 Task: Find connections with filter location Herning with filter topic #machinelearningwith filter profile language French with filter current company Medallia with filter school Sardar Patel University, Vallabh Vidyanagar with filter industry Medical Equipment Manufacturing with filter service category Marketing with filter keywords title Shelf Stocker
Action: Mouse moved to (657, 87)
Screenshot: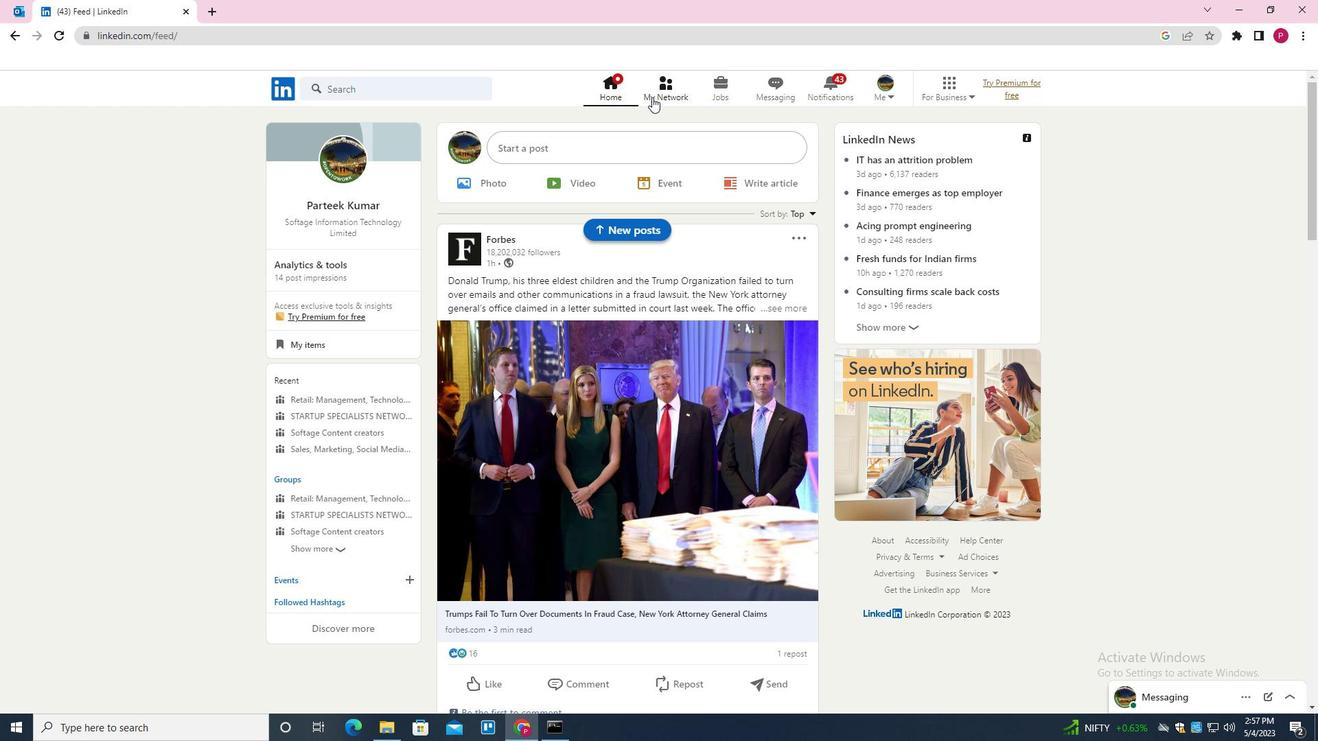 
Action: Mouse pressed left at (657, 87)
Screenshot: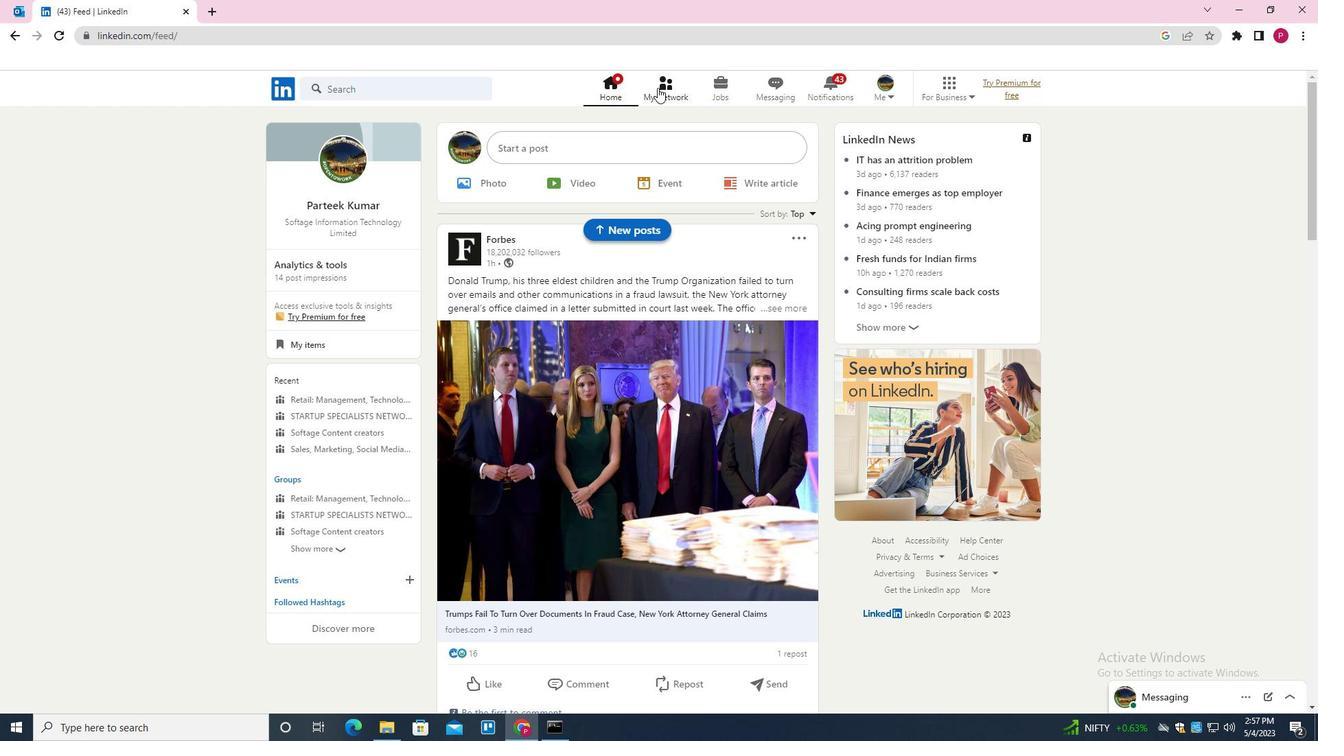 
Action: Mouse moved to (410, 168)
Screenshot: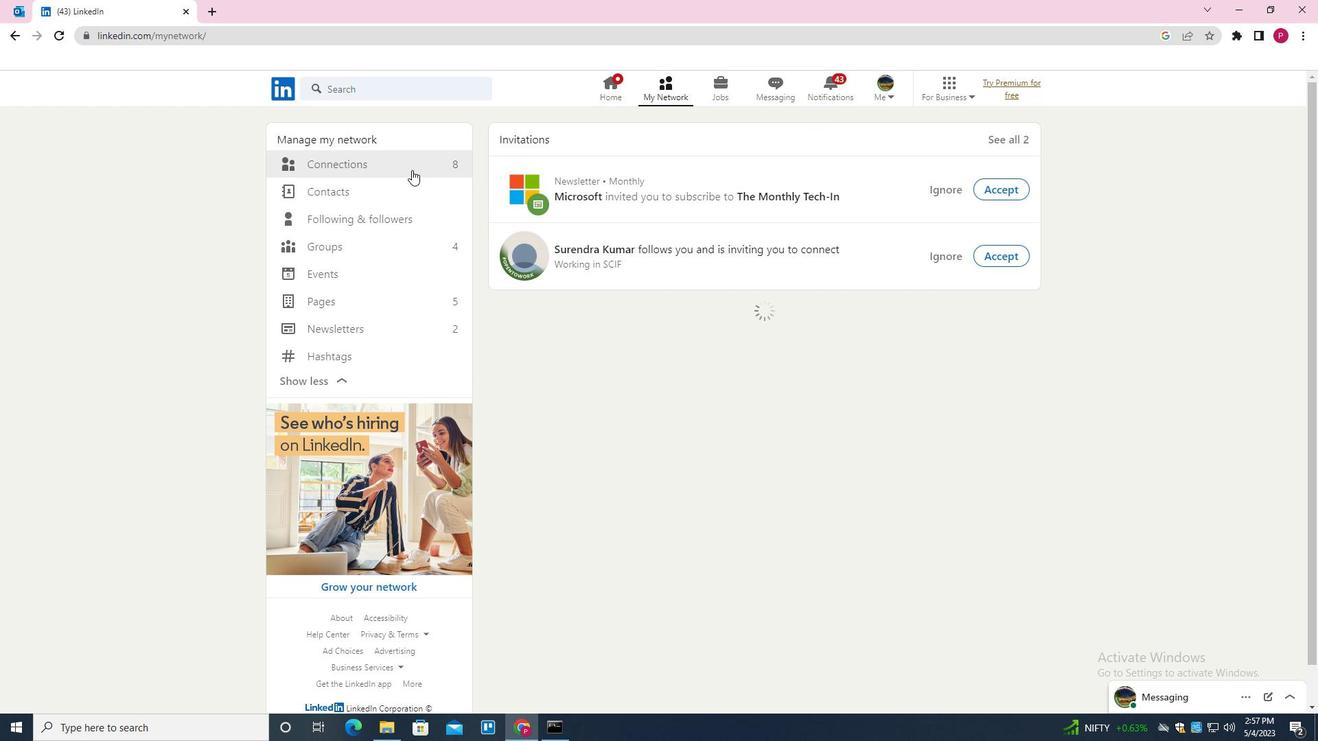 
Action: Mouse pressed left at (410, 168)
Screenshot: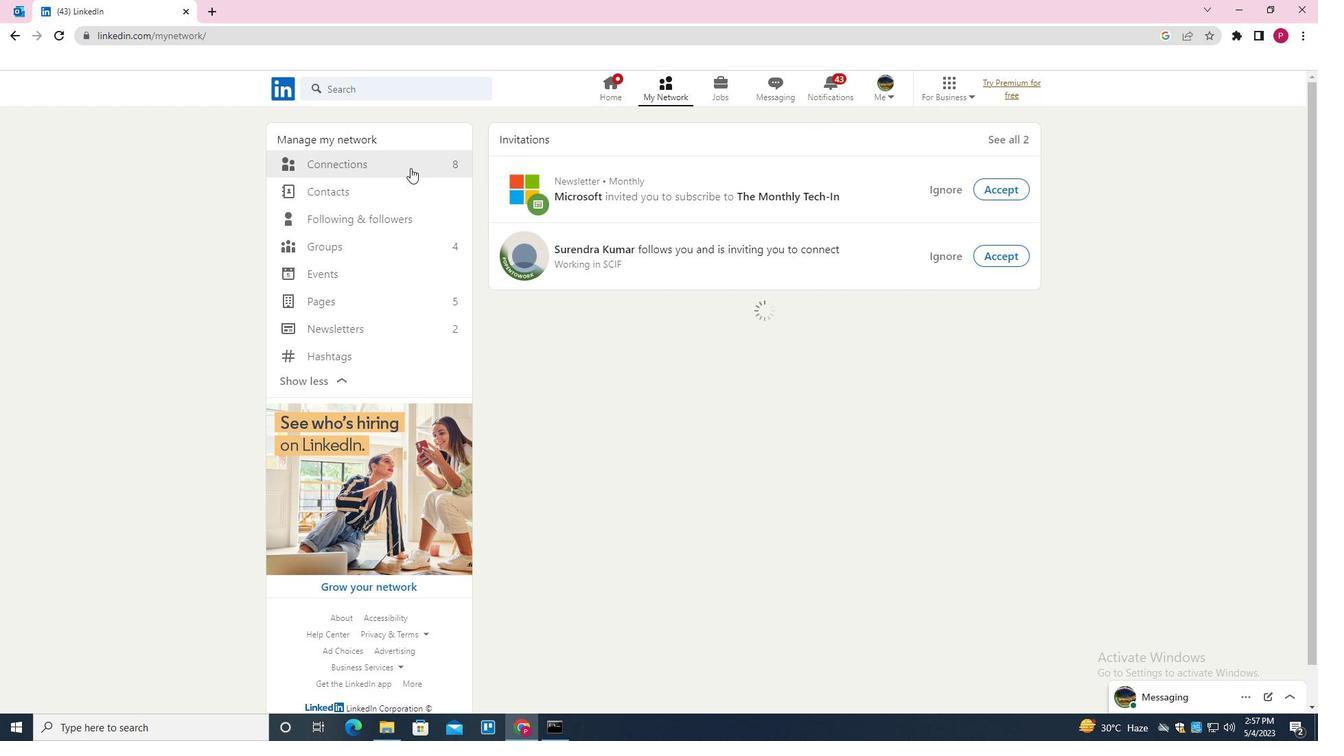 
Action: Mouse moved to (752, 163)
Screenshot: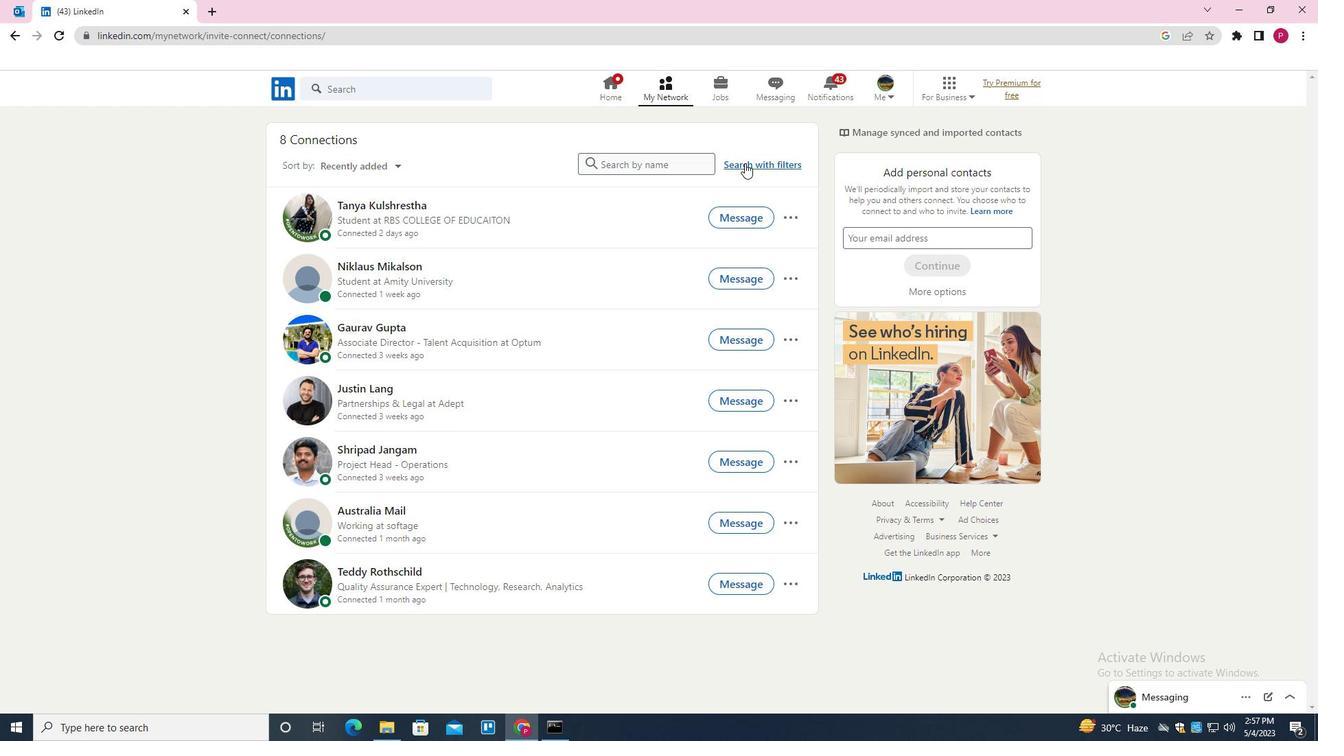 
Action: Mouse pressed left at (752, 163)
Screenshot: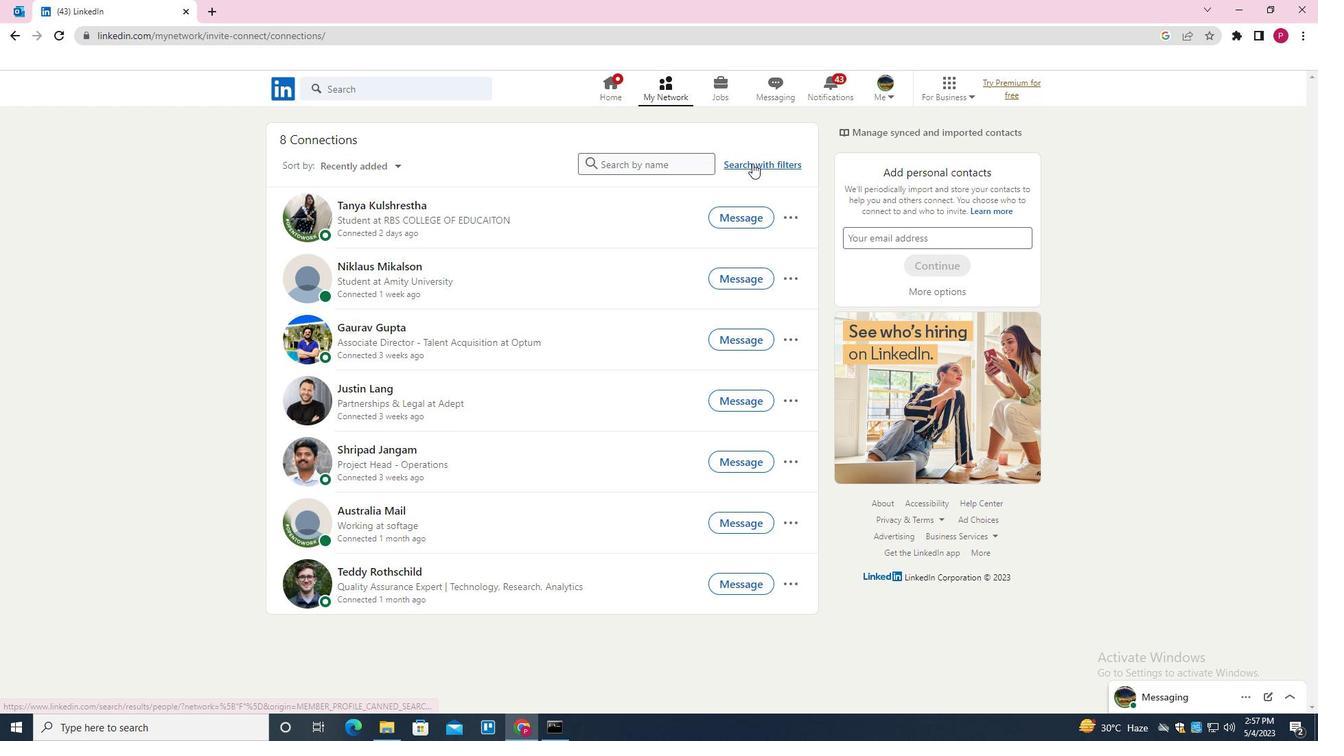 
Action: Mouse moved to (707, 128)
Screenshot: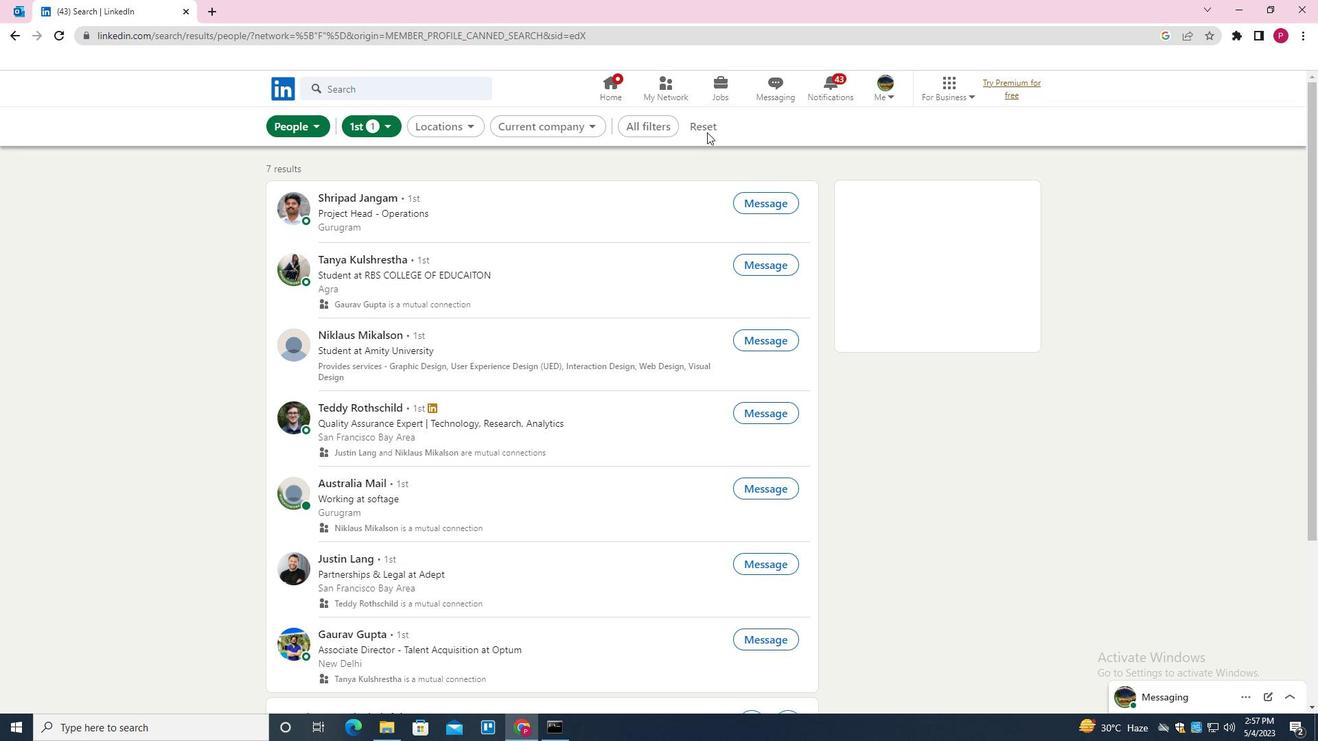 
Action: Mouse pressed left at (707, 128)
Screenshot: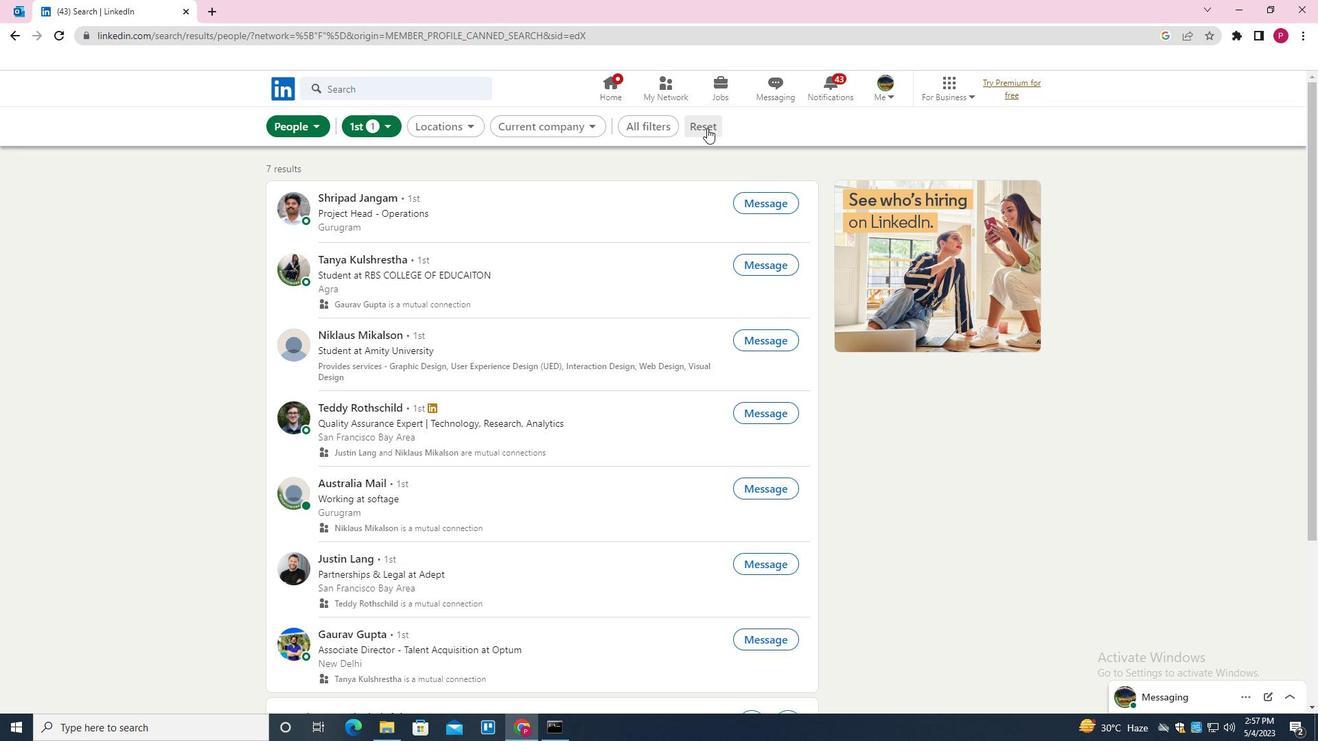 
Action: Mouse moved to (686, 127)
Screenshot: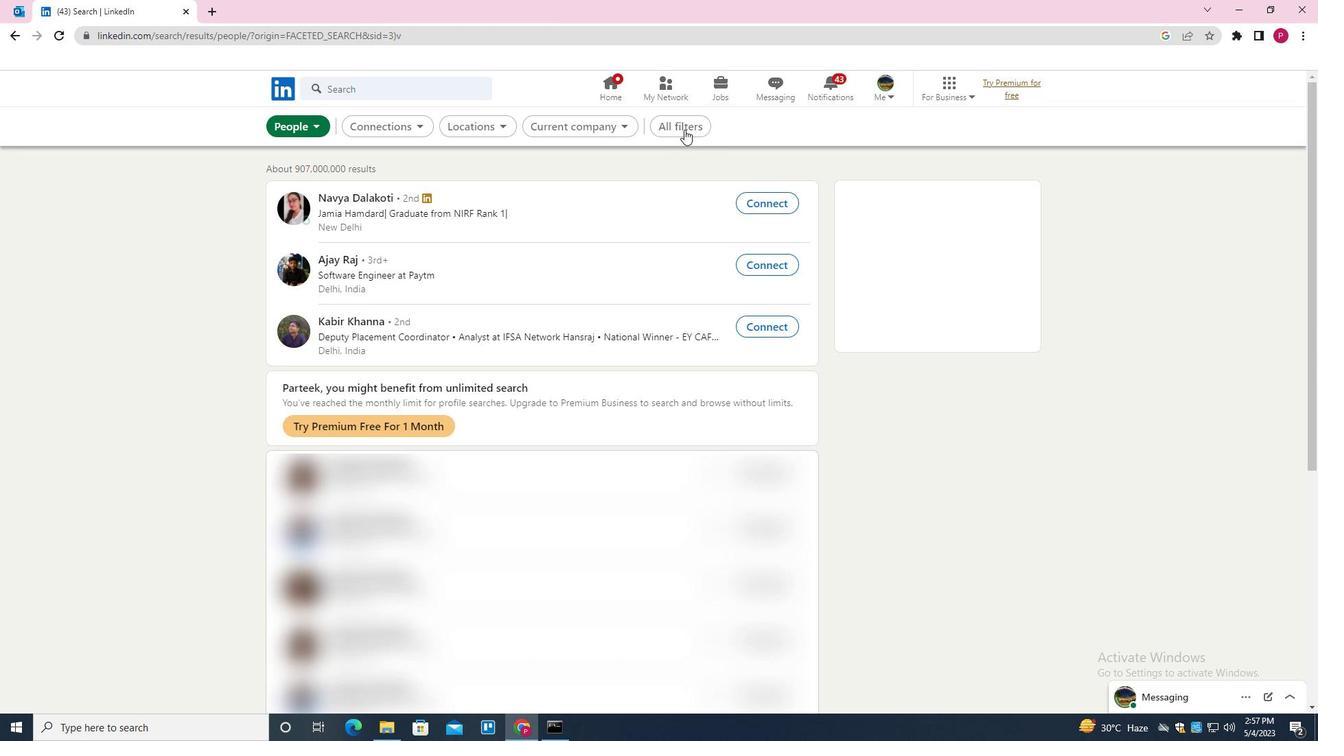 
Action: Mouse pressed left at (686, 127)
Screenshot: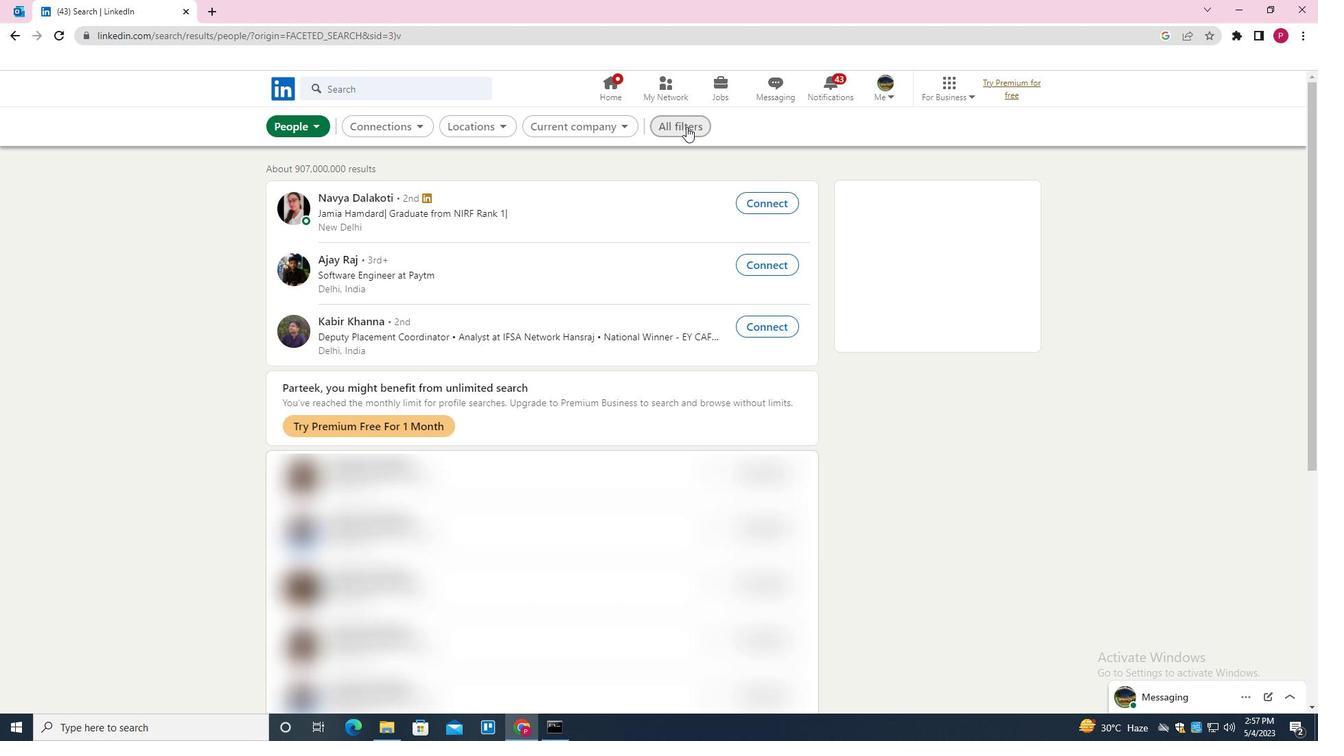 
Action: Mouse moved to (980, 292)
Screenshot: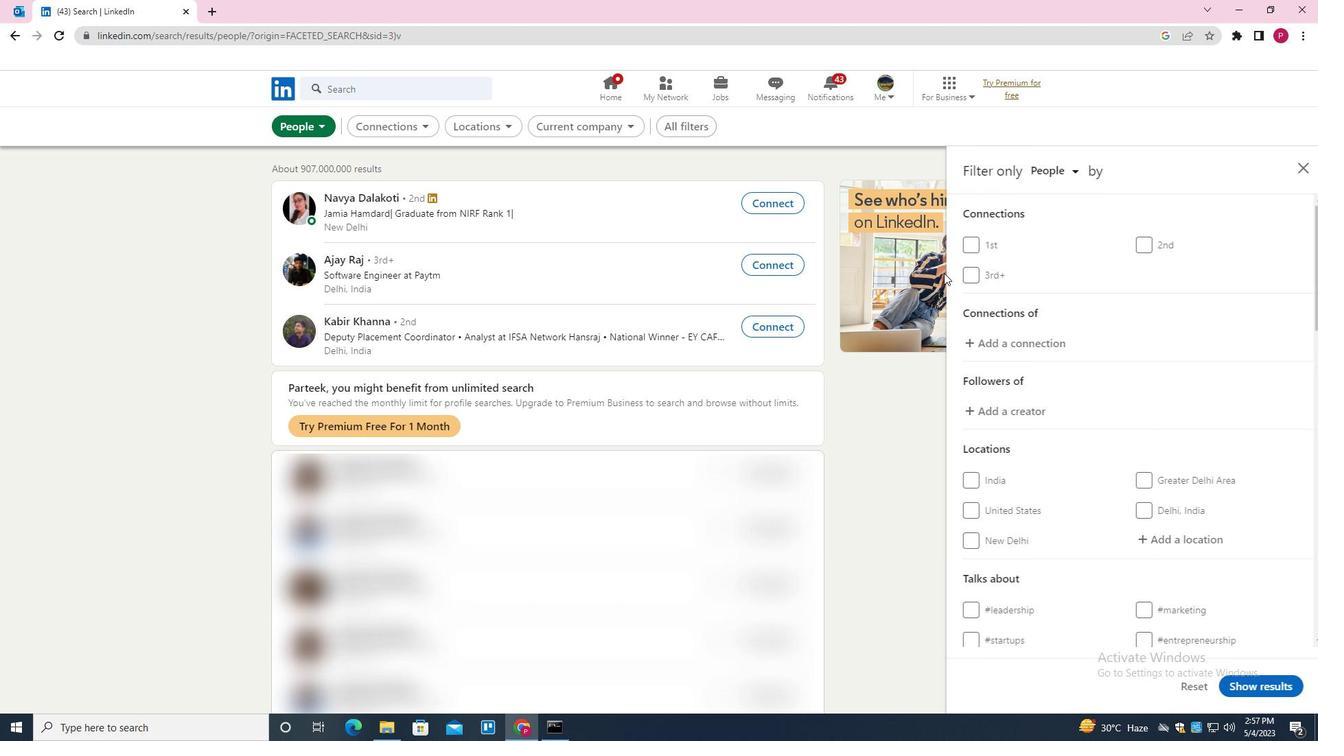 
Action: Mouse scrolled (980, 291) with delta (0, 0)
Screenshot: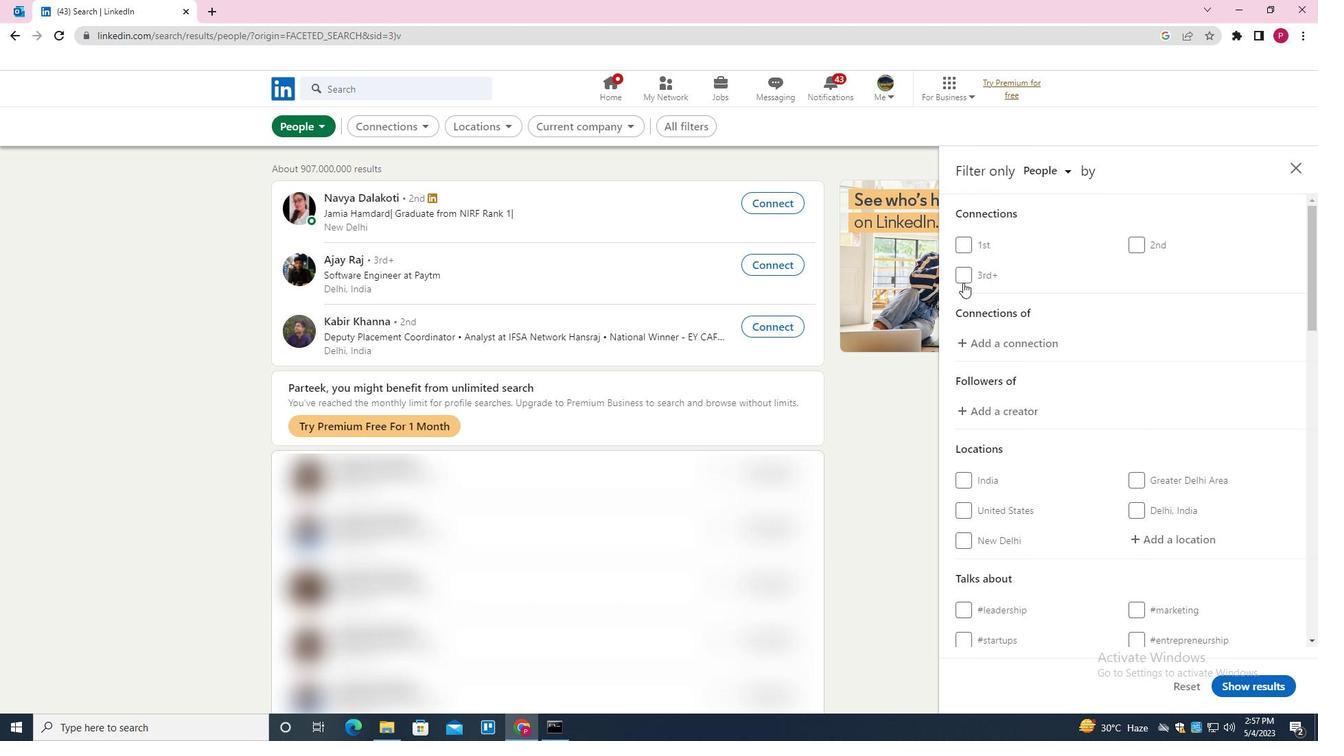 
Action: Mouse moved to (1205, 464)
Screenshot: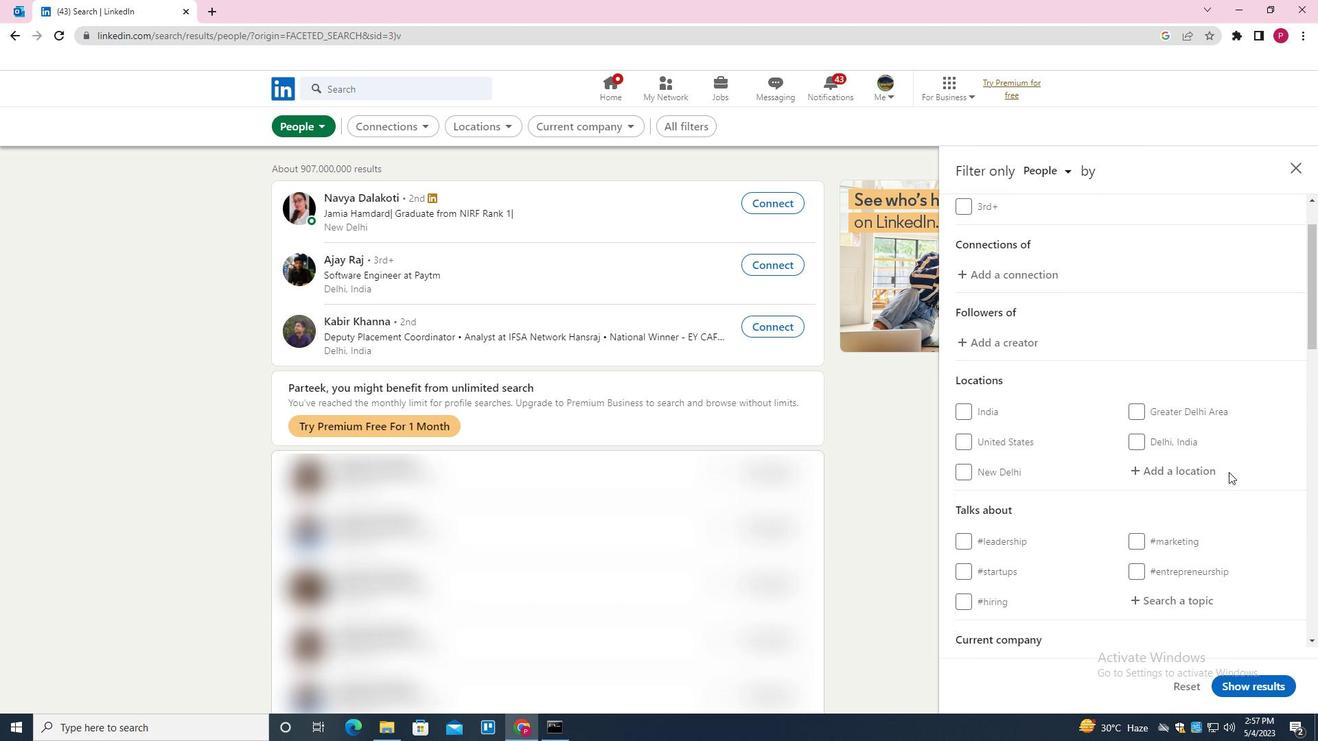 
Action: Mouse pressed left at (1205, 464)
Screenshot: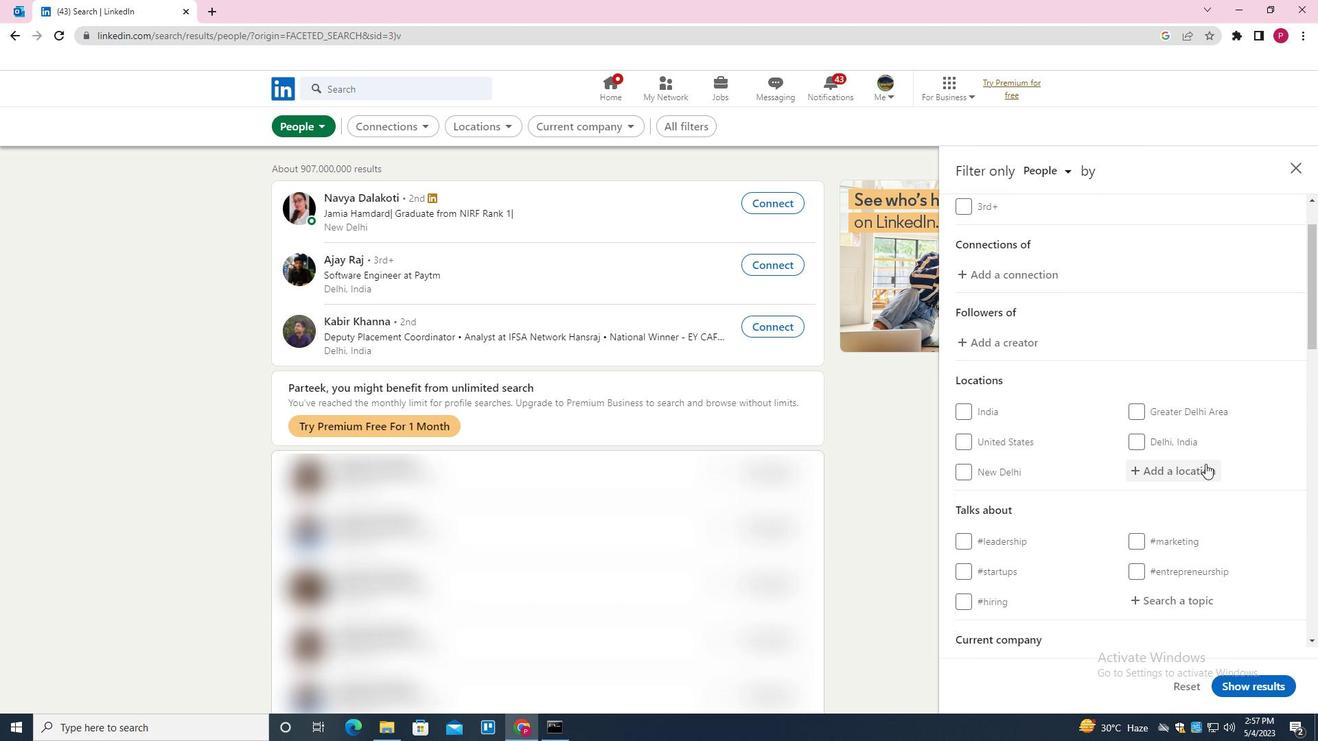 
Action: Mouse moved to (1185, 475)
Screenshot: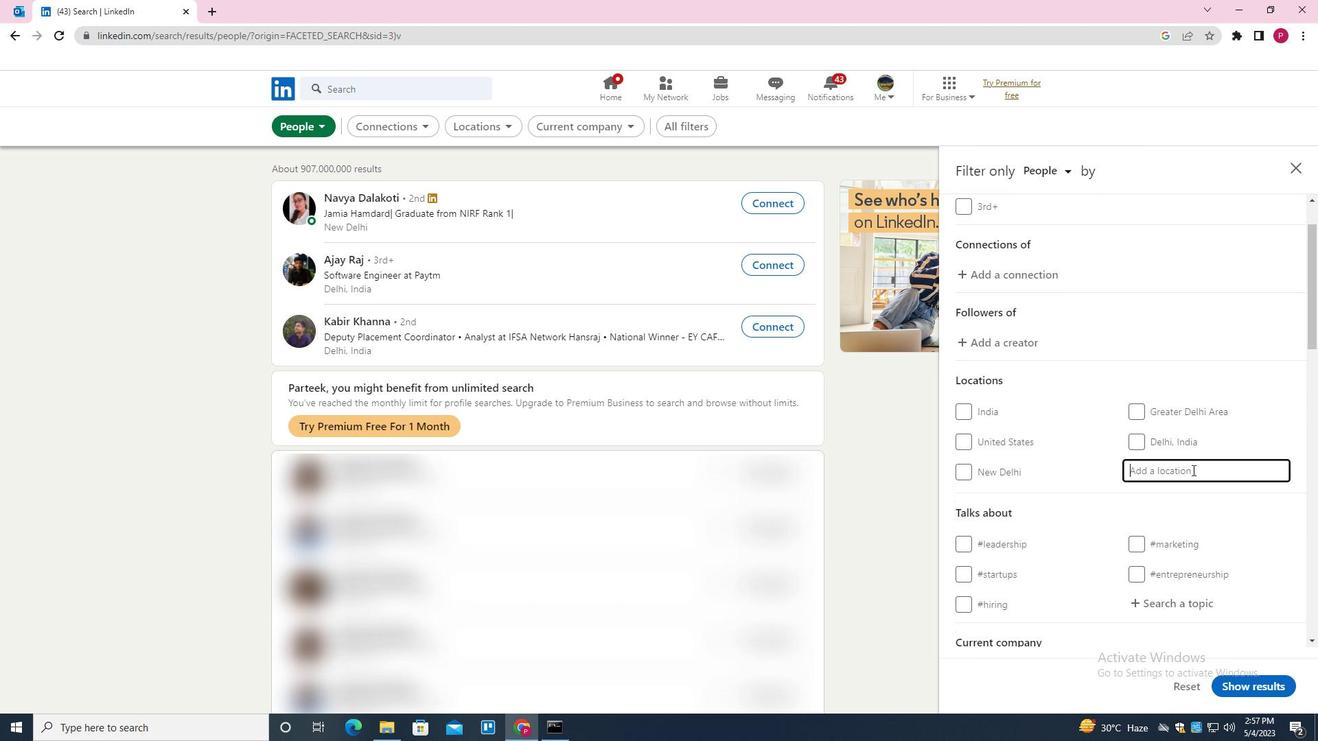 
Action: Key pressed <Key.shift><Key.shift><Key.shift><Key.shift><Key.shift><Key.shift>HERNINNNG<Key.backspace><Key.backspace><Key.backspace>G<Key.down><Key.enter>
Screenshot: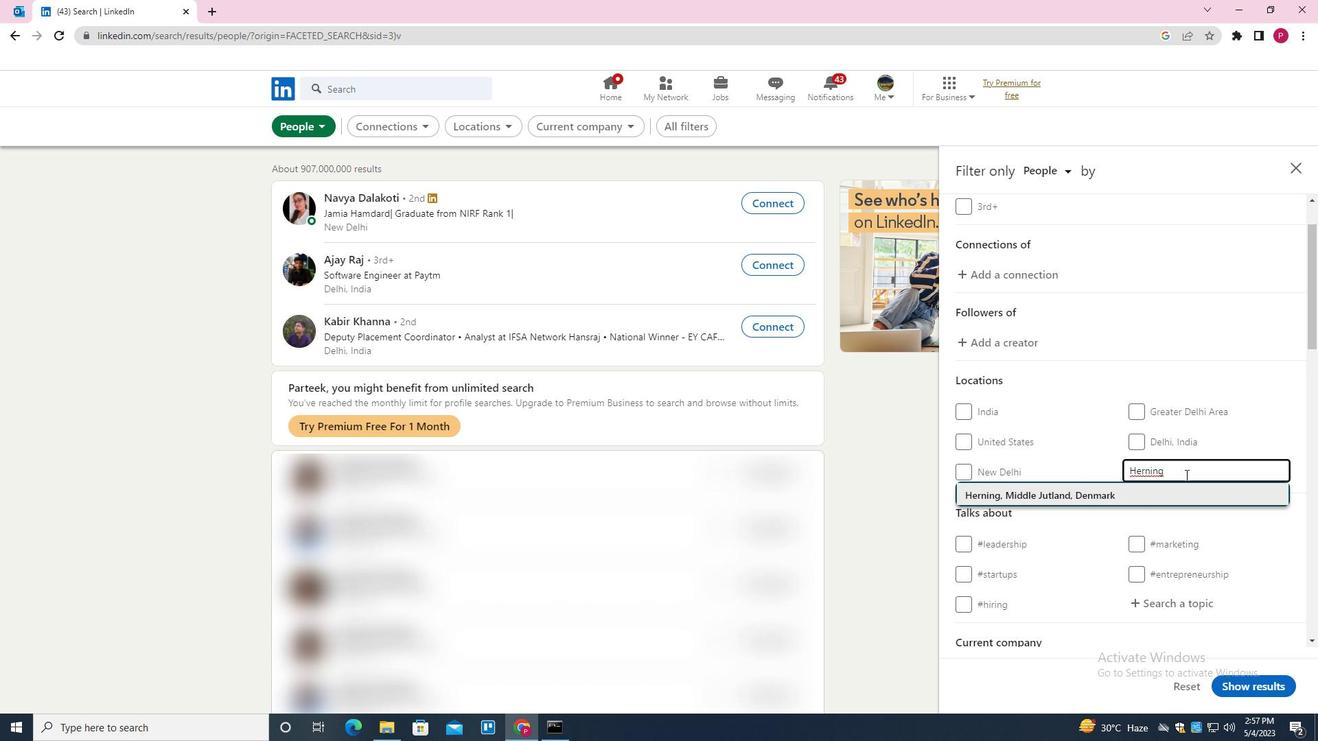 
Action: Mouse moved to (1179, 510)
Screenshot: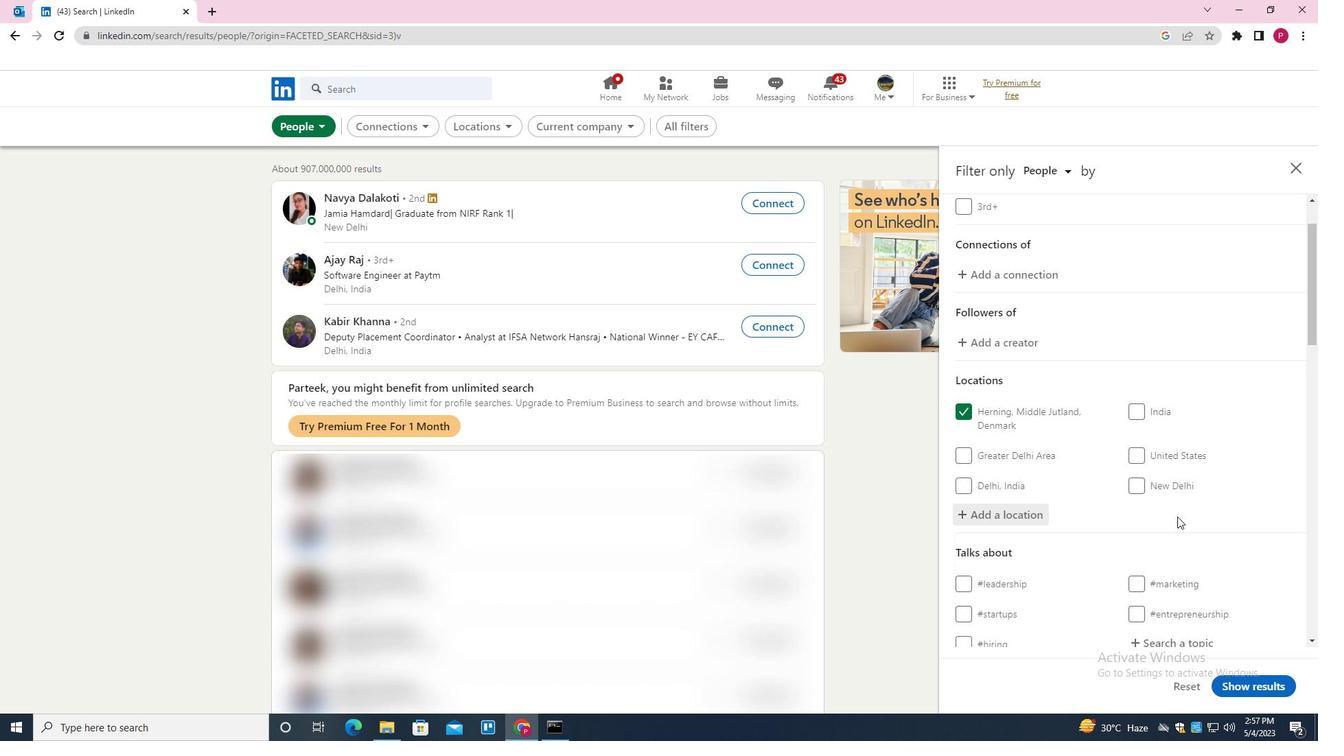 
Action: Mouse scrolled (1179, 510) with delta (0, 0)
Screenshot: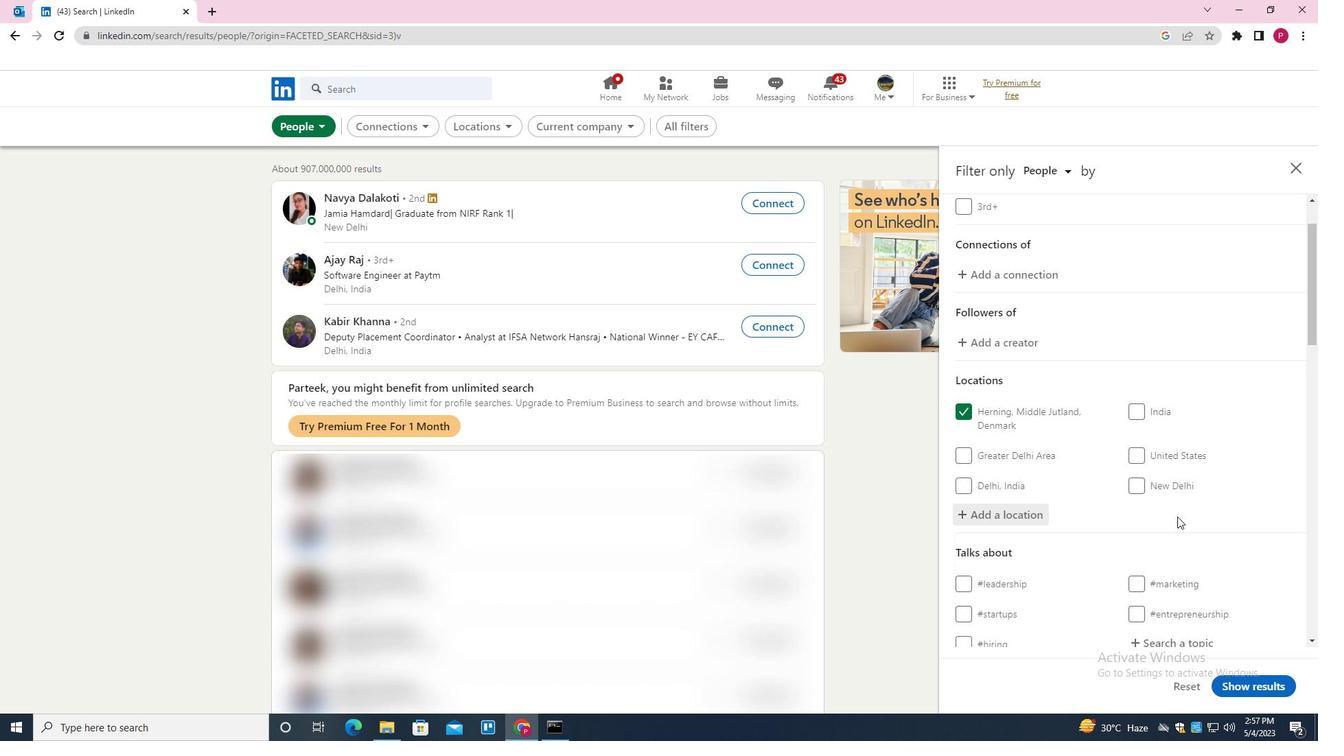 
Action: Mouse moved to (1183, 507)
Screenshot: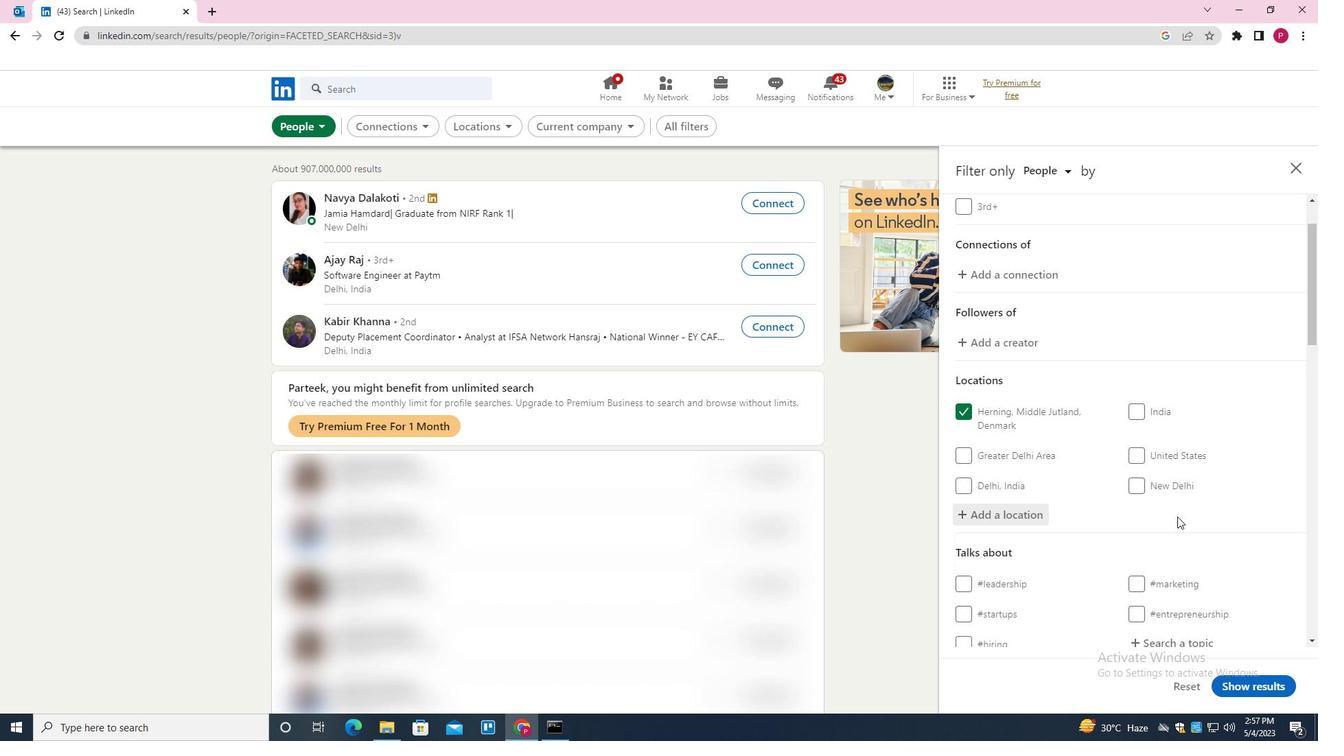 
Action: Mouse scrolled (1183, 506) with delta (0, 0)
Screenshot: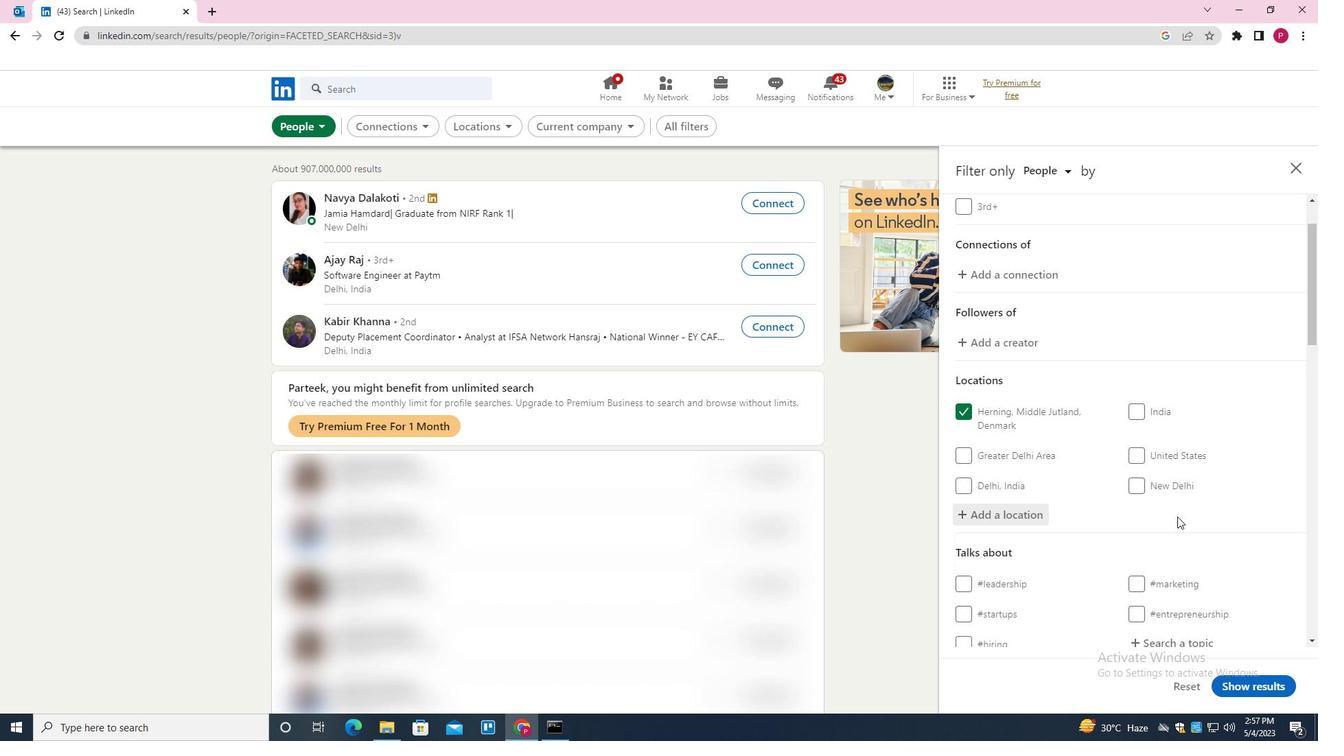 
Action: Mouse moved to (1184, 506)
Screenshot: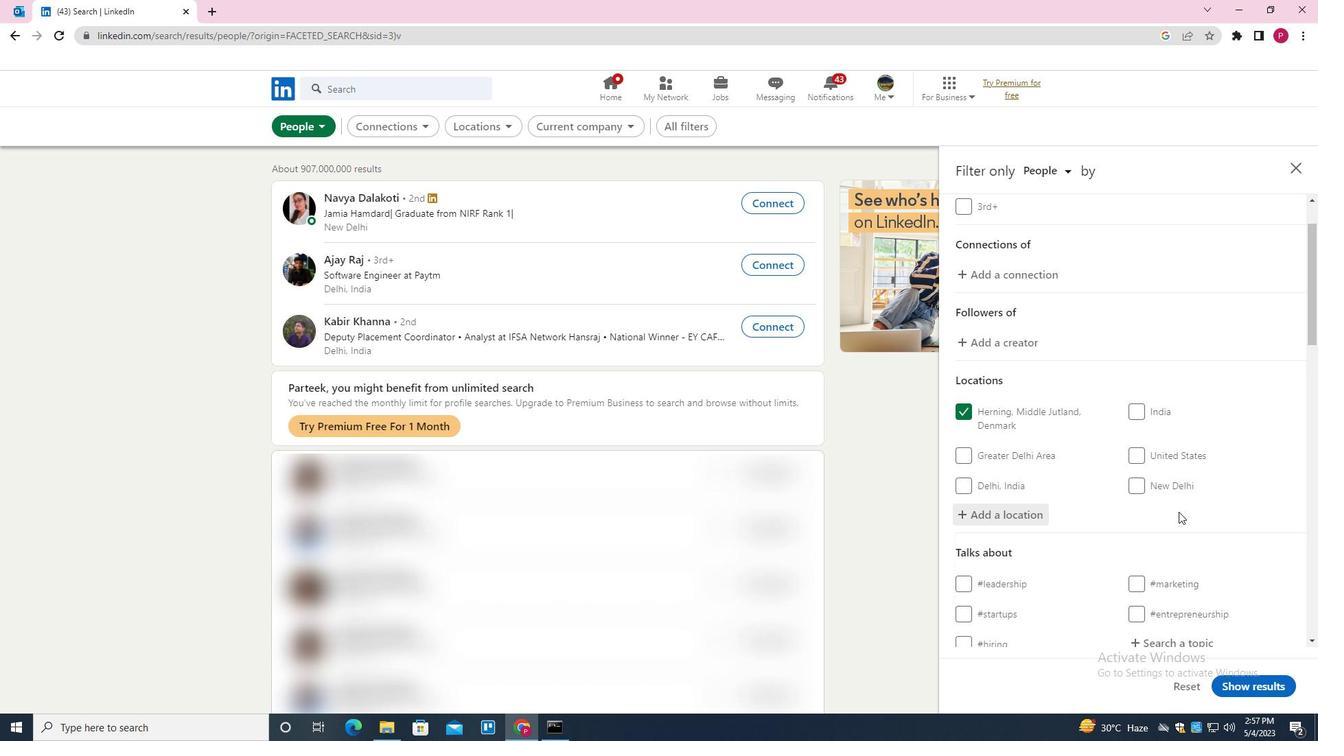 
Action: Mouse scrolled (1184, 505) with delta (0, 0)
Screenshot: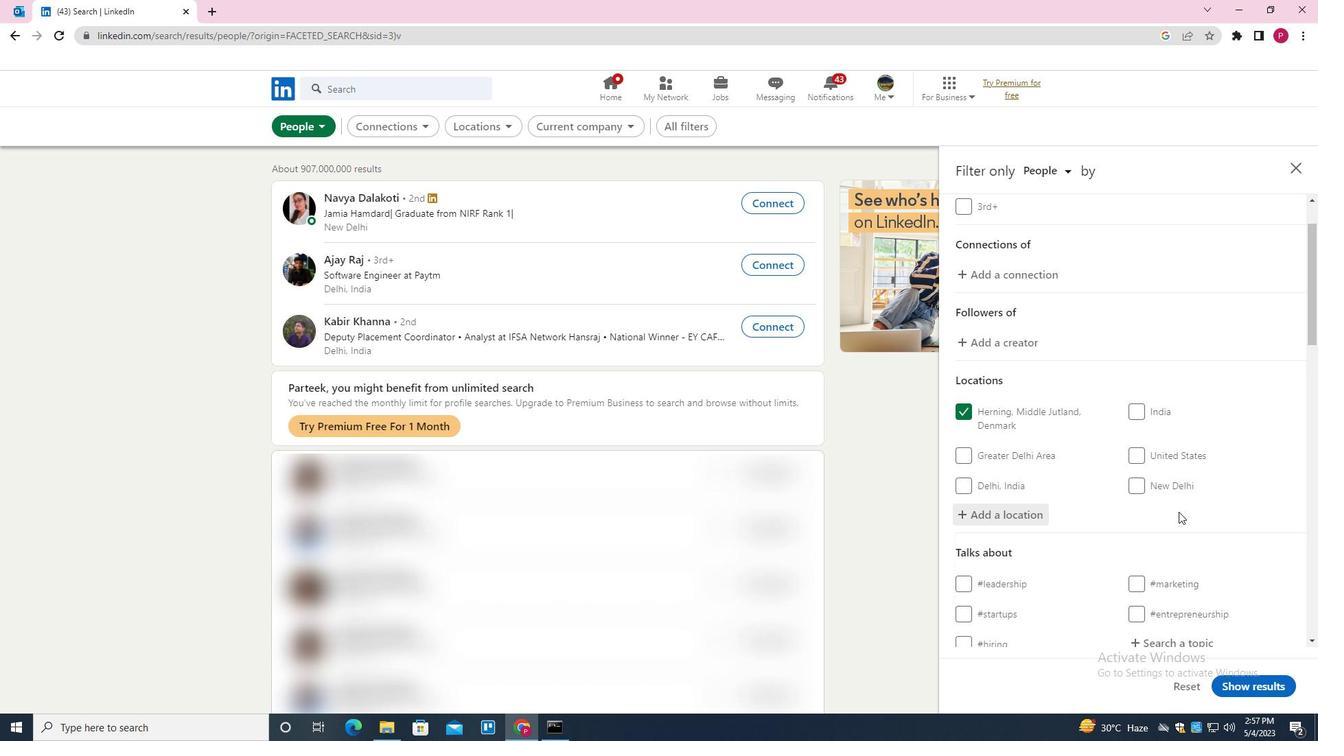 
Action: Mouse scrolled (1184, 505) with delta (0, 0)
Screenshot: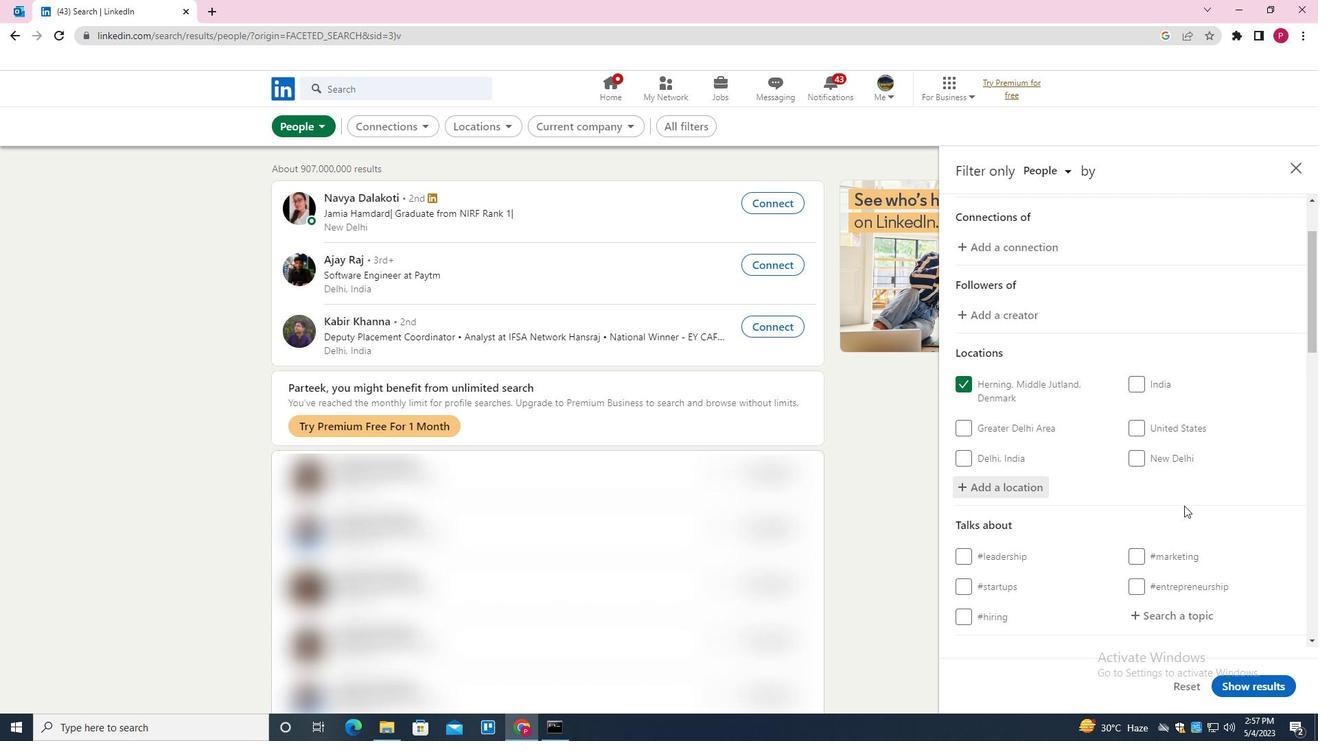 
Action: Mouse moved to (1150, 376)
Screenshot: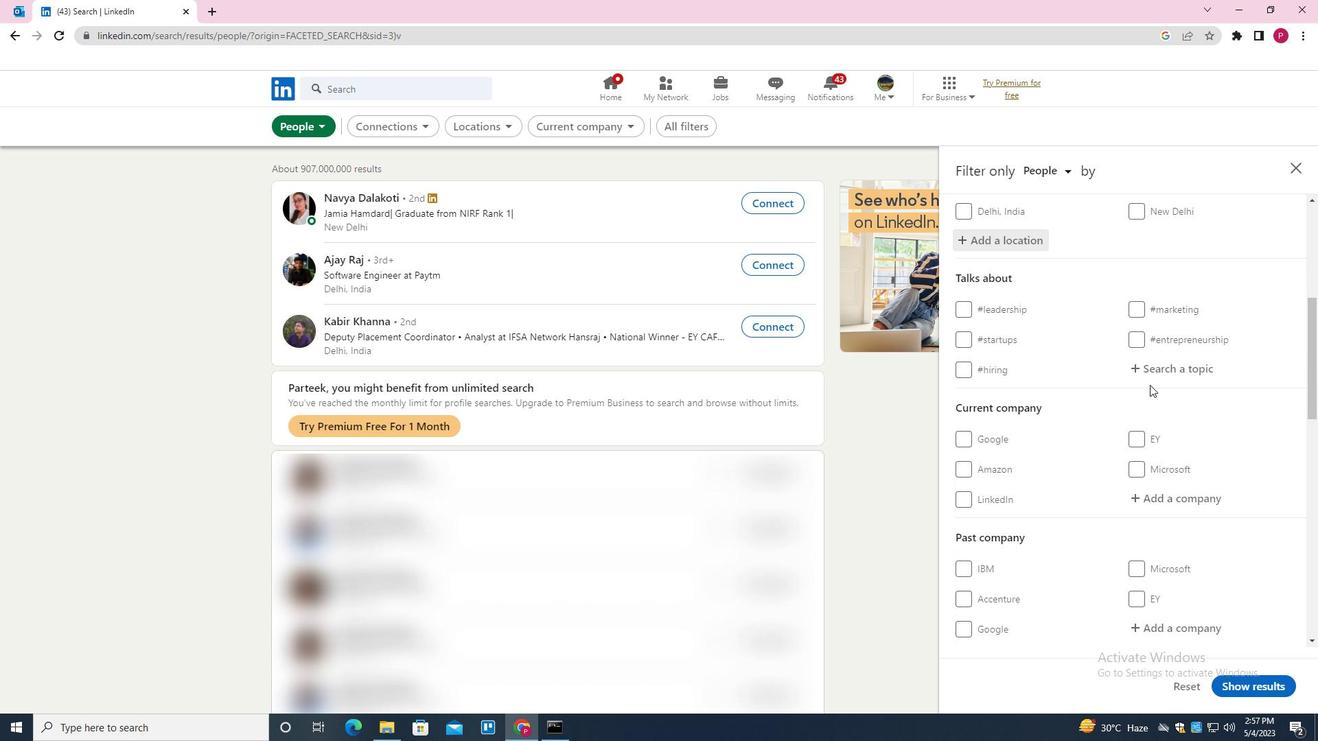 
Action: Mouse pressed left at (1150, 376)
Screenshot: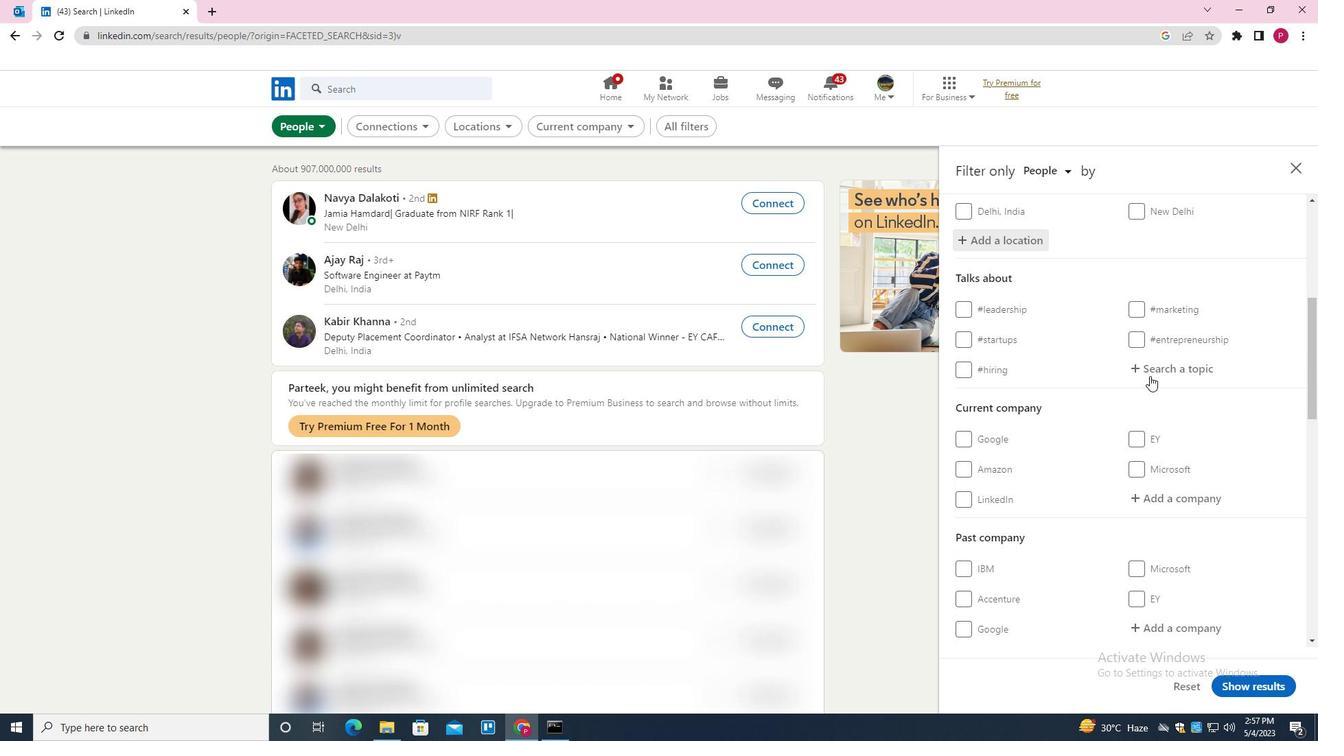
Action: Key pressed MAV<Key.backspace>CHINELEARNING<Key.space><Key.backspace><Key.down><Key.enter>
Screenshot: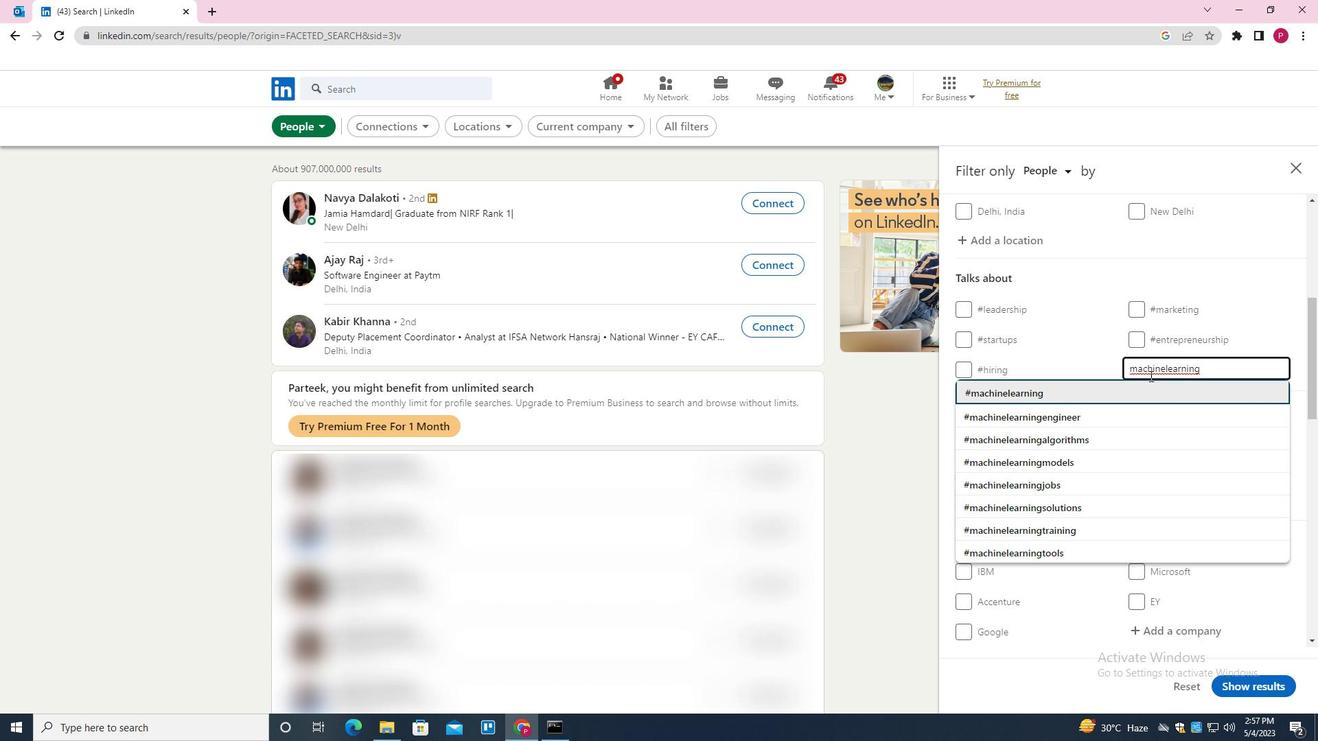 
Action: Mouse moved to (1134, 413)
Screenshot: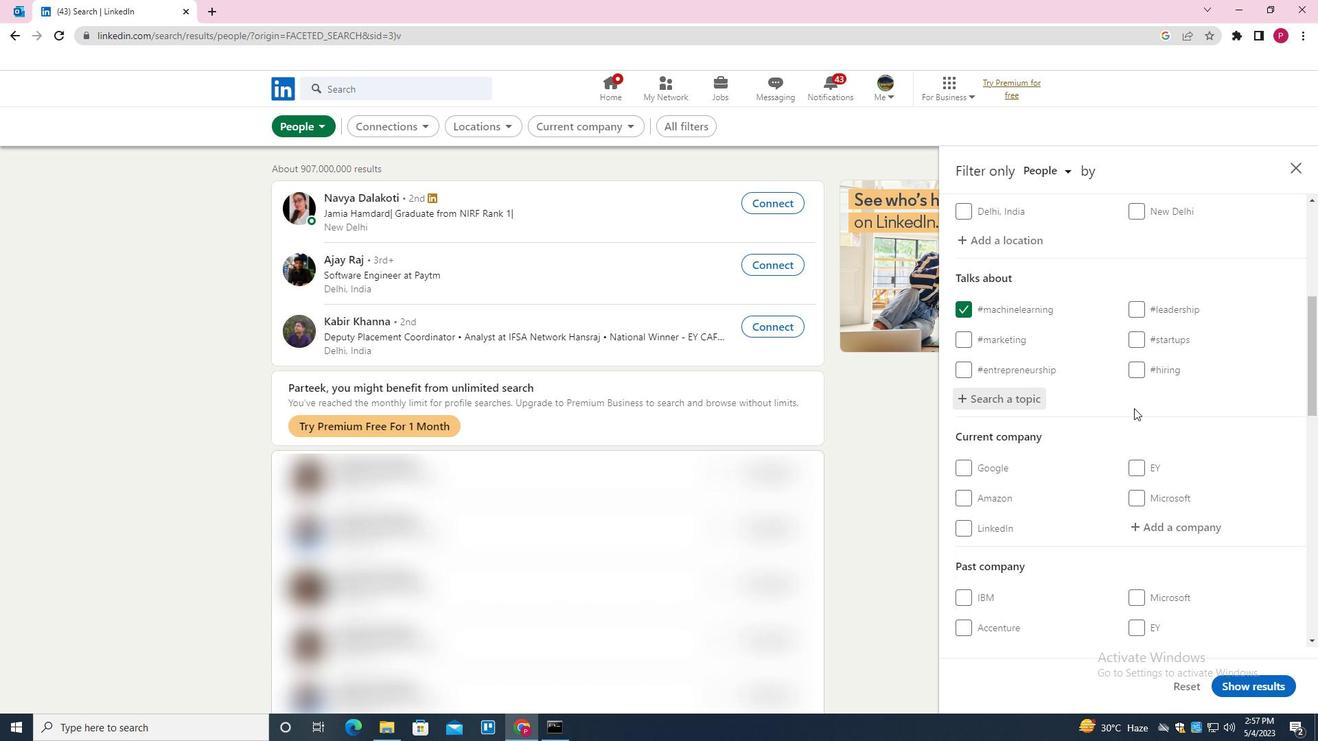 
Action: Mouse scrolled (1134, 412) with delta (0, 0)
Screenshot: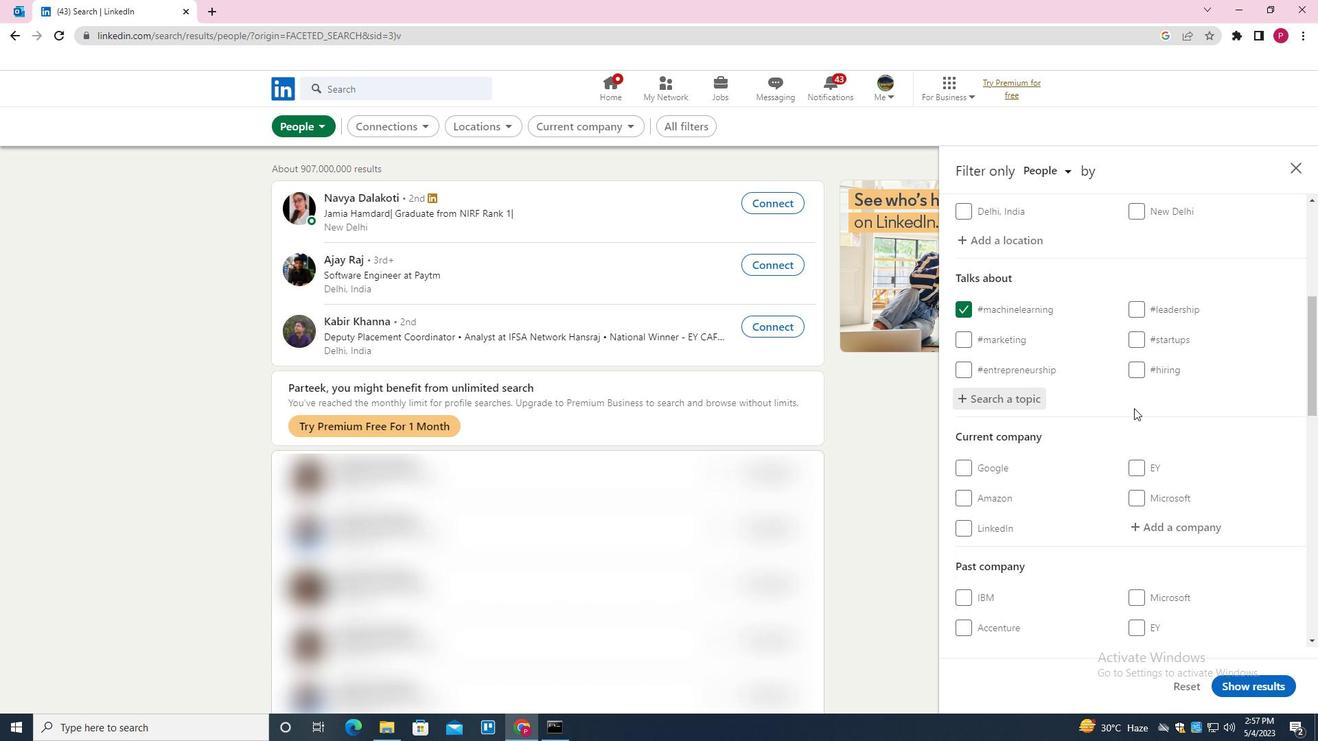 
Action: Mouse moved to (1134, 415)
Screenshot: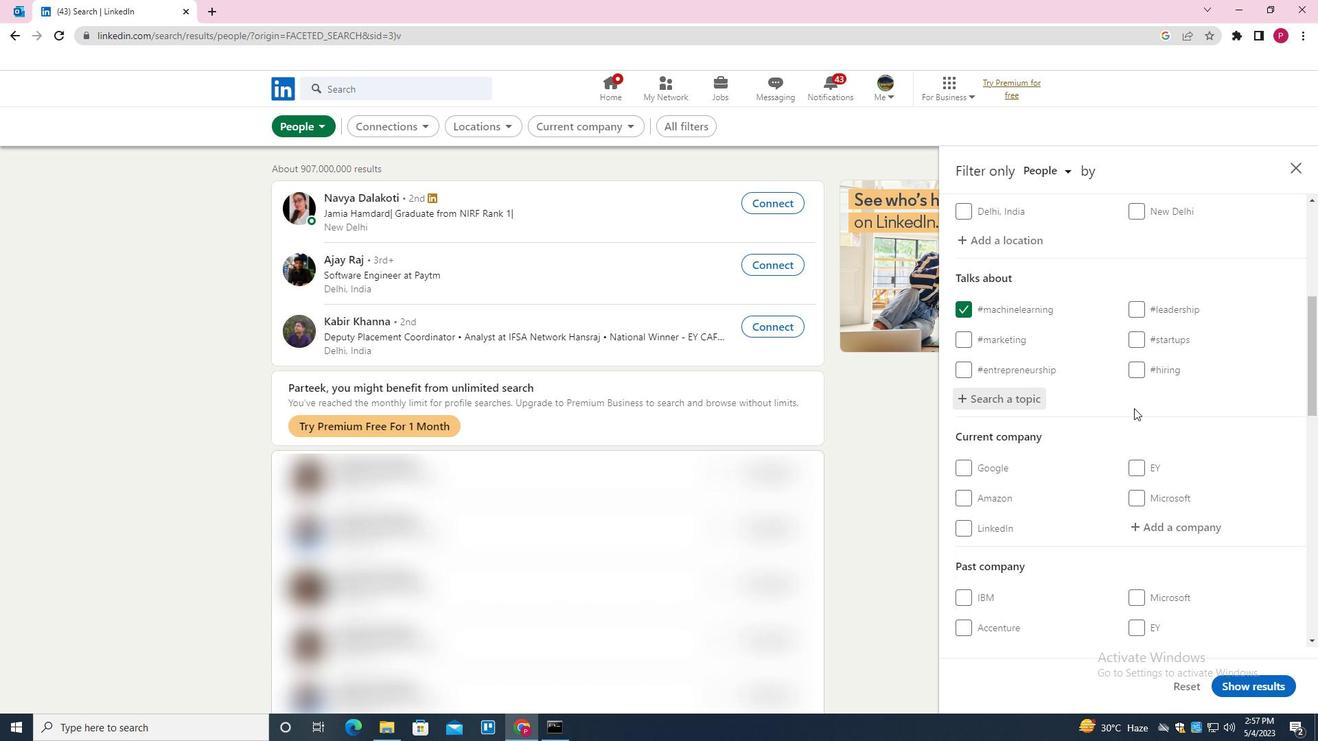 
Action: Mouse scrolled (1134, 414) with delta (0, 0)
Screenshot: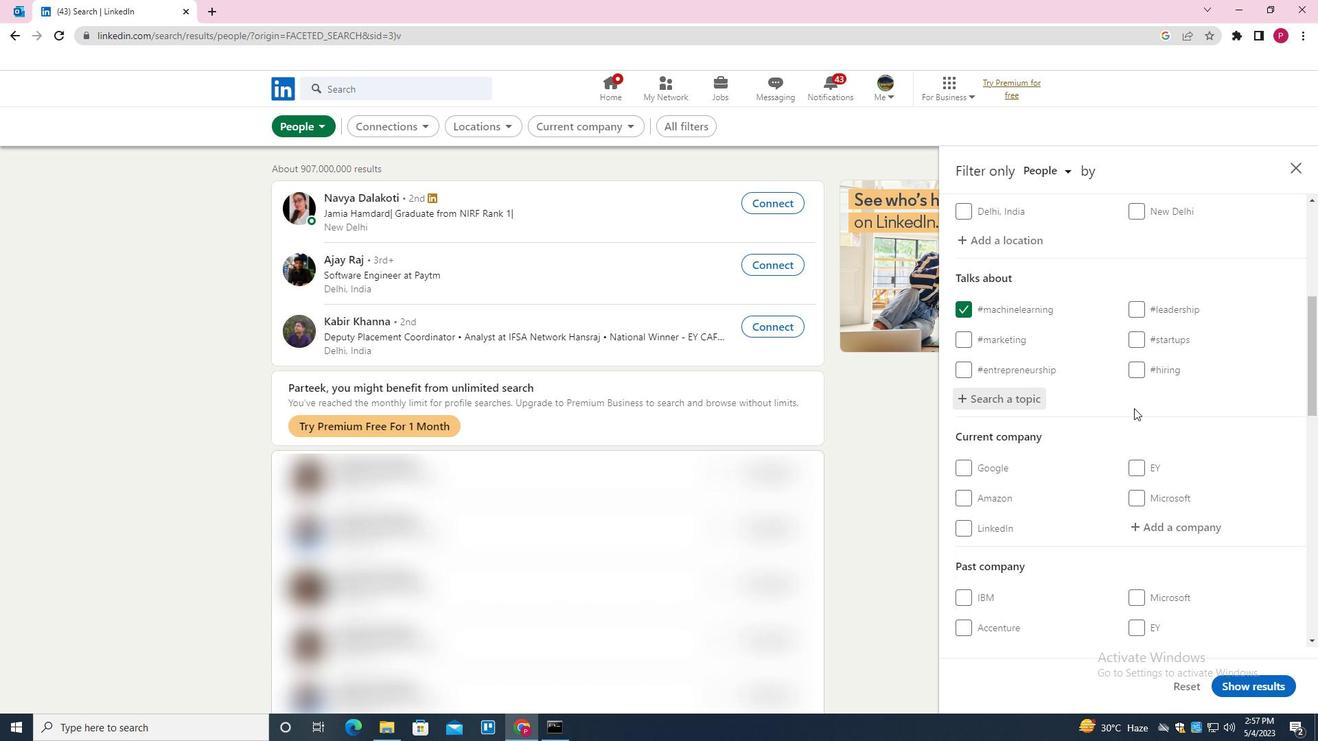 
Action: Mouse moved to (1139, 429)
Screenshot: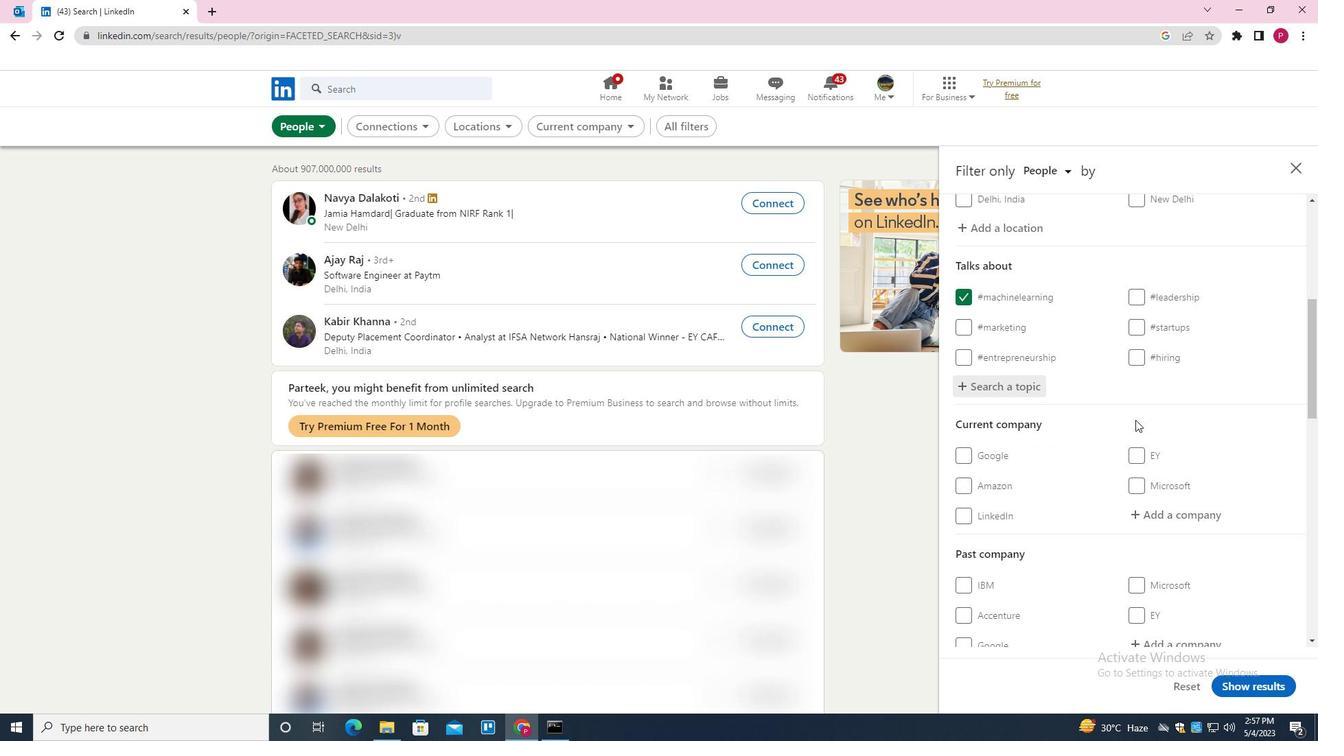 
Action: Mouse scrolled (1139, 428) with delta (0, 0)
Screenshot: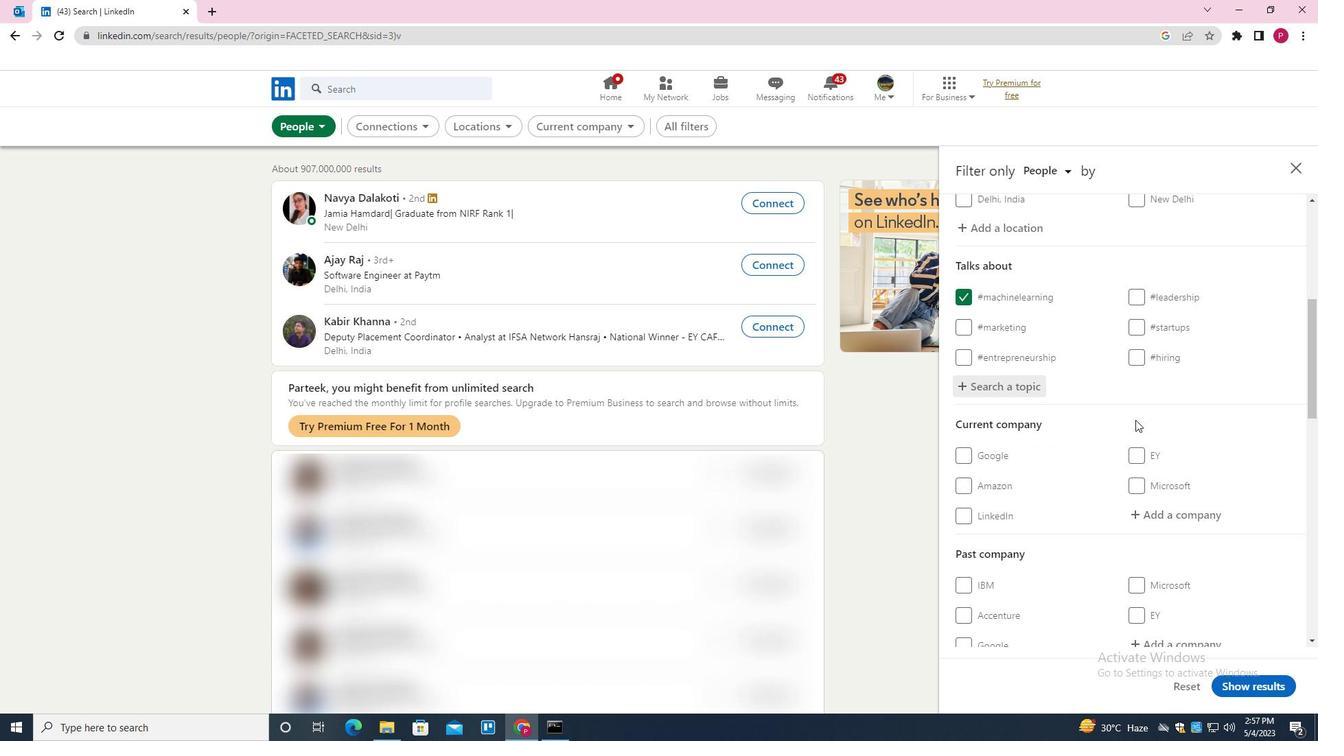 
Action: Mouse moved to (1141, 426)
Screenshot: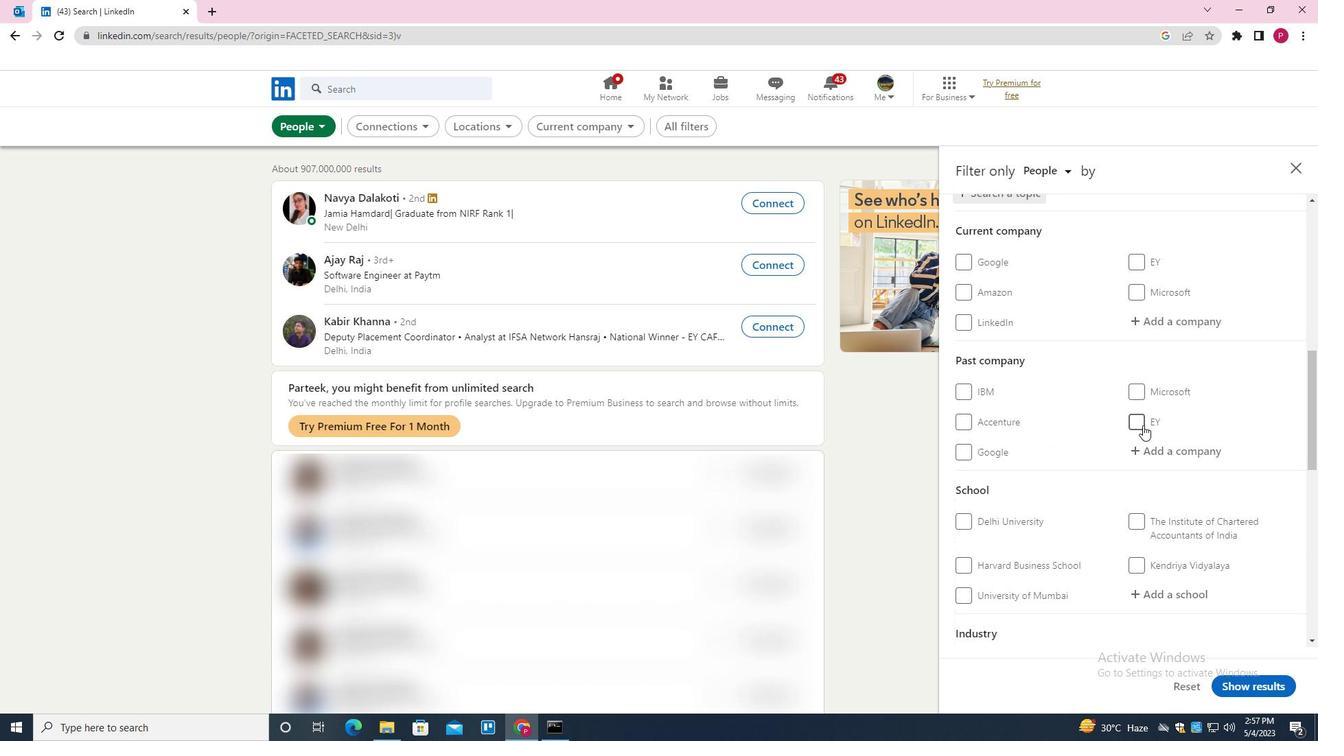 
Action: Mouse scrolled (1141, 425) with delta (0, 0)
Screenshot: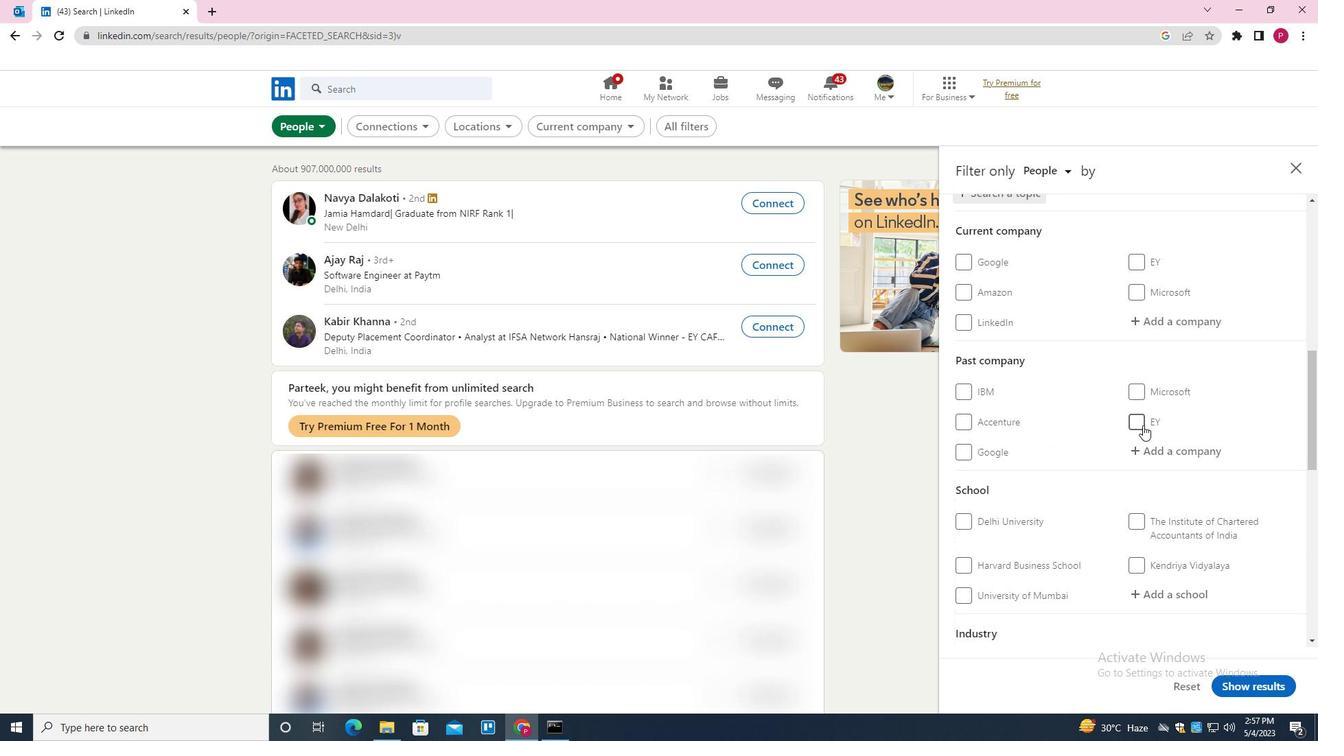 
Action: Mouse scrolled (1141, 425) with delta (0, 0)
Screenshot: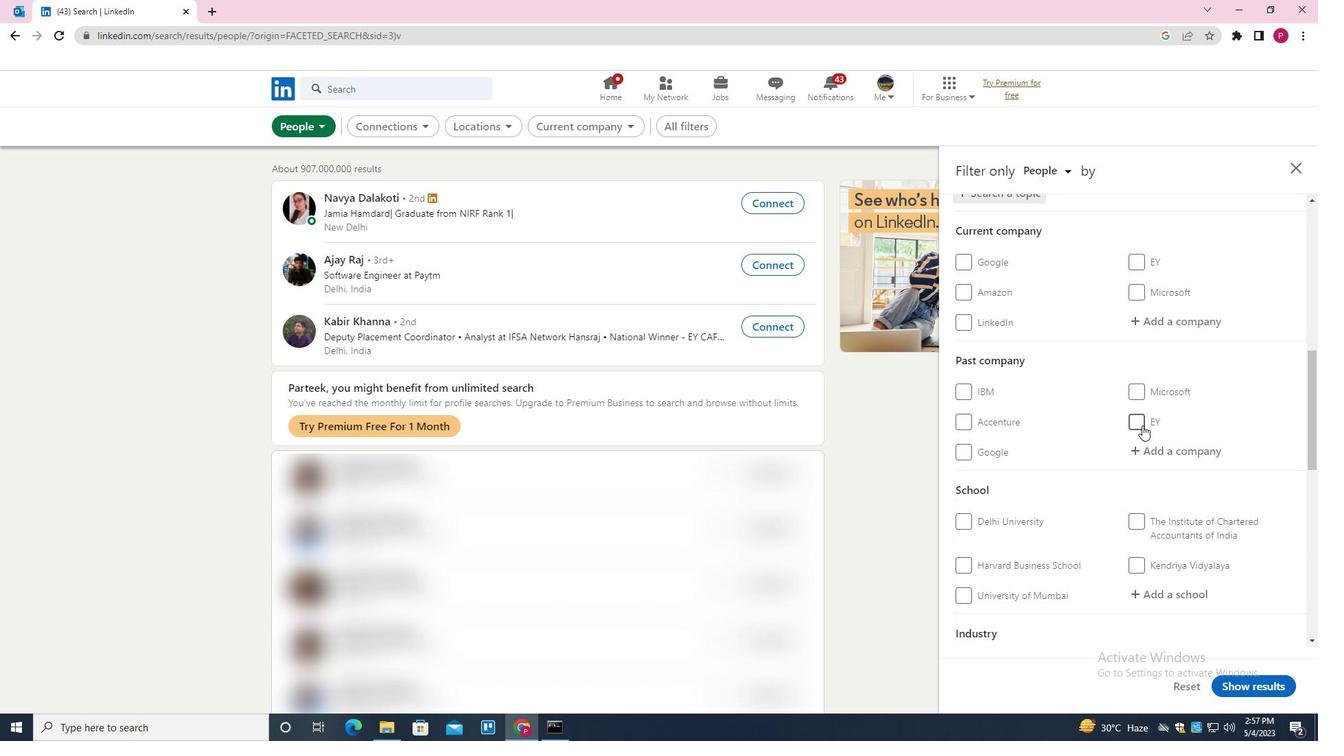 
Action: Mouse moved to (1148, 484)
Screenshot: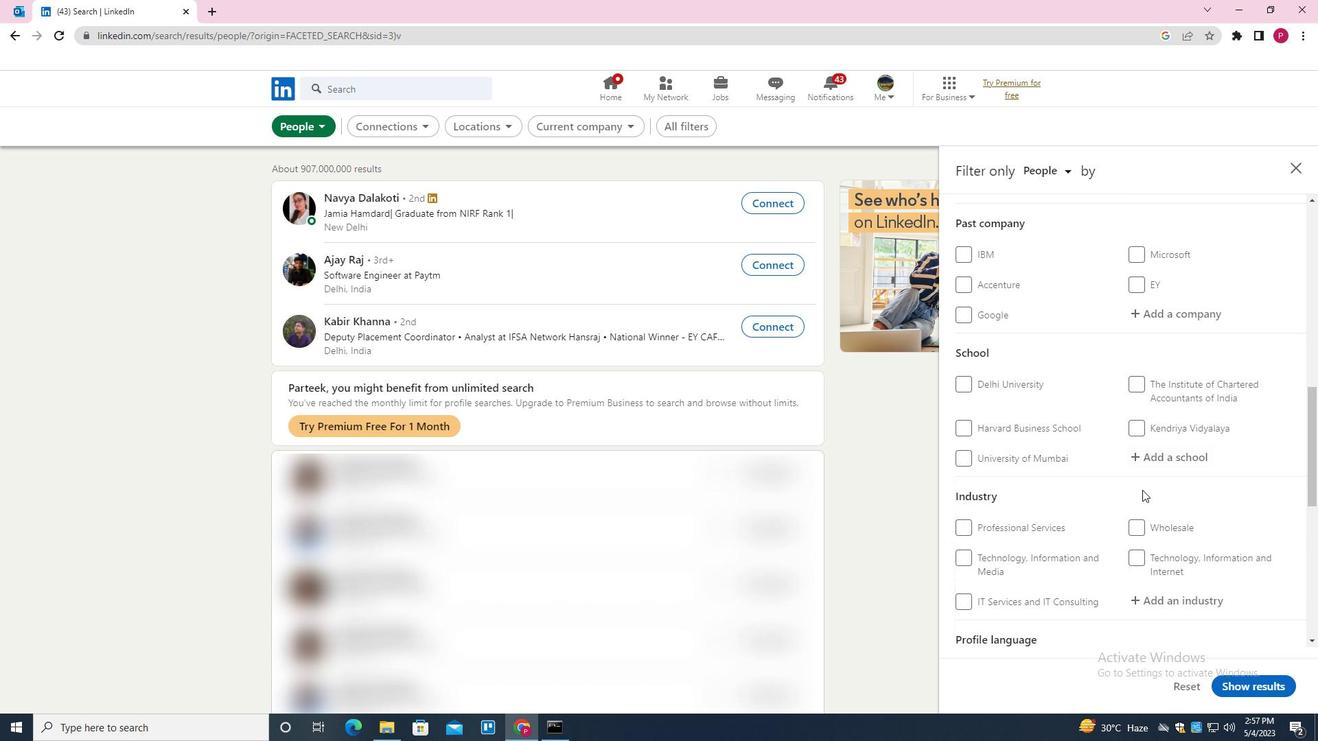 
Action: Mouse scrolled (1148, 484) with delta (0, 0)
Screenshot: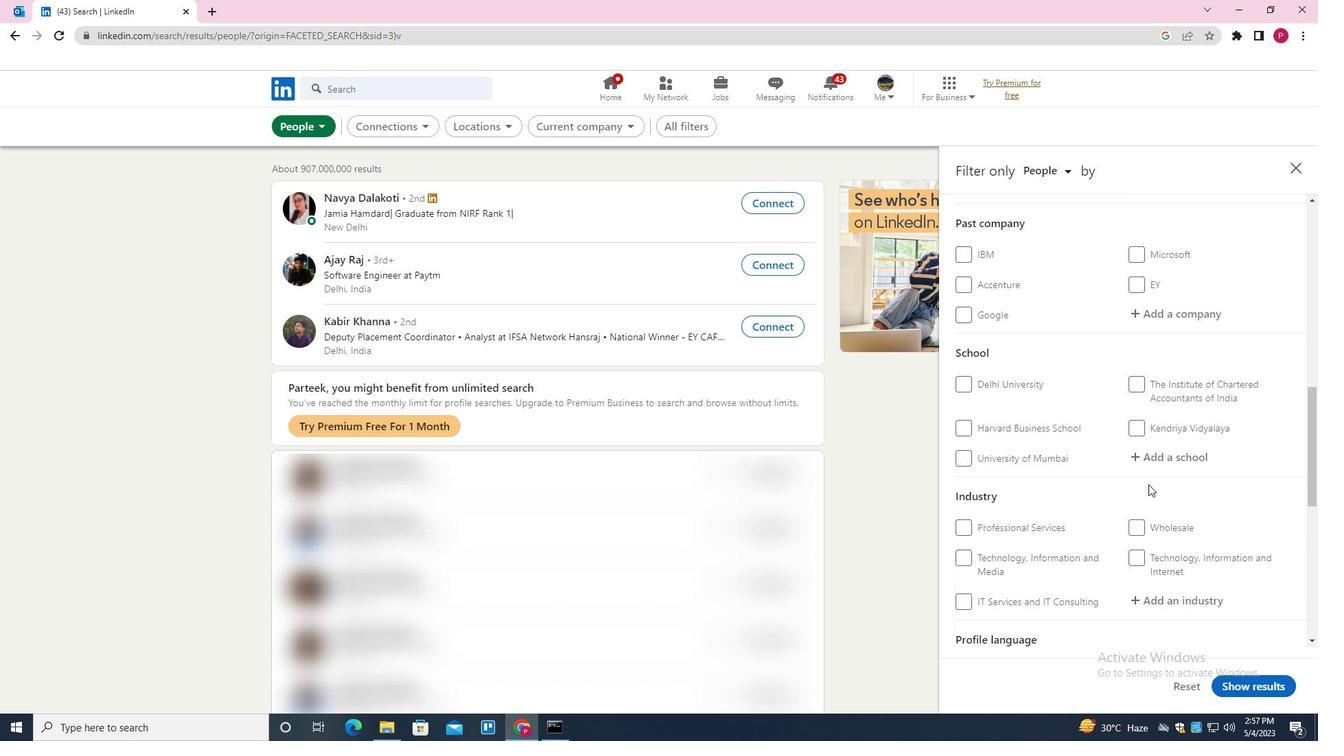 
Action: Mouse moved to (1148, 483)
Screenshot: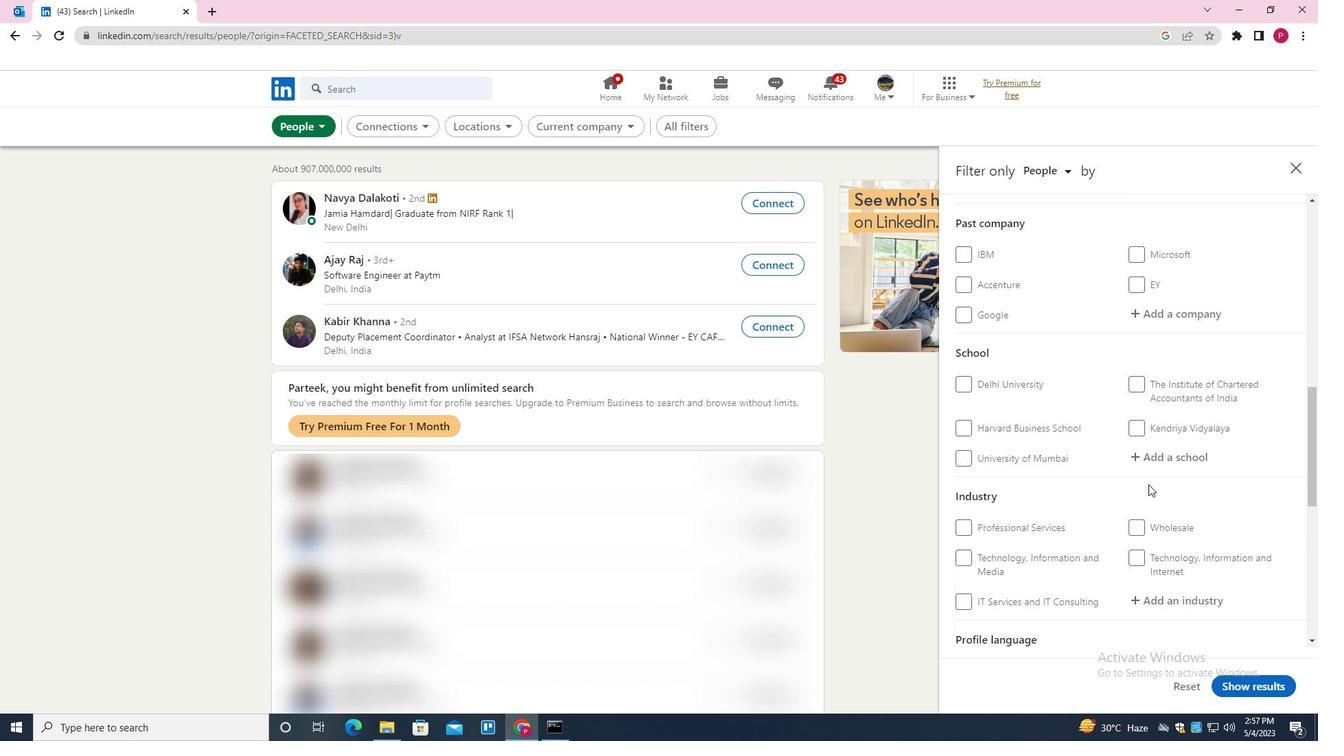 
Action: Mouse scrolled (1148, 482) with delta (0, 0)
Screenshot: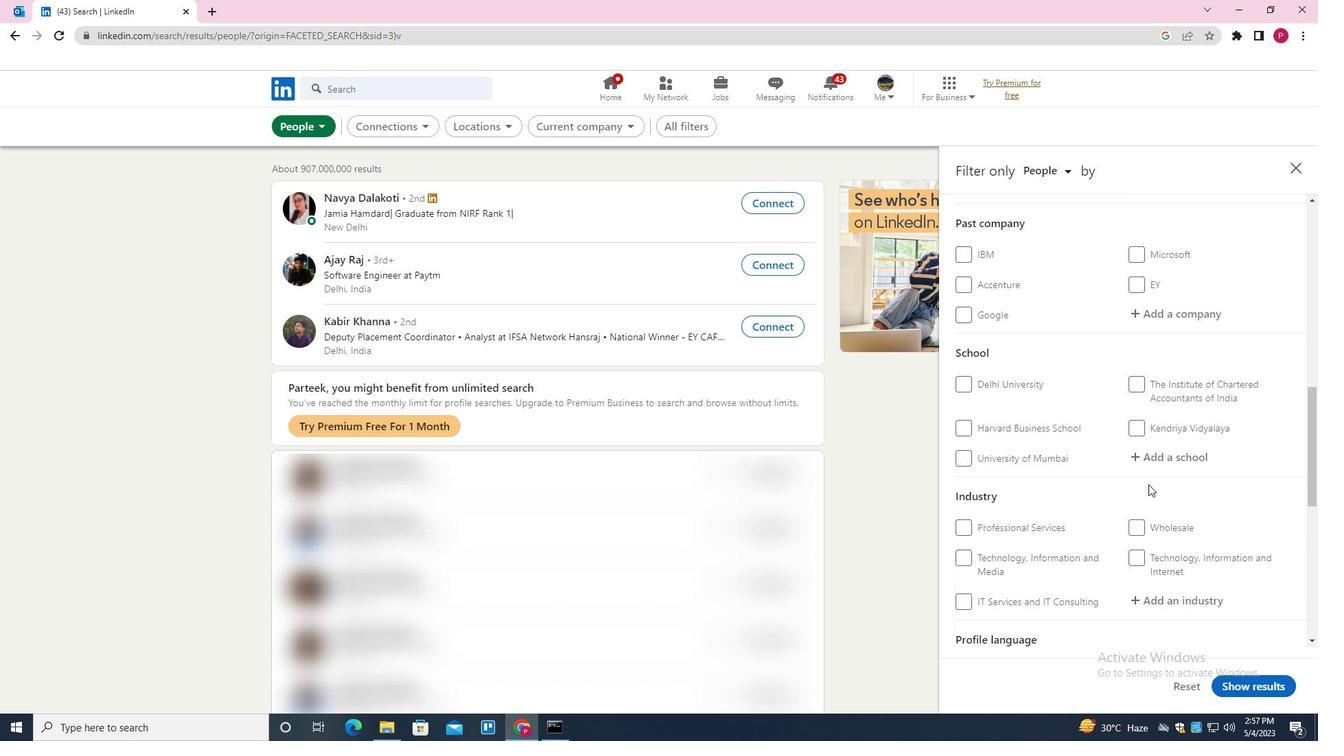 
Action: Mouse moved to (1148, 481)
Screenshot: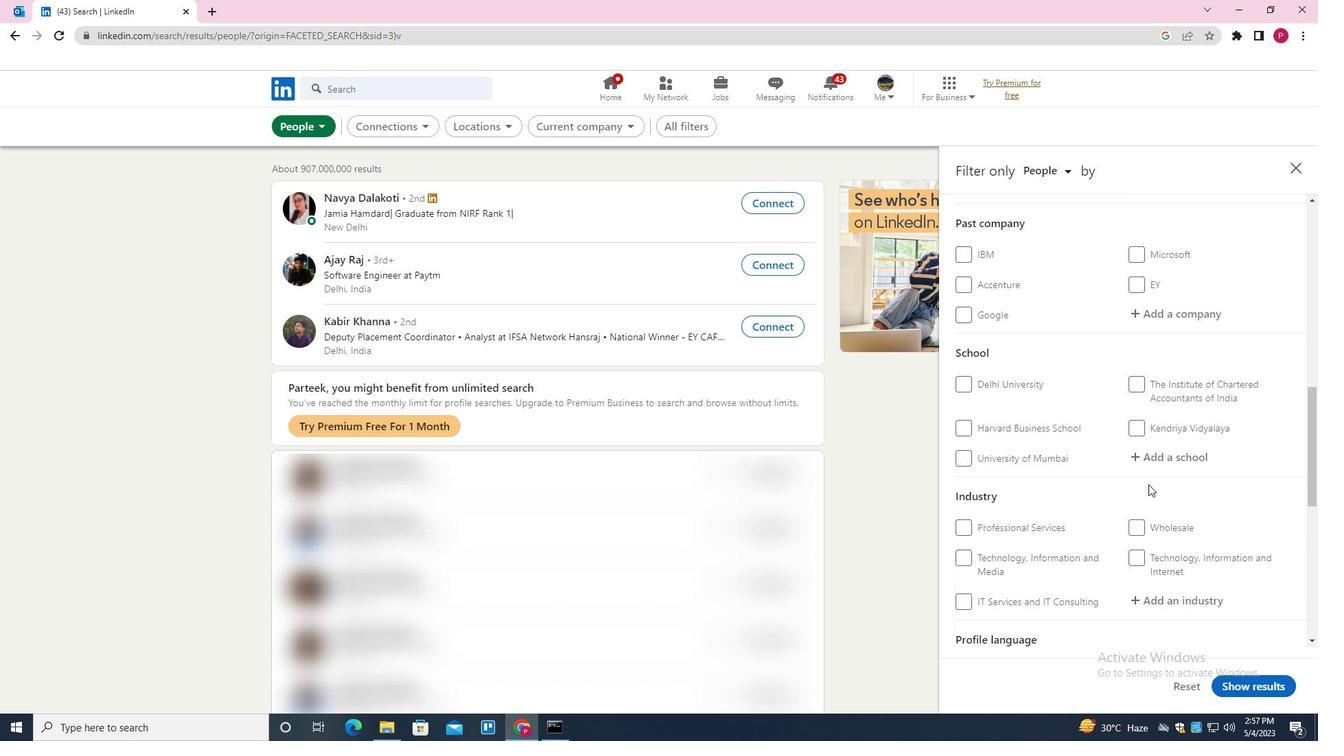 
Action: Mouse scrolled (1148, 480) with delta (0, 0)
Screenshot: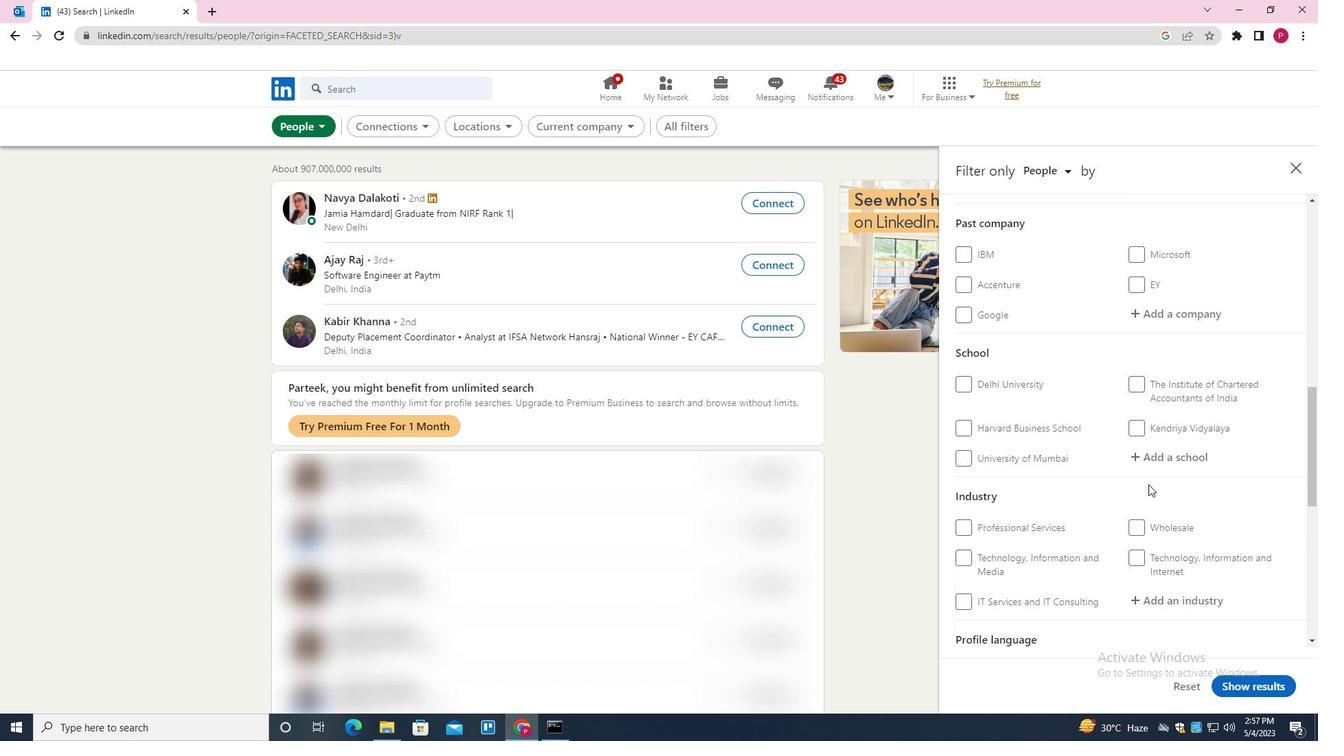 
Action: Mouse moved to (1120, 434)
Screenshot: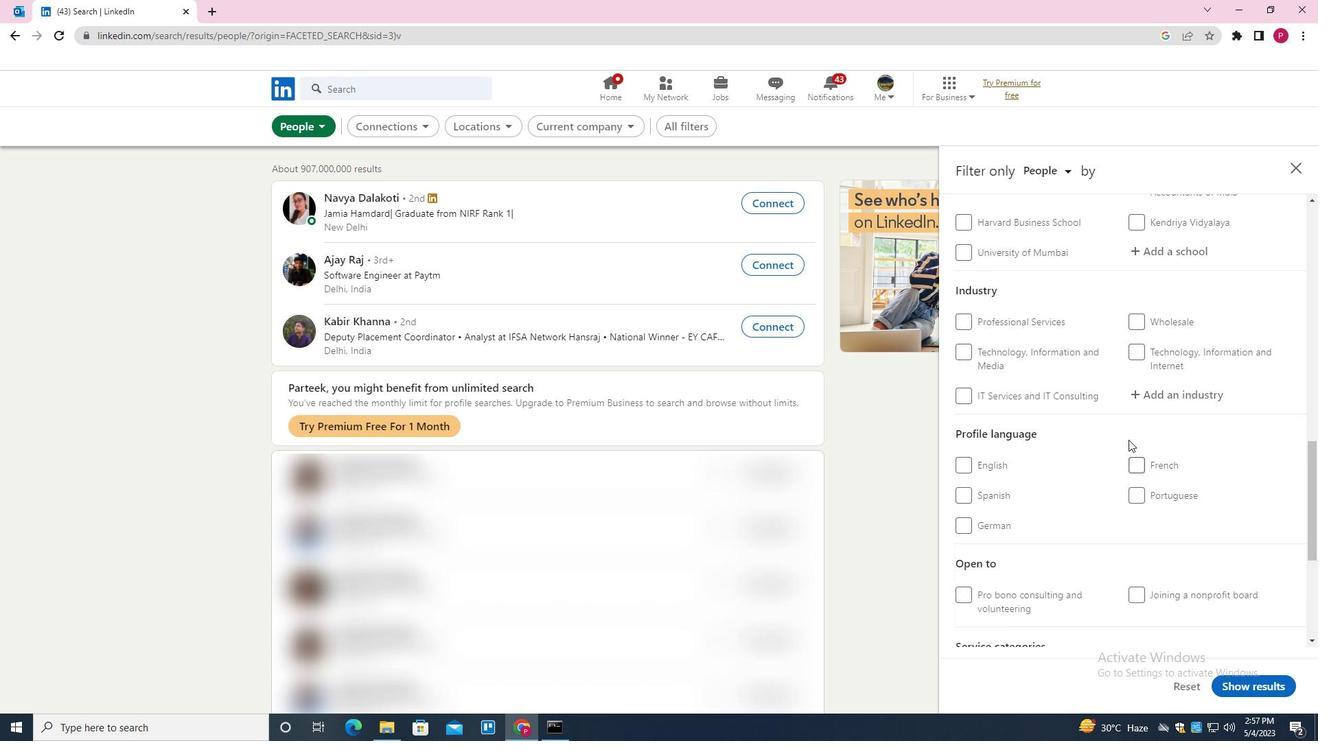 
Action: Mouse scrolled (1120, 433) with delta (0, 0)
Screenshot: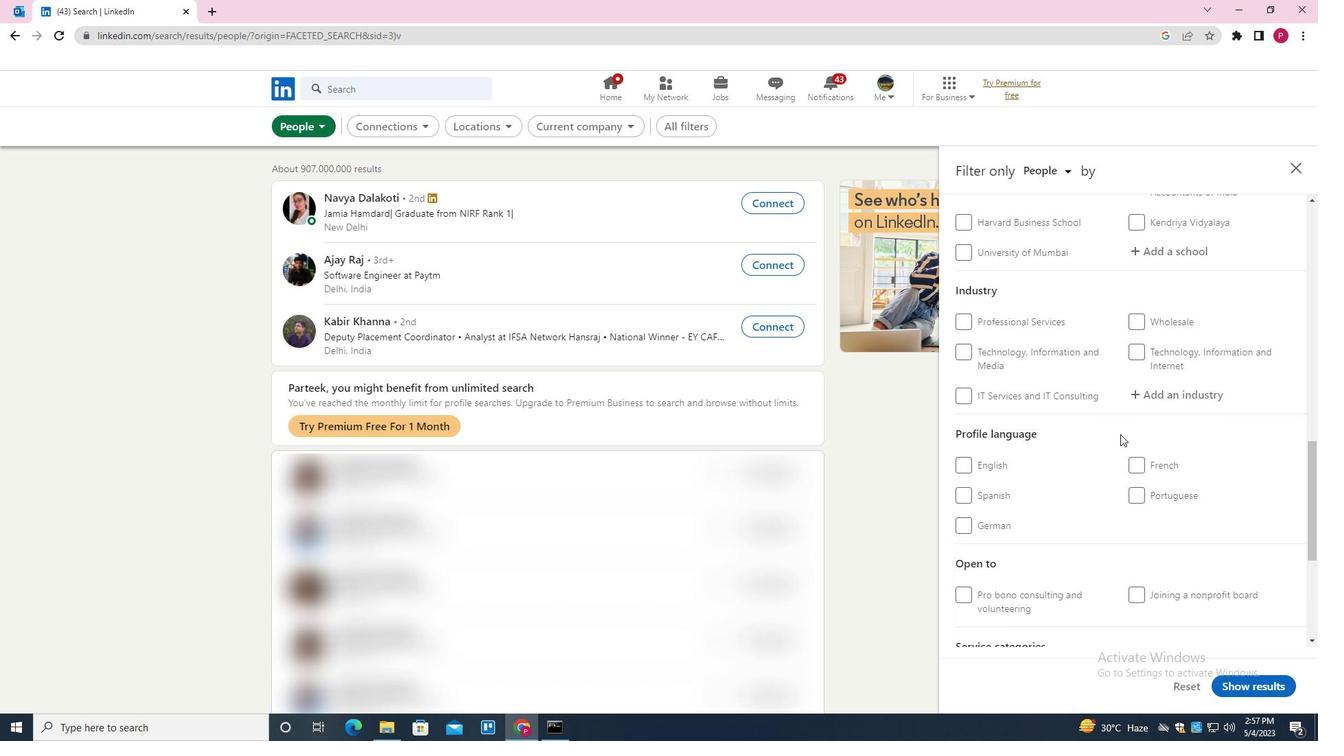 
Action: Mouse scrolled (1120, 433) with delta (0, 0)
Screenshot: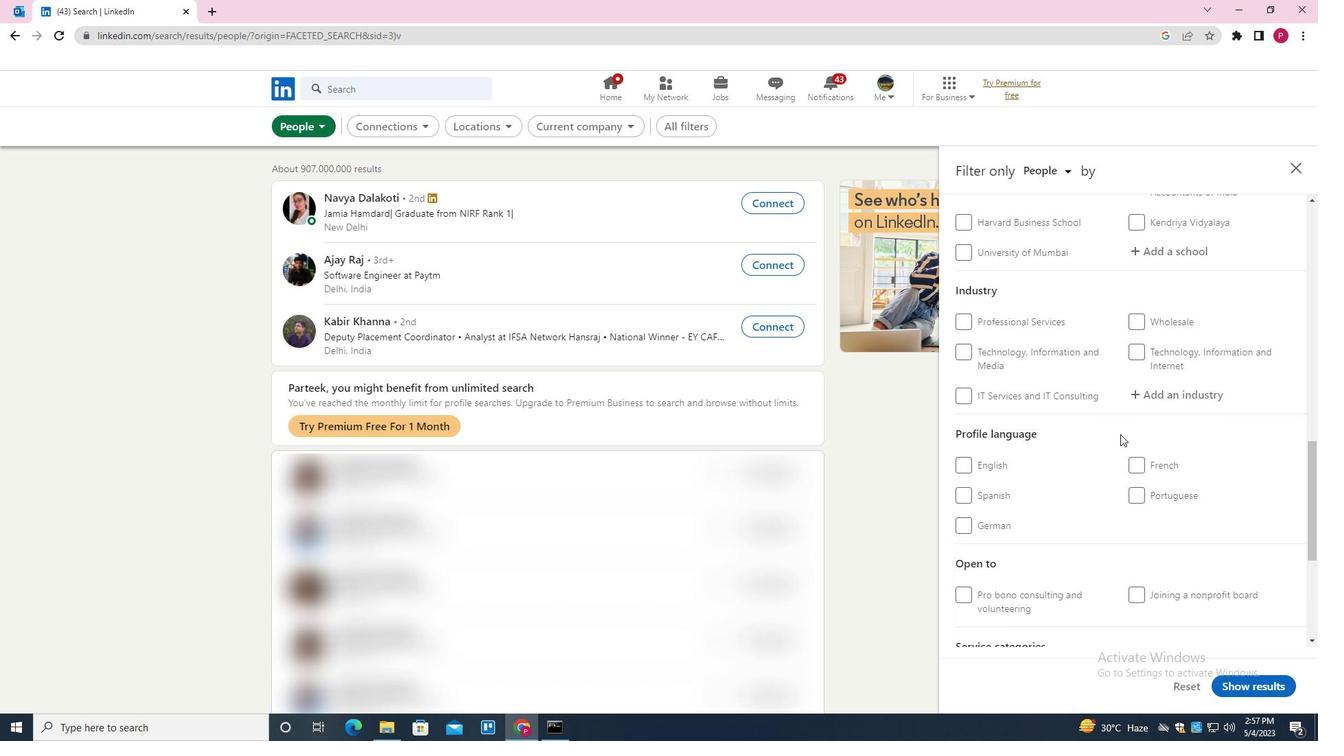 
Action: Mouse moved to (1168, 460)
Screenshot: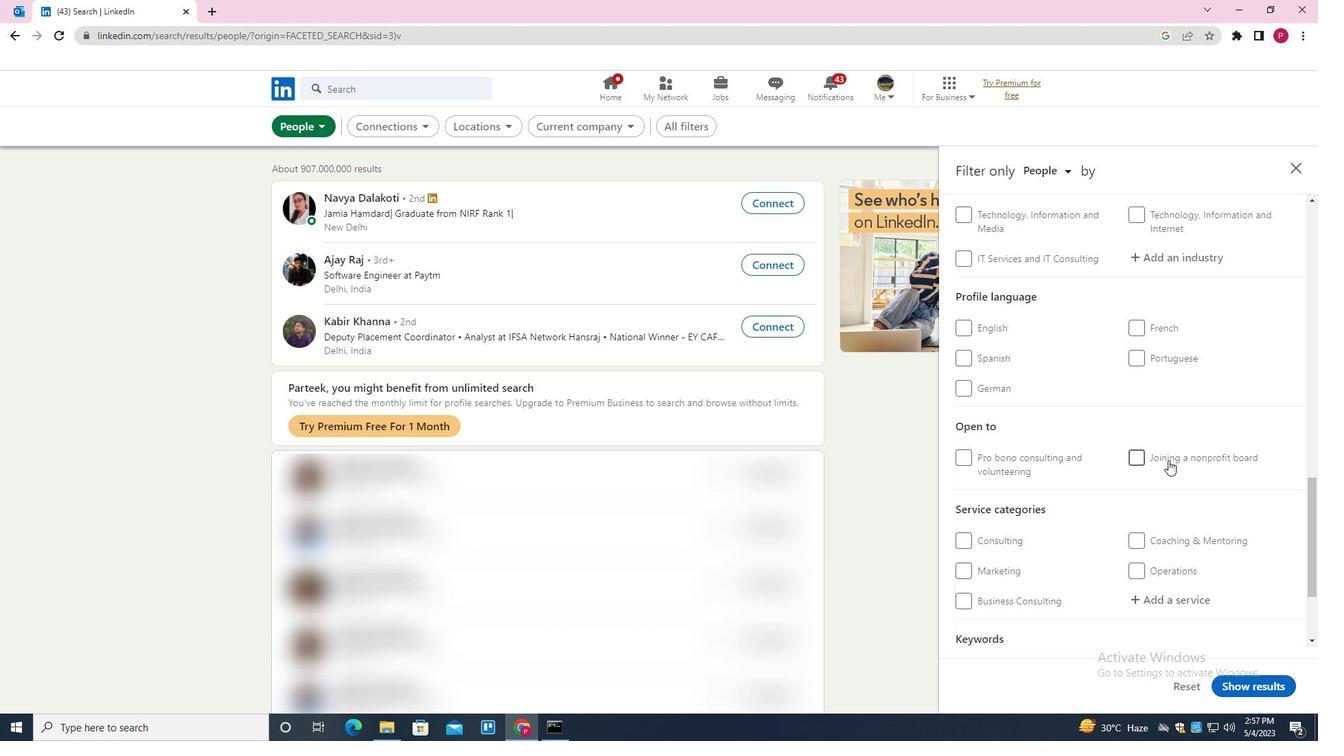 
Action: Mouse scrolled (1168, 459) with delta (0, 0)
Screenshot: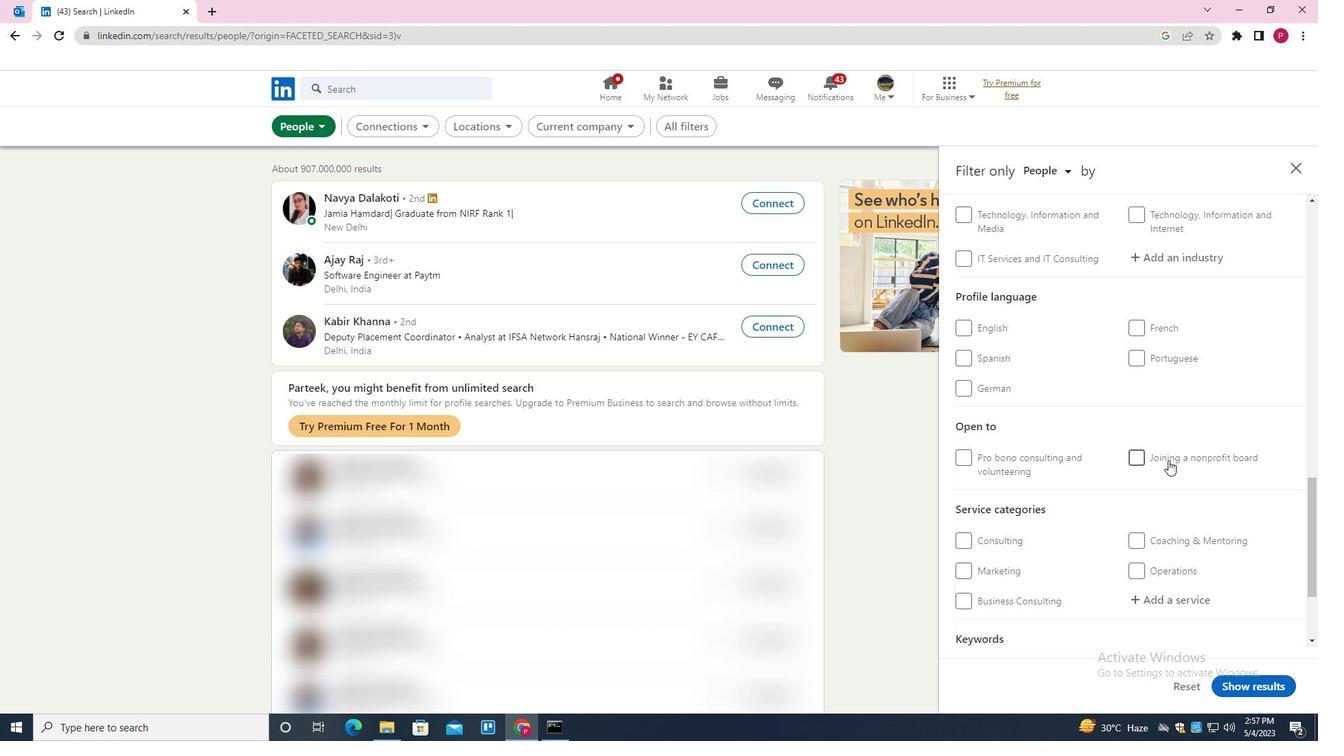 
Action: Mouse moved to (1164, 461)
Screenshot: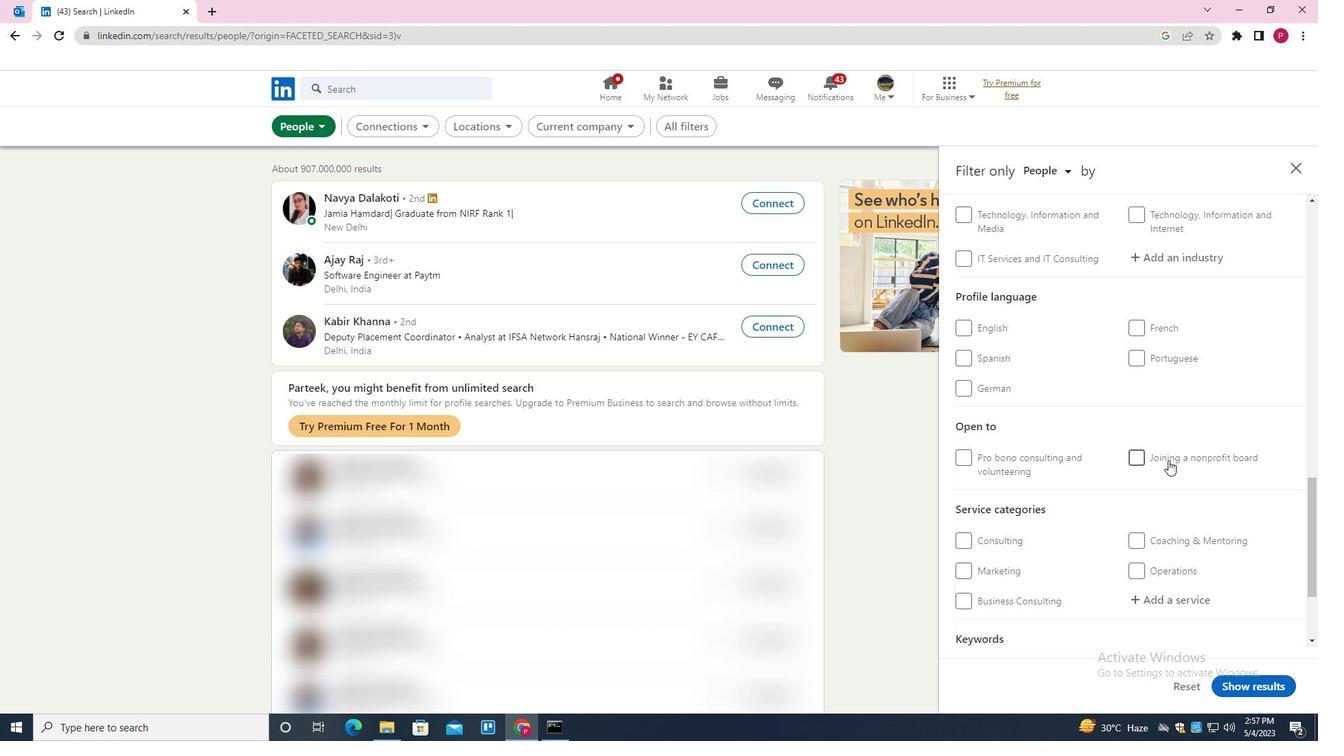 
Action: Mouse scrolled (1164, 460) with delta (0, 0)
Screenshot: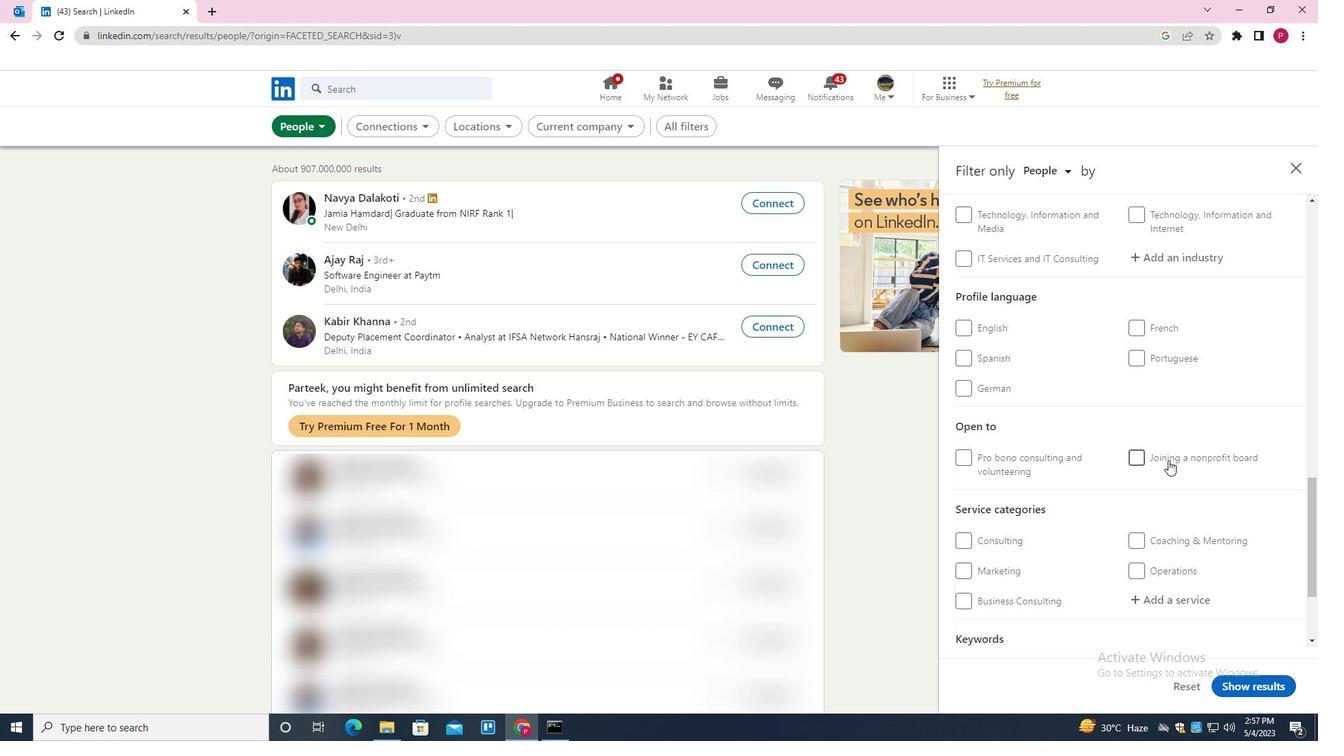 
Action: Mouse moved to (1158, 463)
Screenshot: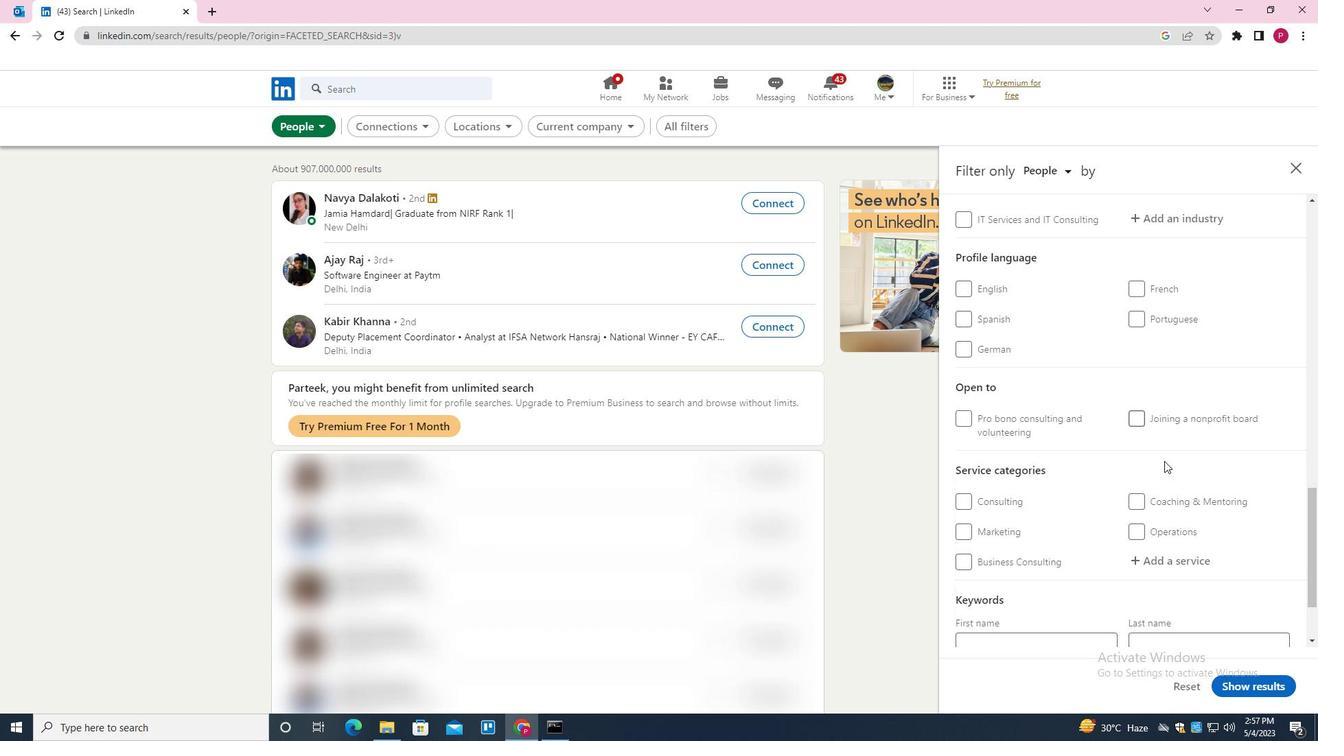 
Action: Mouse scrolled (1158, 464) with delta (0, 0)
Screenshot: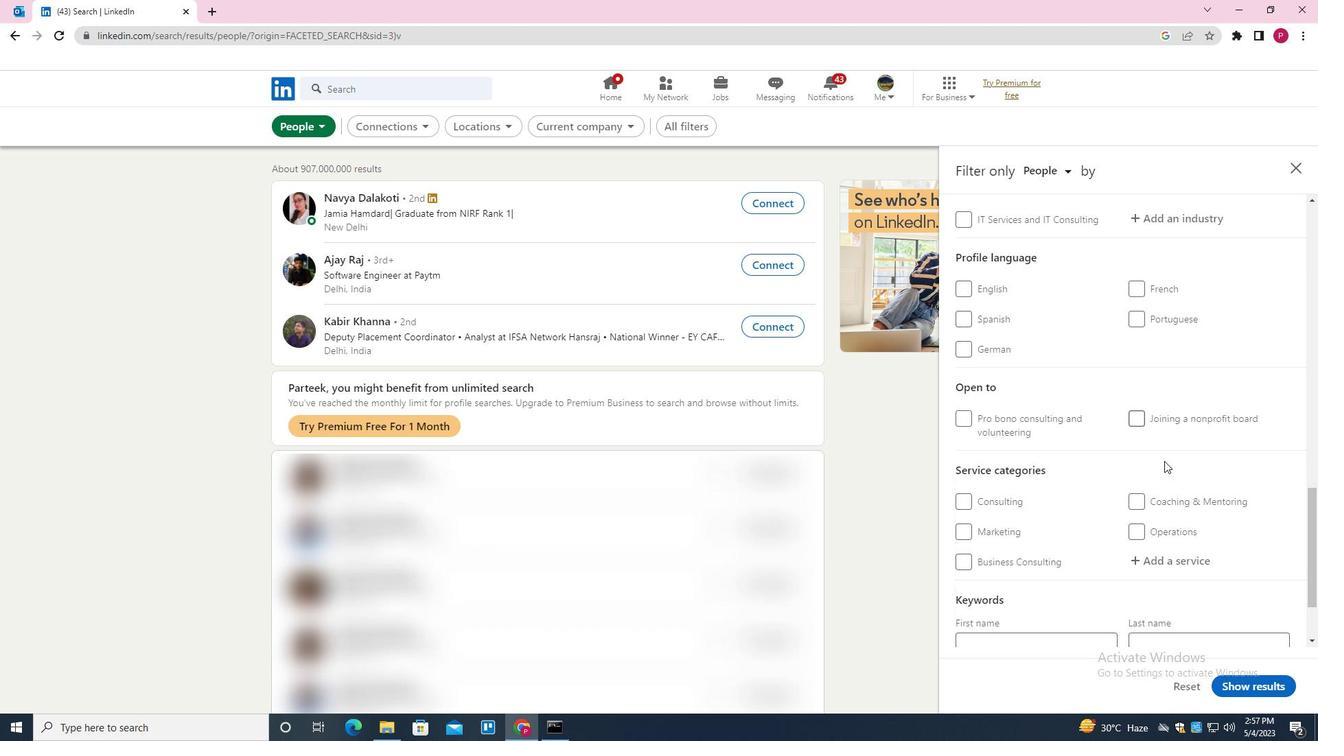 
Action: Mouse moved to (1136, 481)
Screenshot: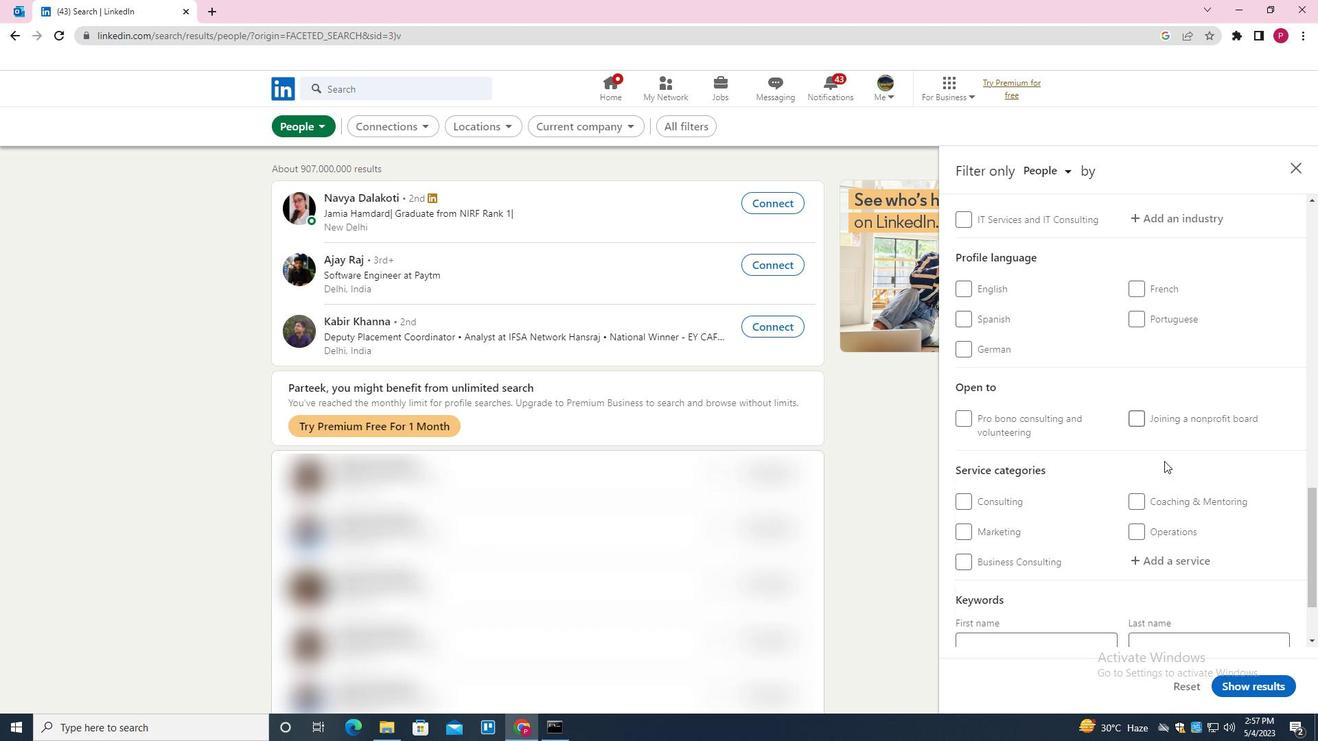 
Action: Mouse scrolled (1136, 482) with delta (0, 0)
Screenshot: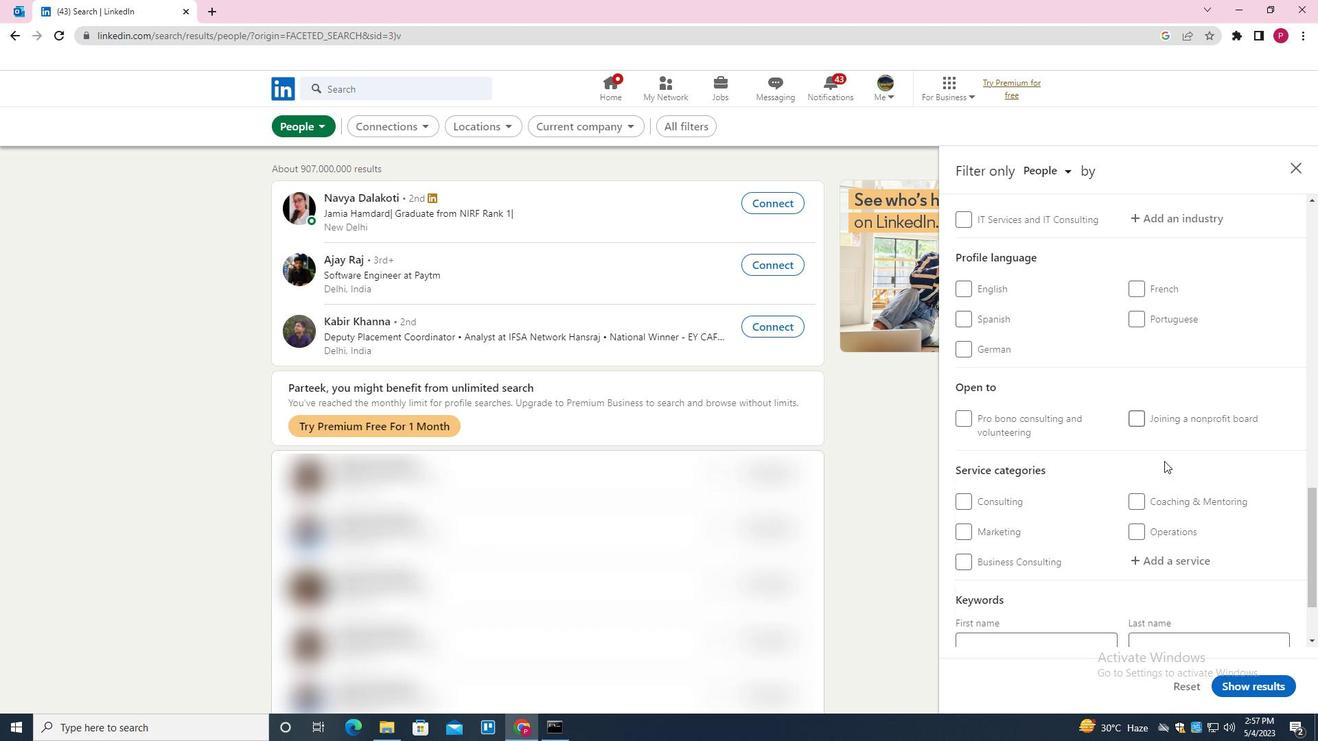 
Action: Mouse moved to (1134, 333)
Screenshot: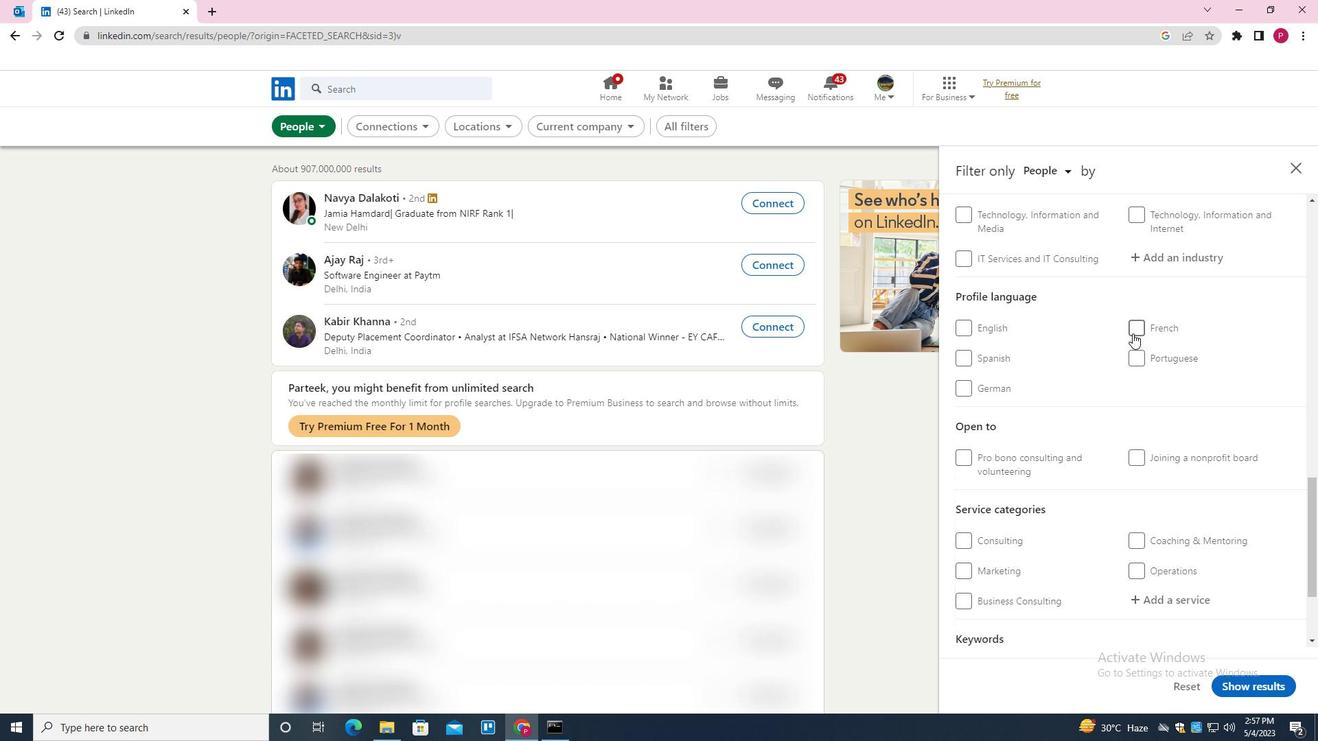 
Action: Mouse pressed left at (1134, 333)
Screenshot: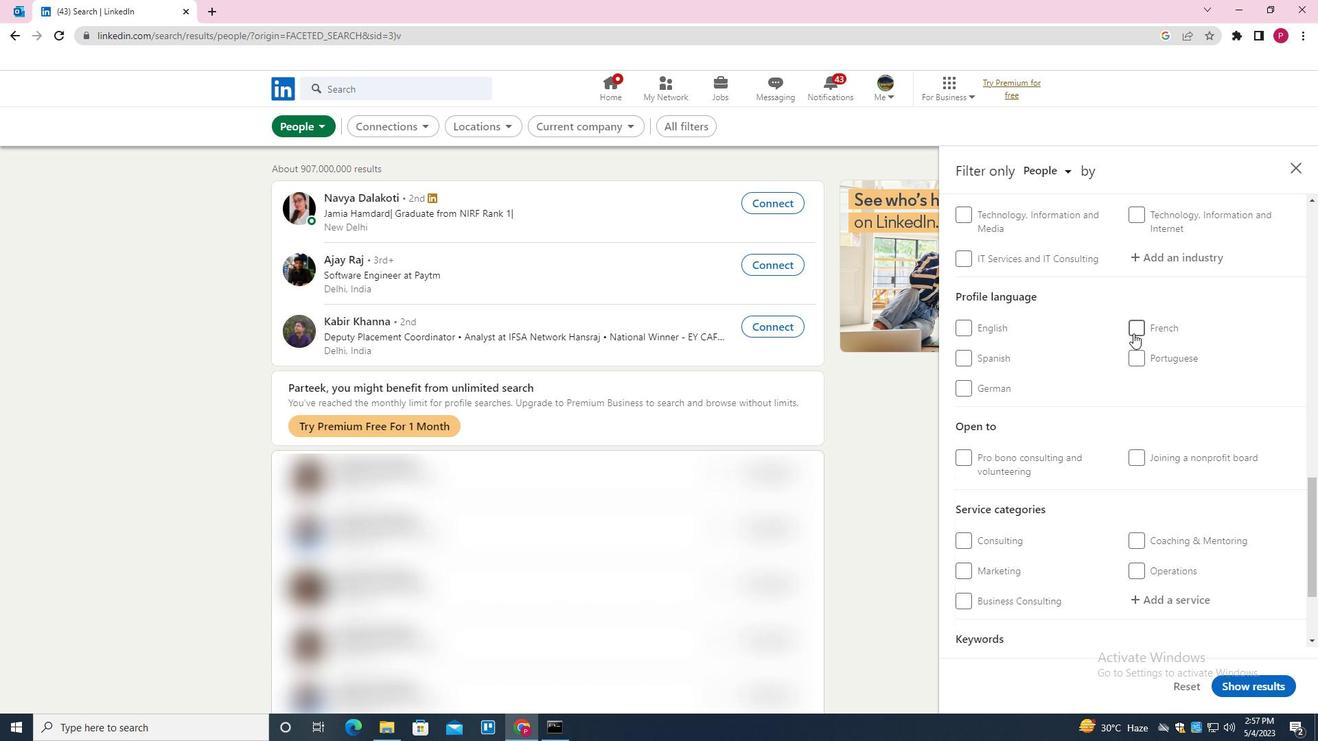 
Action: Mouse moved to (1106, 381)
Screenshot: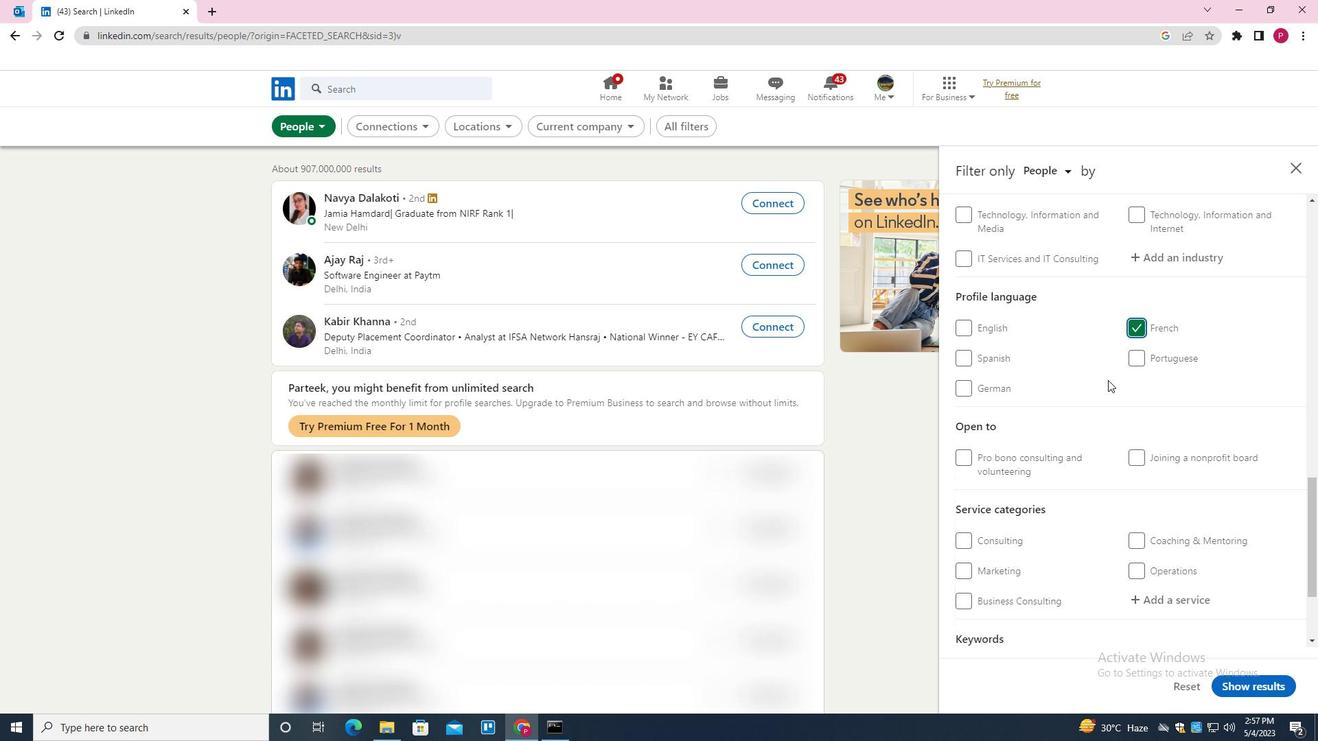 
Action: Mouse scrolled (1106, 382) with delta (0, 0)
Screenshot: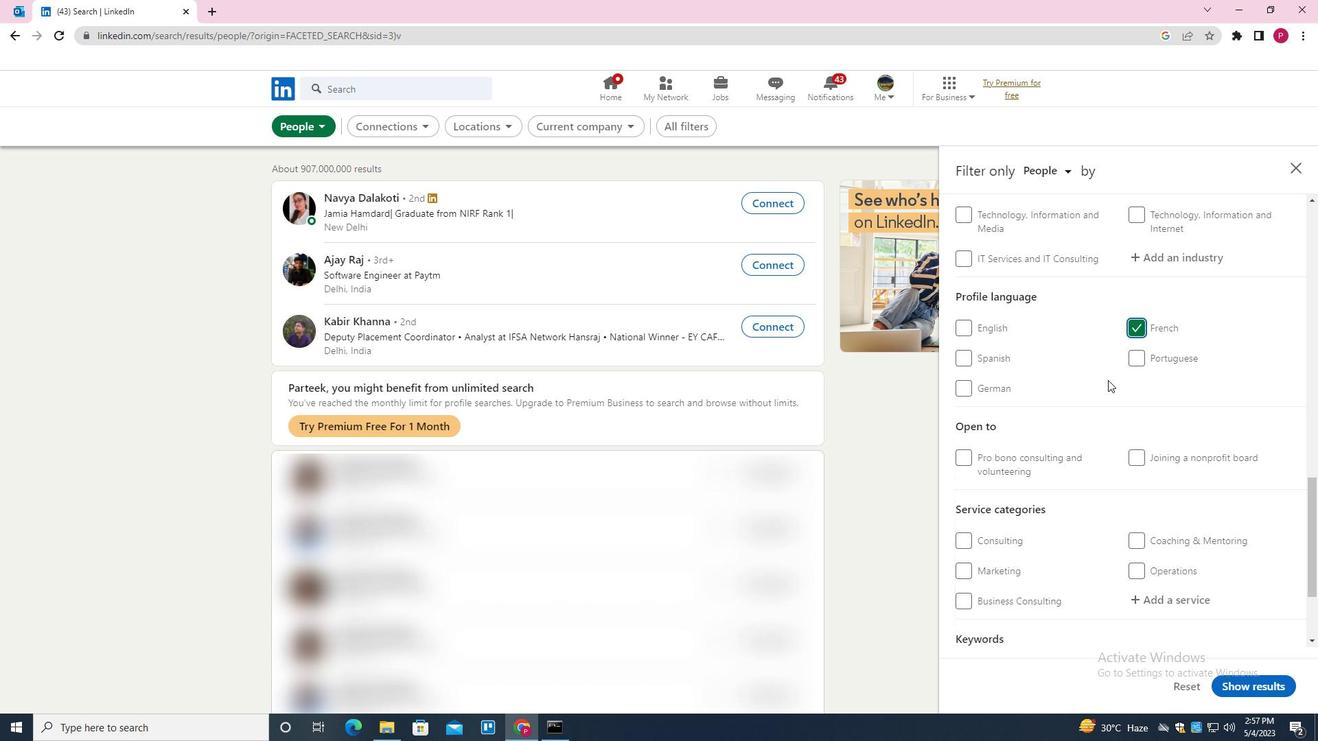 
Action: Mouse scrolled (1106, 382) with delta (0, 0)
Screenshot: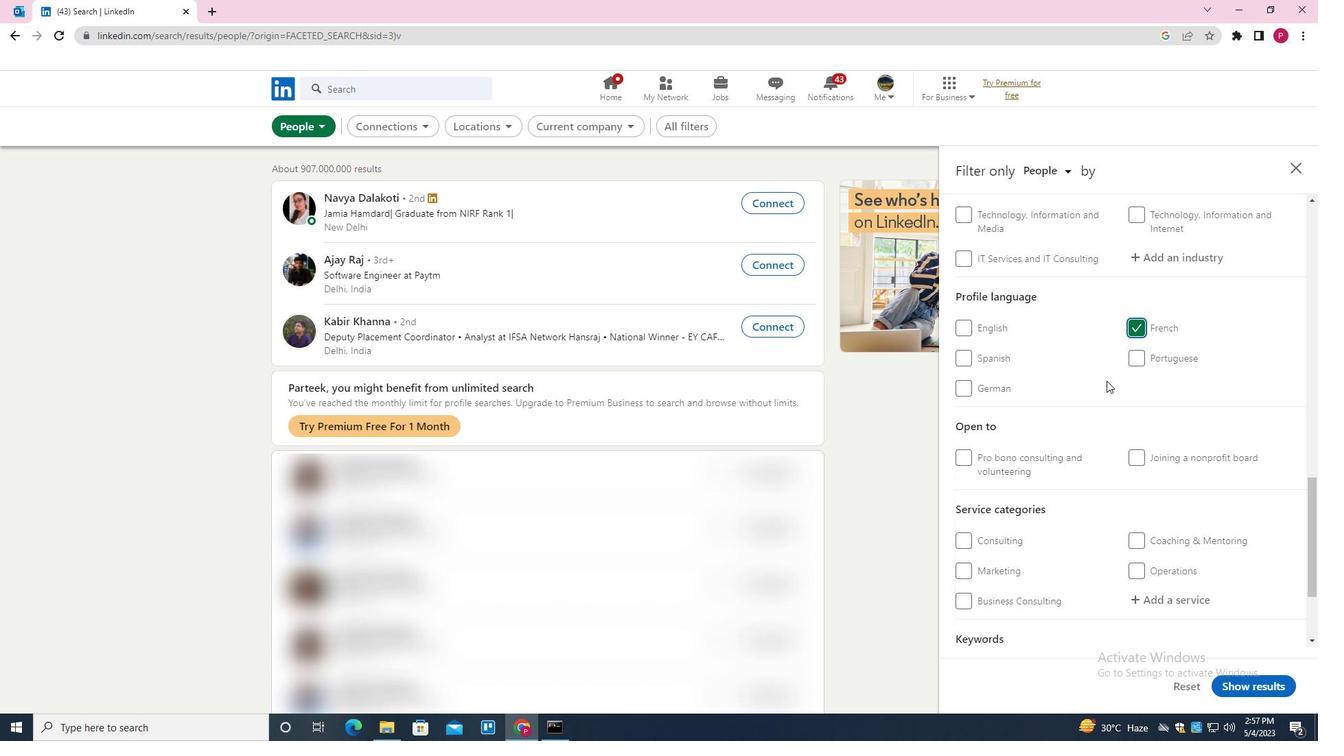 
Action: Mouse scrolled (1106, 382) with delta (0, 0)
Screenshot: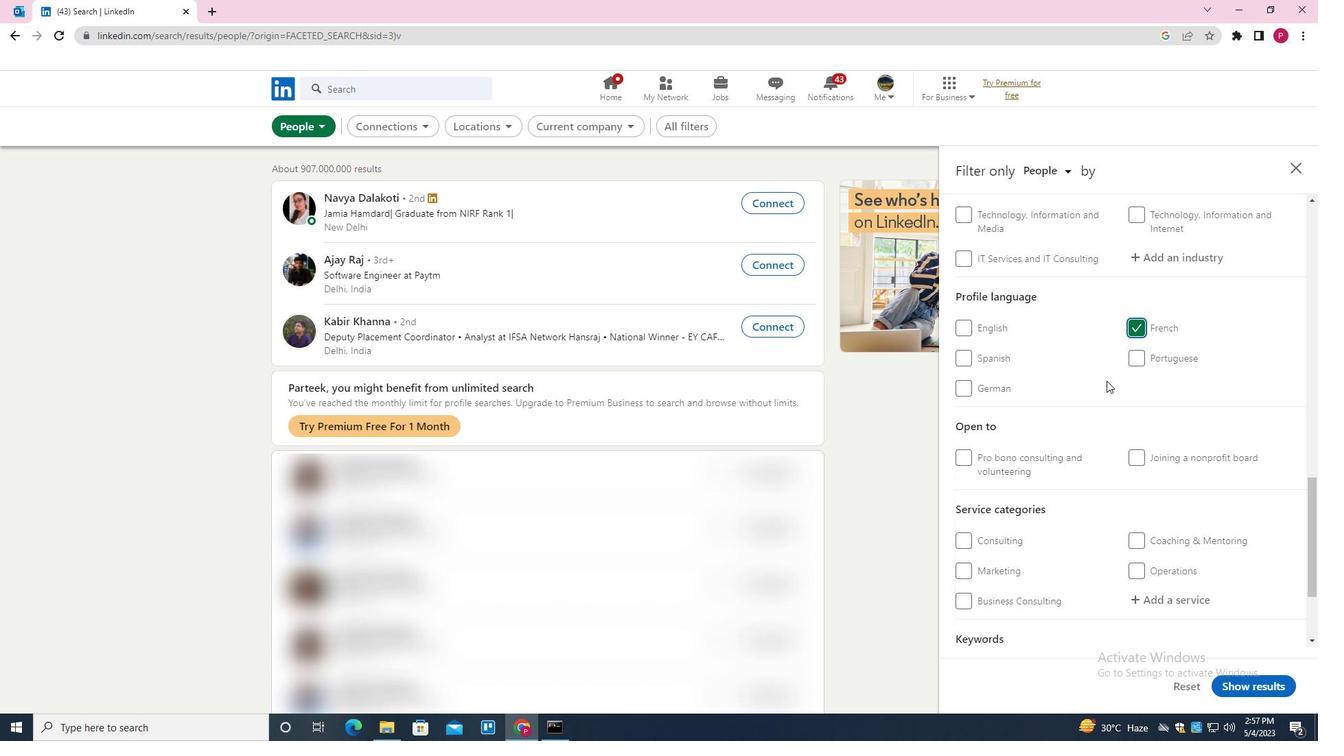 
Action: Mouse moved to (1070, 444)
Screenshot: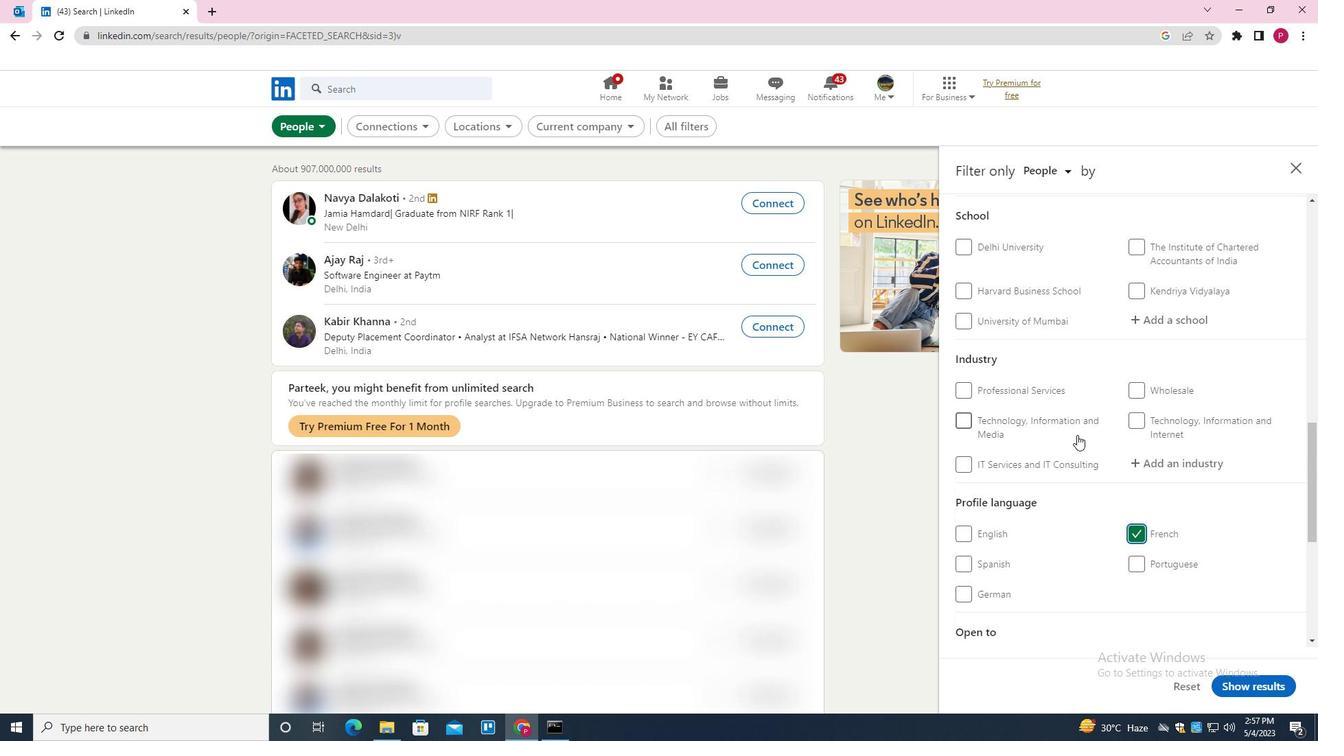 
Action: Mouse scrolled (1070, 445) with delta (0, 0)
Screenshot: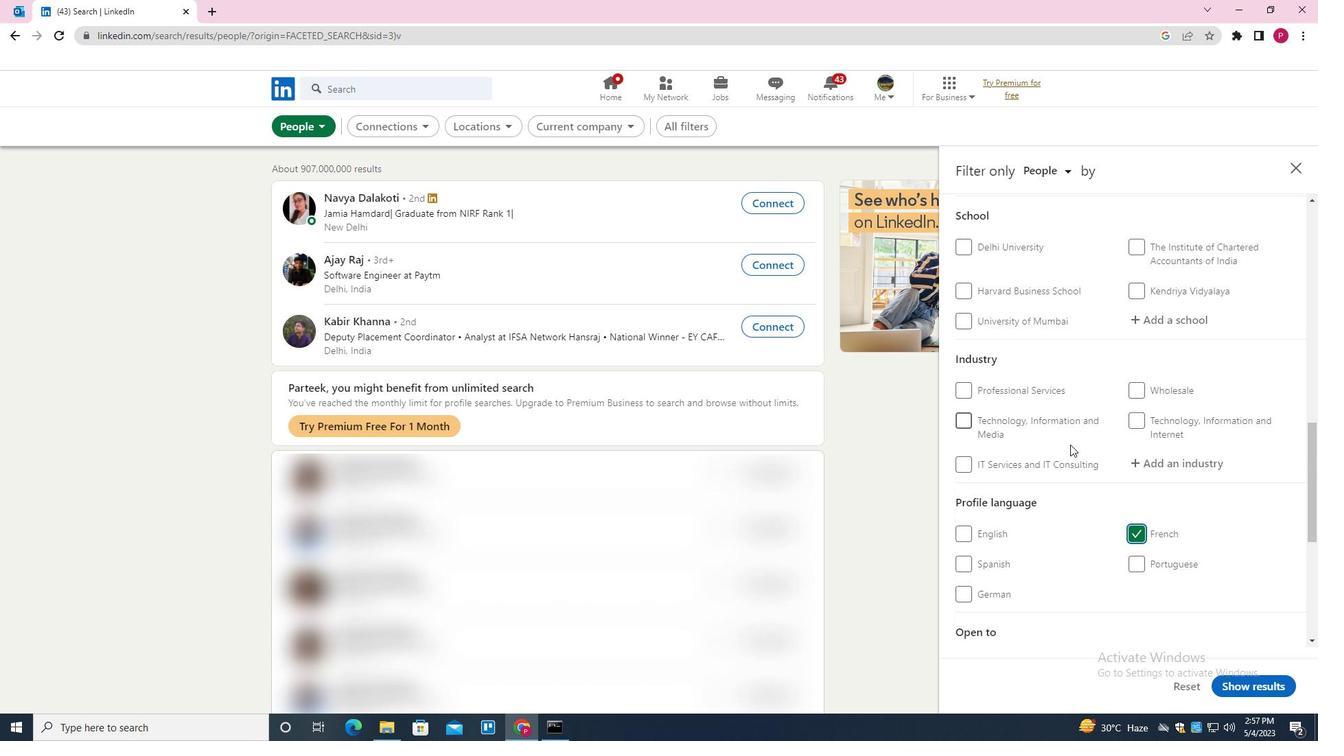 
Action: Mouse scrolled (1070, 445) with delta (0, 0)
Screenshot: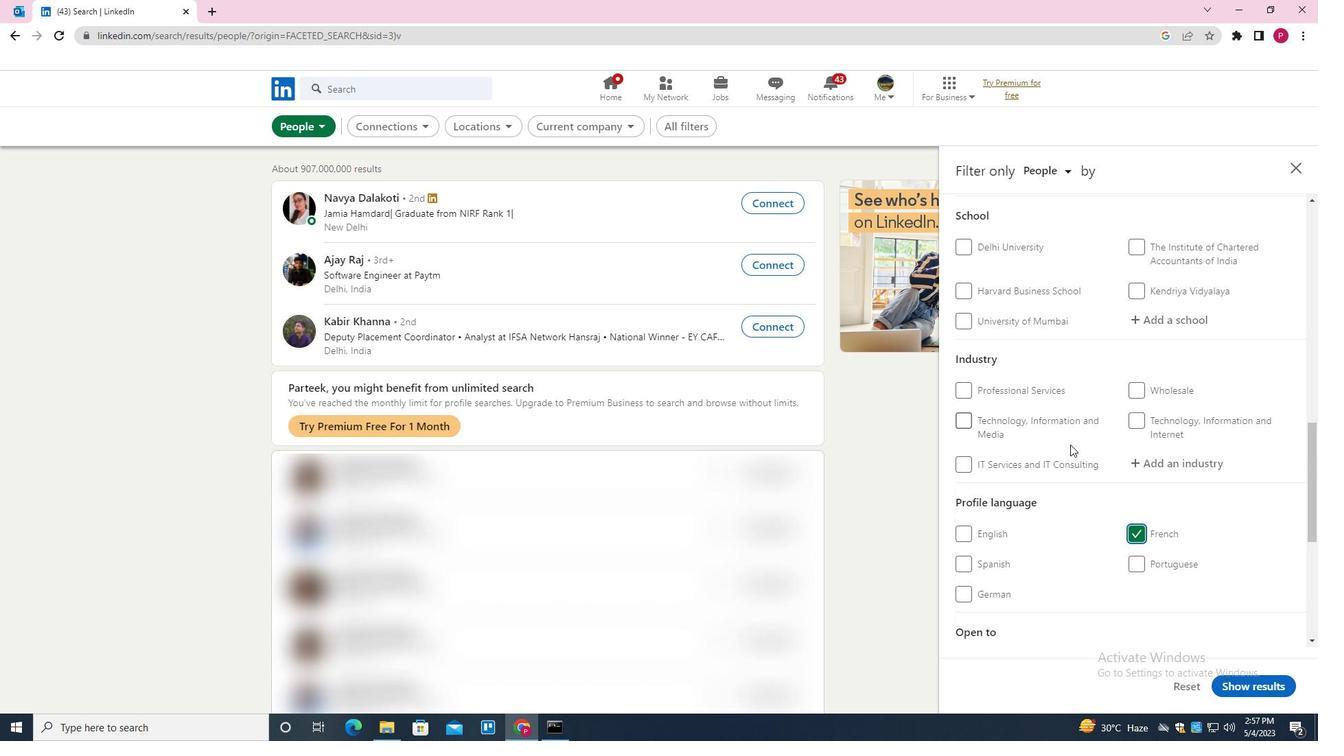 
Action: Mouse scrolled (1070, 445) with delta (0, 0)
Screenshot: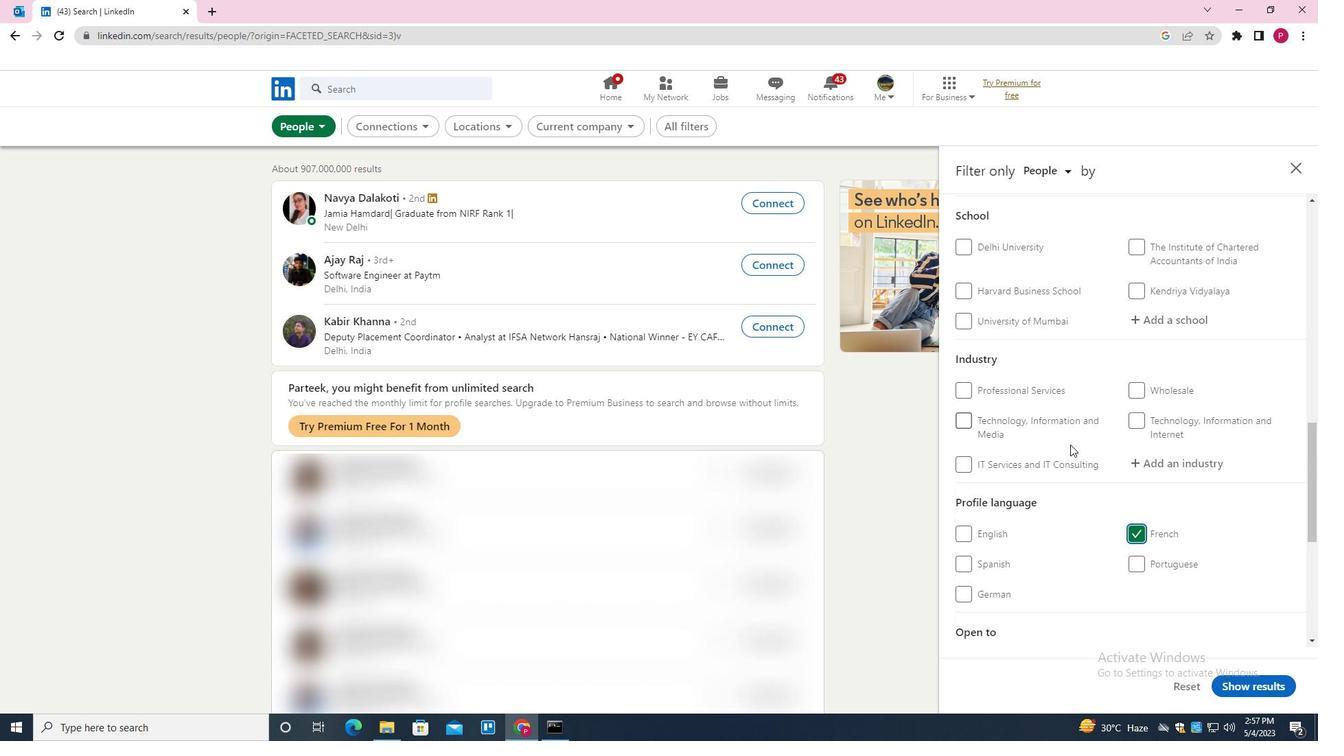 
Action: Mouse scrolled (1070, 445) with delta (0, 0)
Screenshot: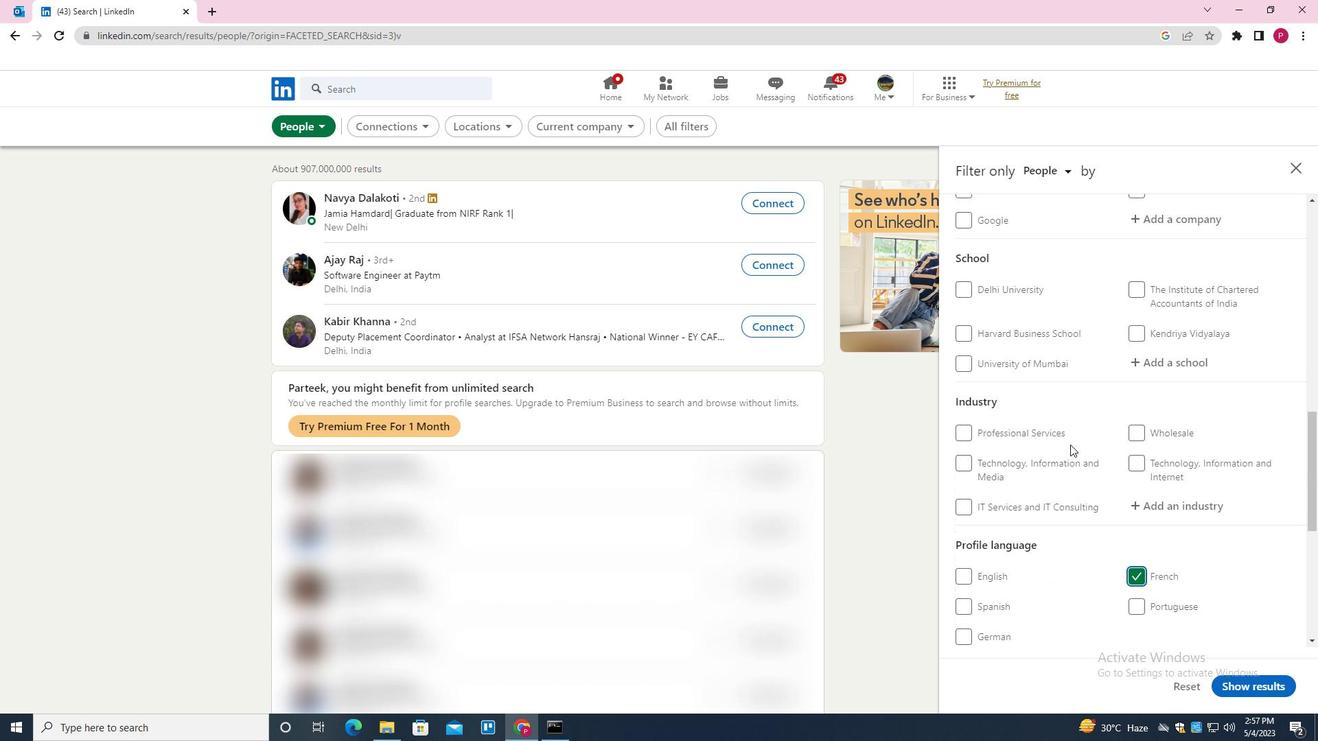 
Action: Mouse scrolled (1070, 445) with delta (0, 0)
Screenshot: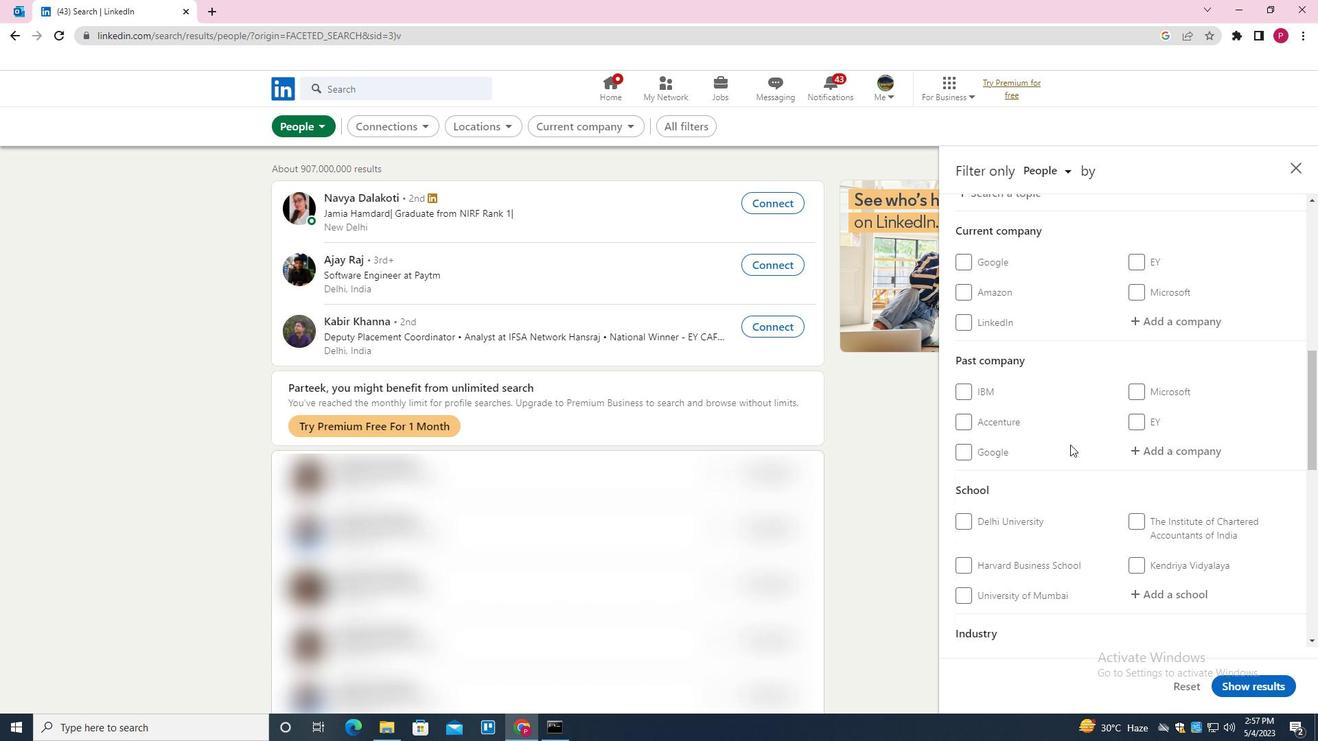 
Action: Mouse moved to (1186, 383)
Screenshot: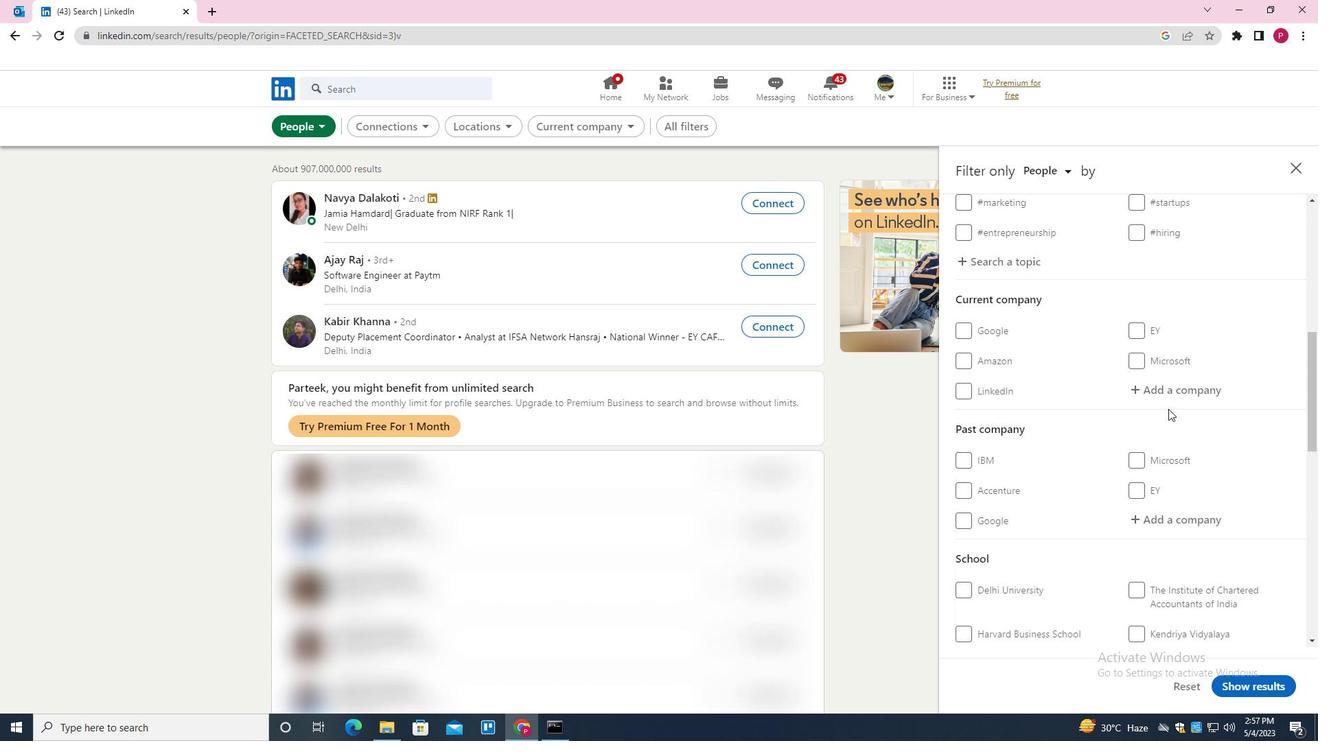 
Action: Mouse pressed left at (1186, 383)
Screenshot: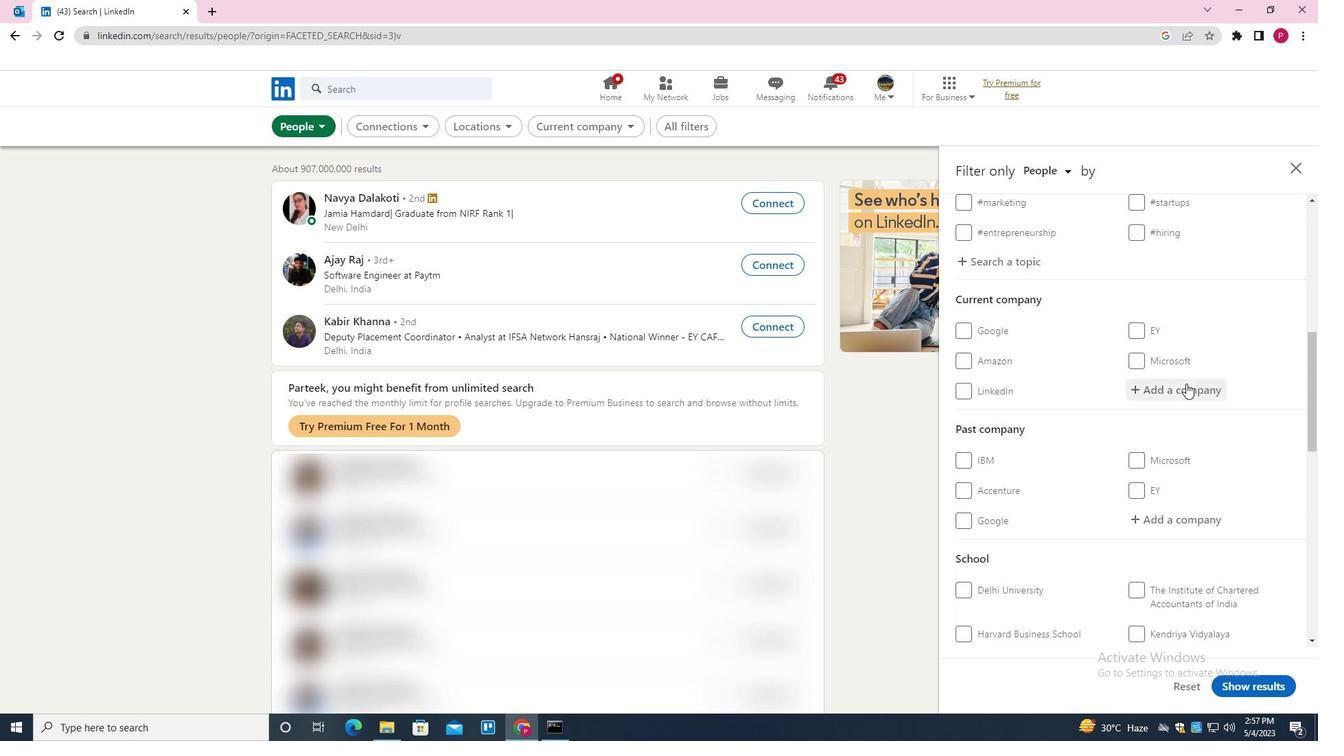 
Action: Mouse moved to (1181, 399)
Screenshot: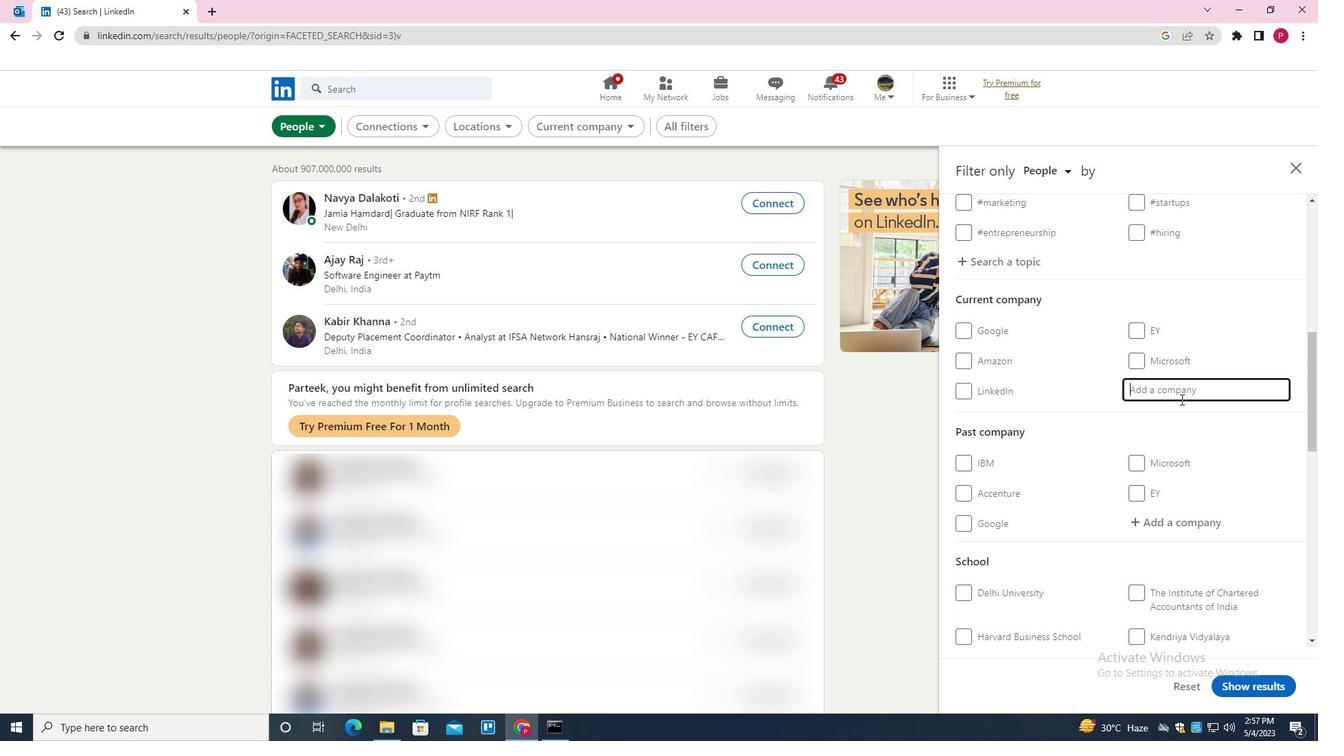 
Action: Key pressed <Key.shift><Key.shift><Key.shift><Key.shift><Key.shift><Key.shift><Key.shift><Key.shift>MEDALLIA<Key.down><Key.enter>
Screenshot: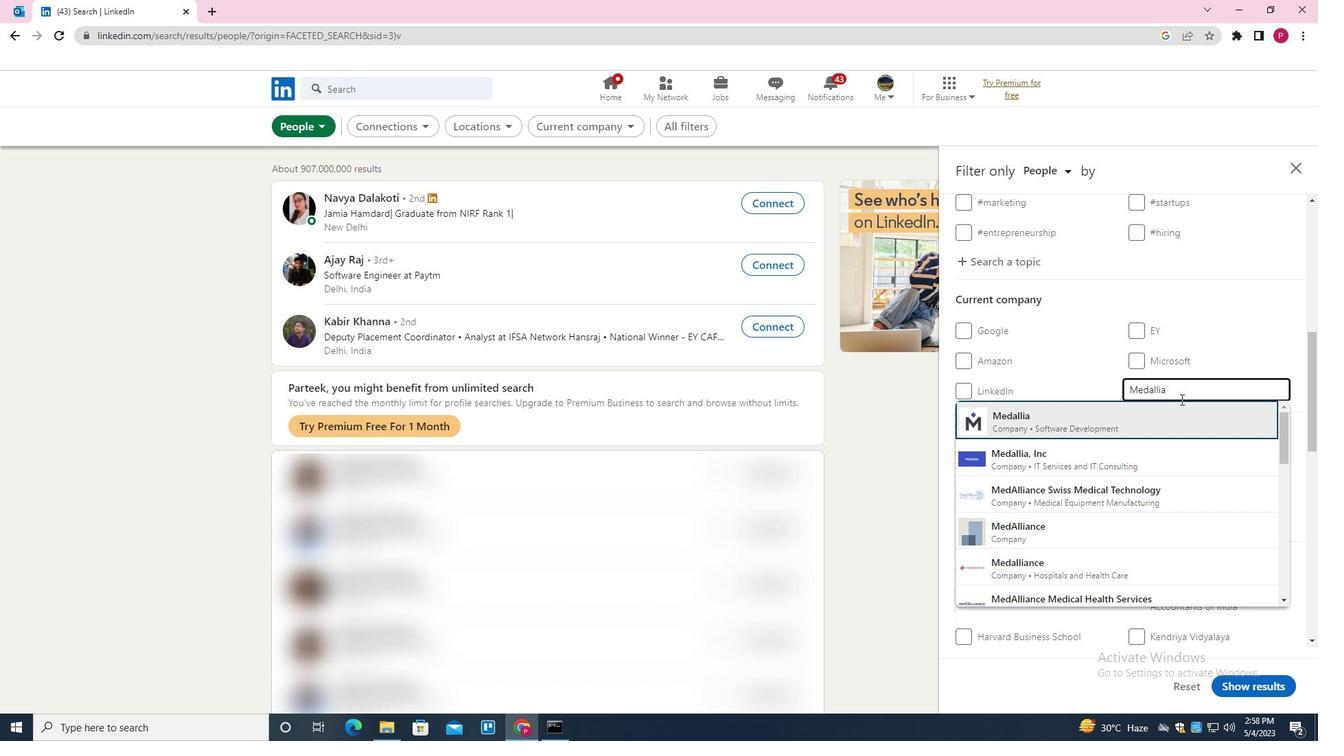 
Action: Mouse moved to (1116, 390)
Screenshot: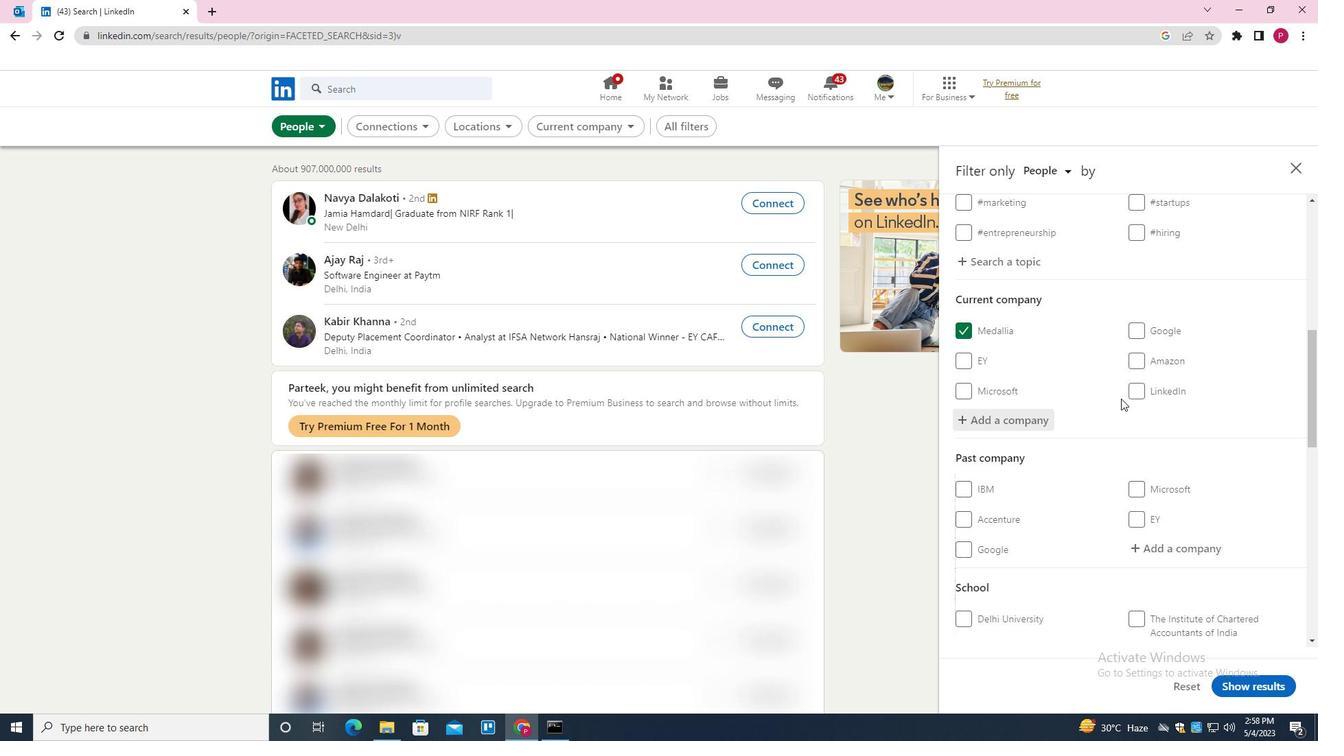 
Action: Mouse scrolled (1116, 389) with delta (0, 0)
Screenshot: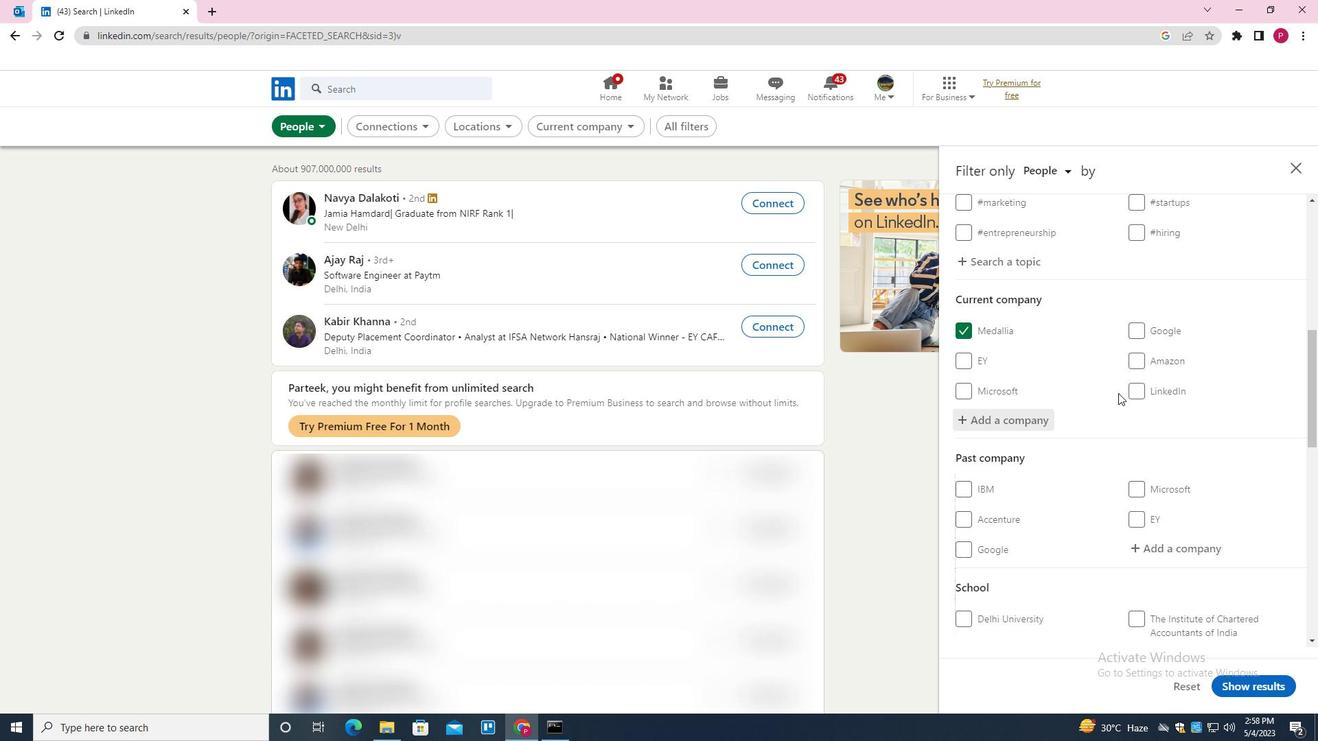 
Action: Mouse moved to (1115, 389)
Screenshot: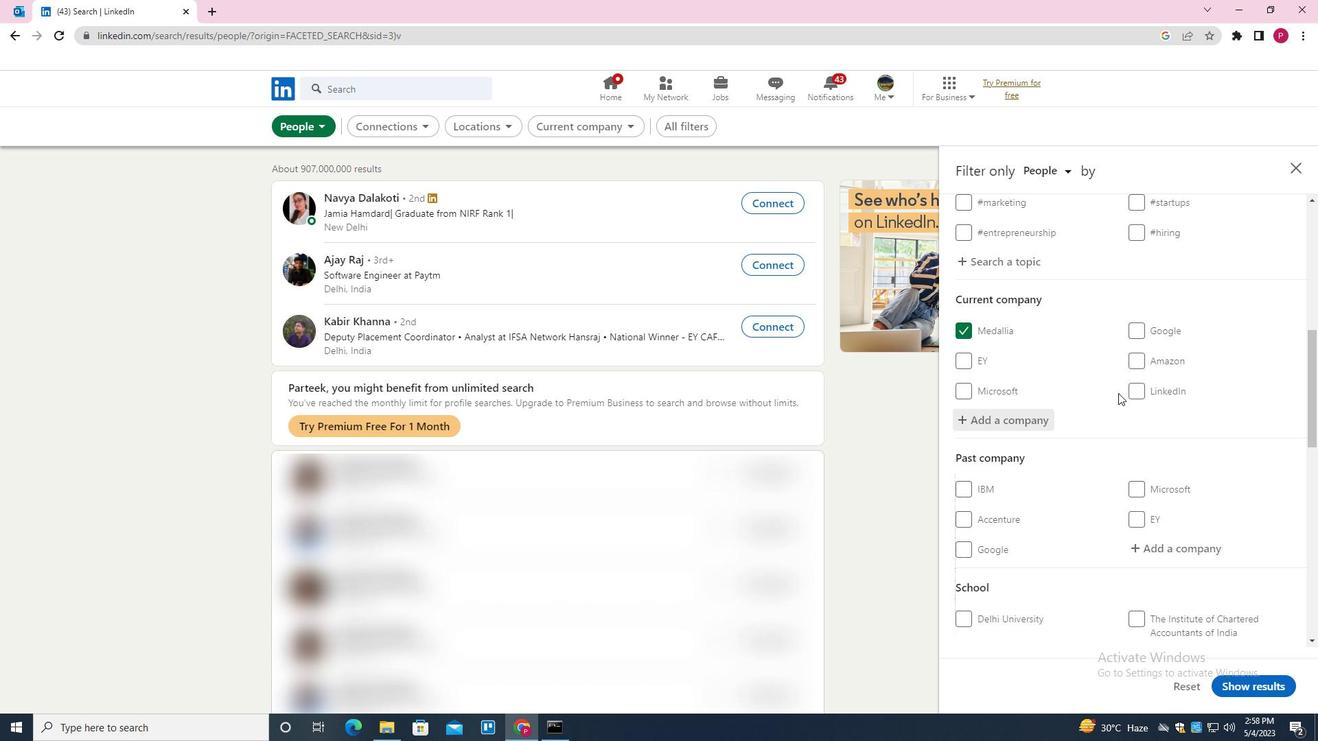 
Action: Mouse scrolled (1115, 388) with delta (0, 0)
Screenshot: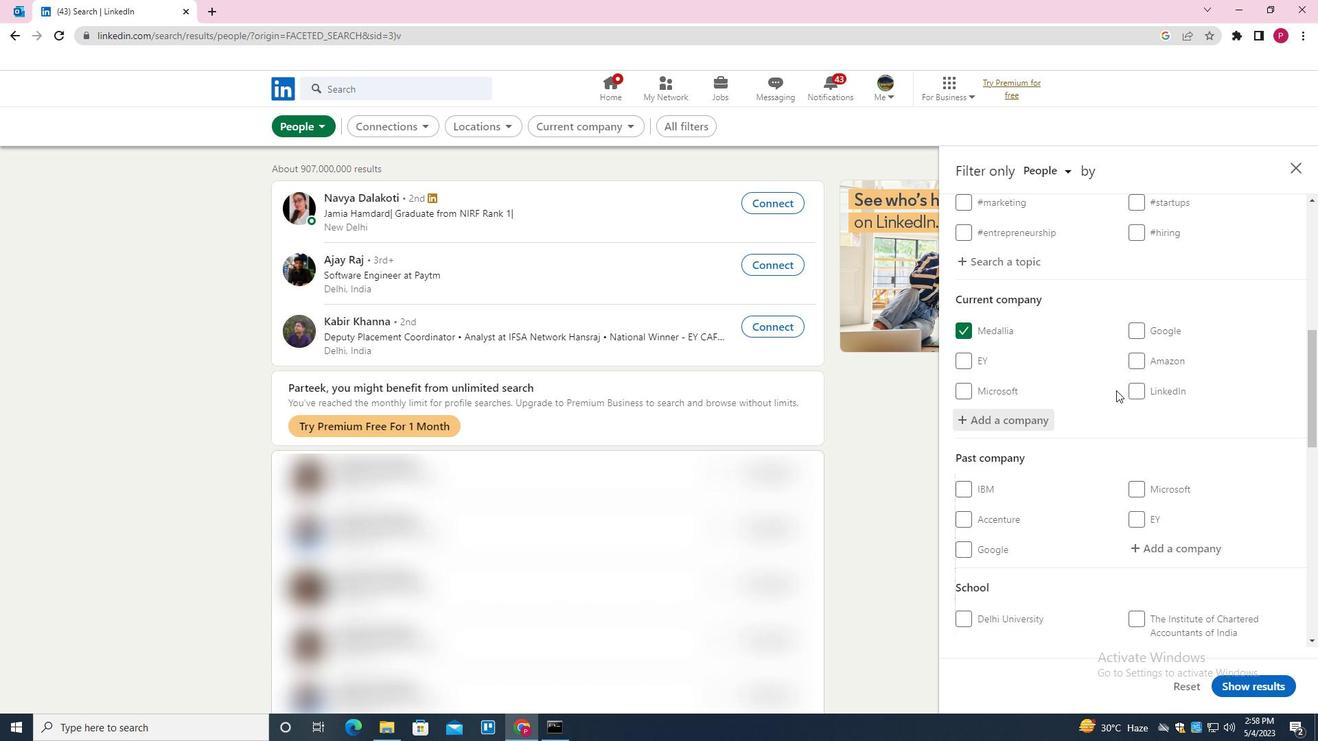 
Action: Mouse scrolled (1115, 388) with delta (0, 0)
Screenshot: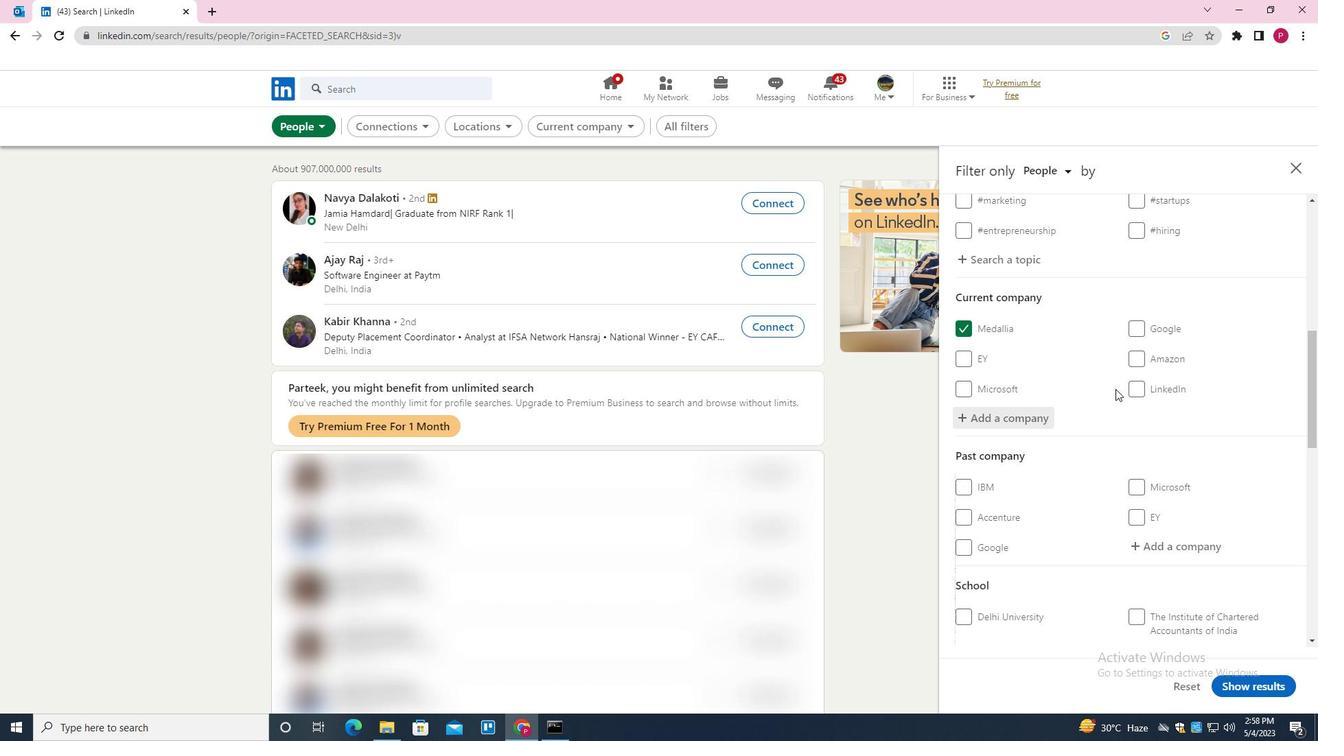 
Action: Mouse moved to (1116, 389)
Screenshot: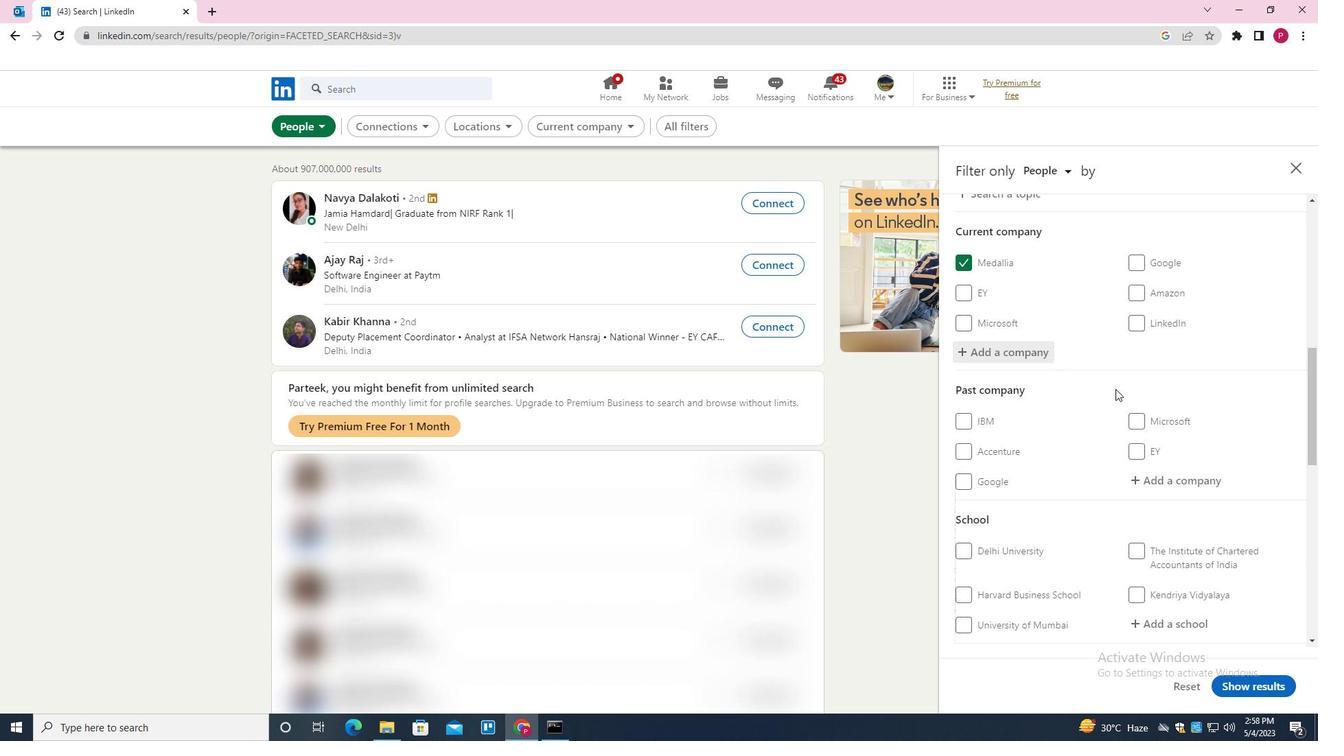 
Action: Mouse scrolled (1116, 388) with delta (0, 0)
Screenshot: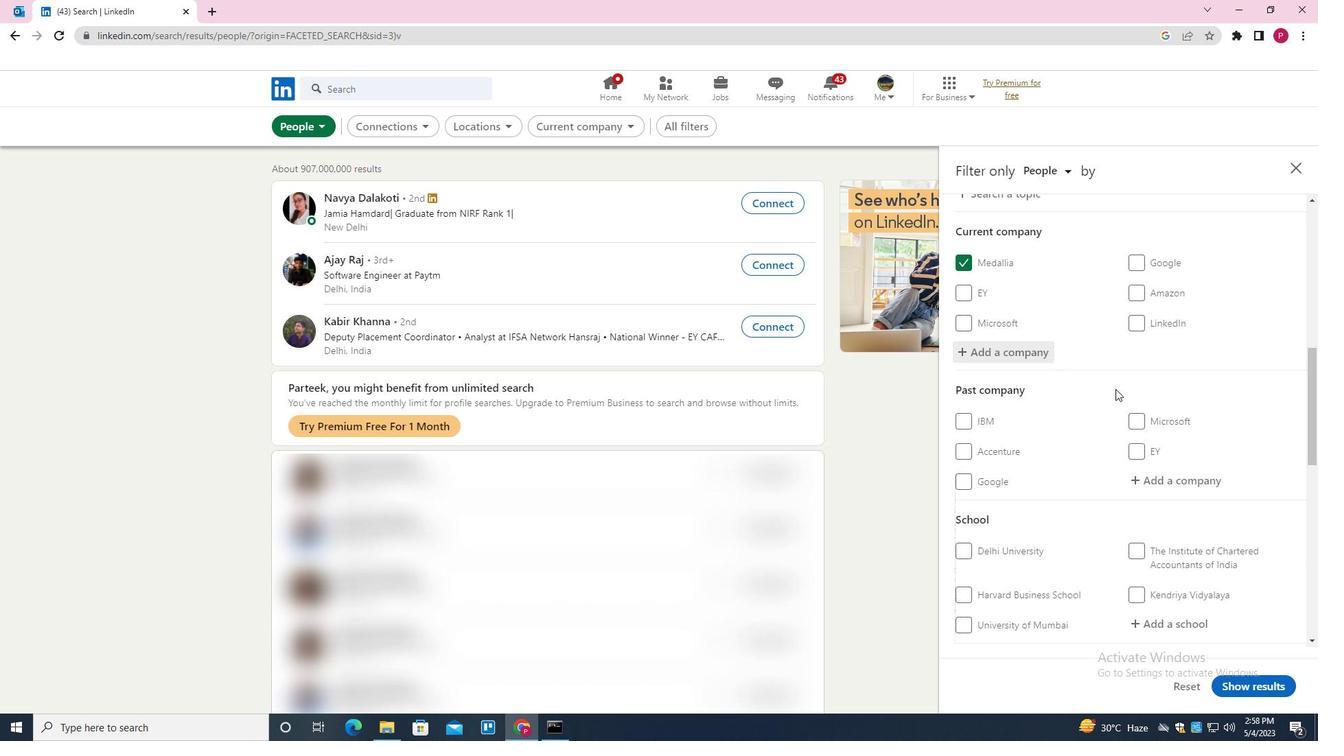 
Action: Mouse moved to (1179, 414)
Screenshot: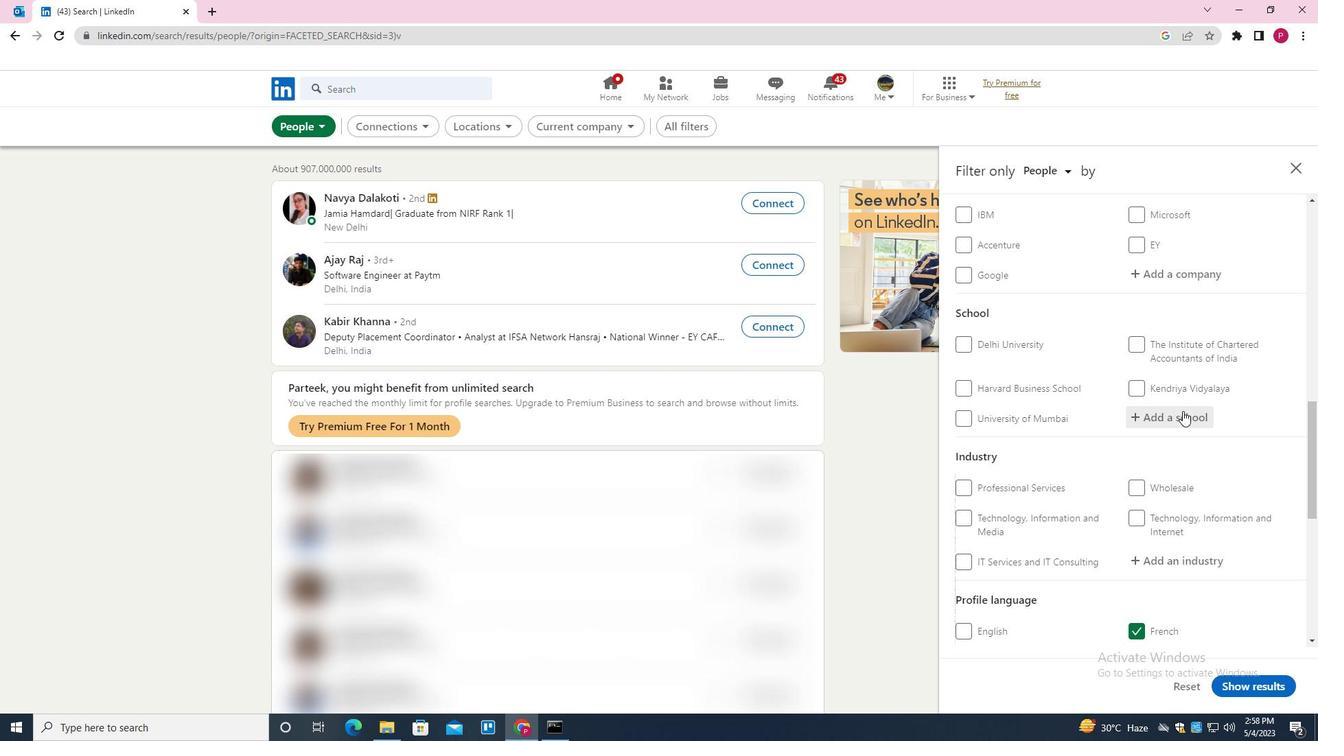 
Action: Mouse pressed left at (1179, 414)
Screenshot: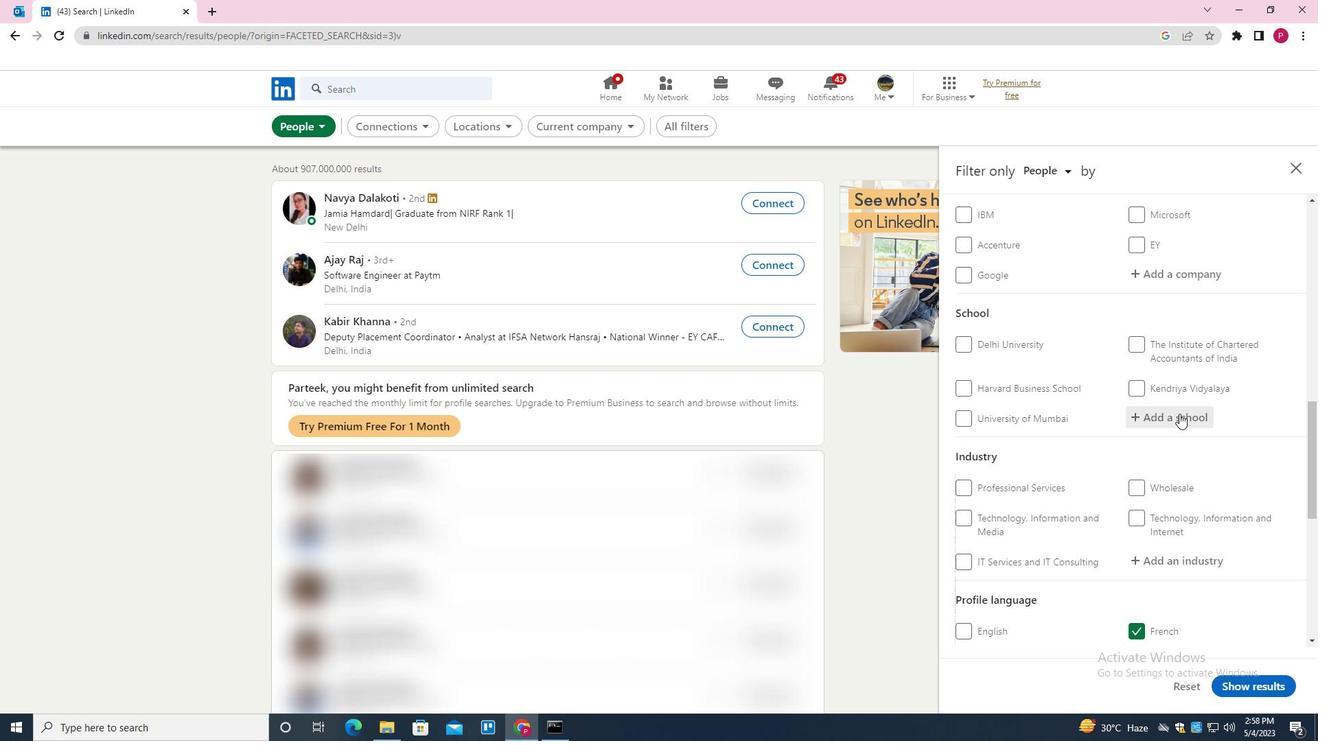 
Action: Key pressed <Key.shift>A<Key.backspace>SARDAR<Key.space><Key.shift>PATEL<Key.space><Key.shift>UNIVERSITY<Key.space><Key.down><Key.enter>
Screenshot: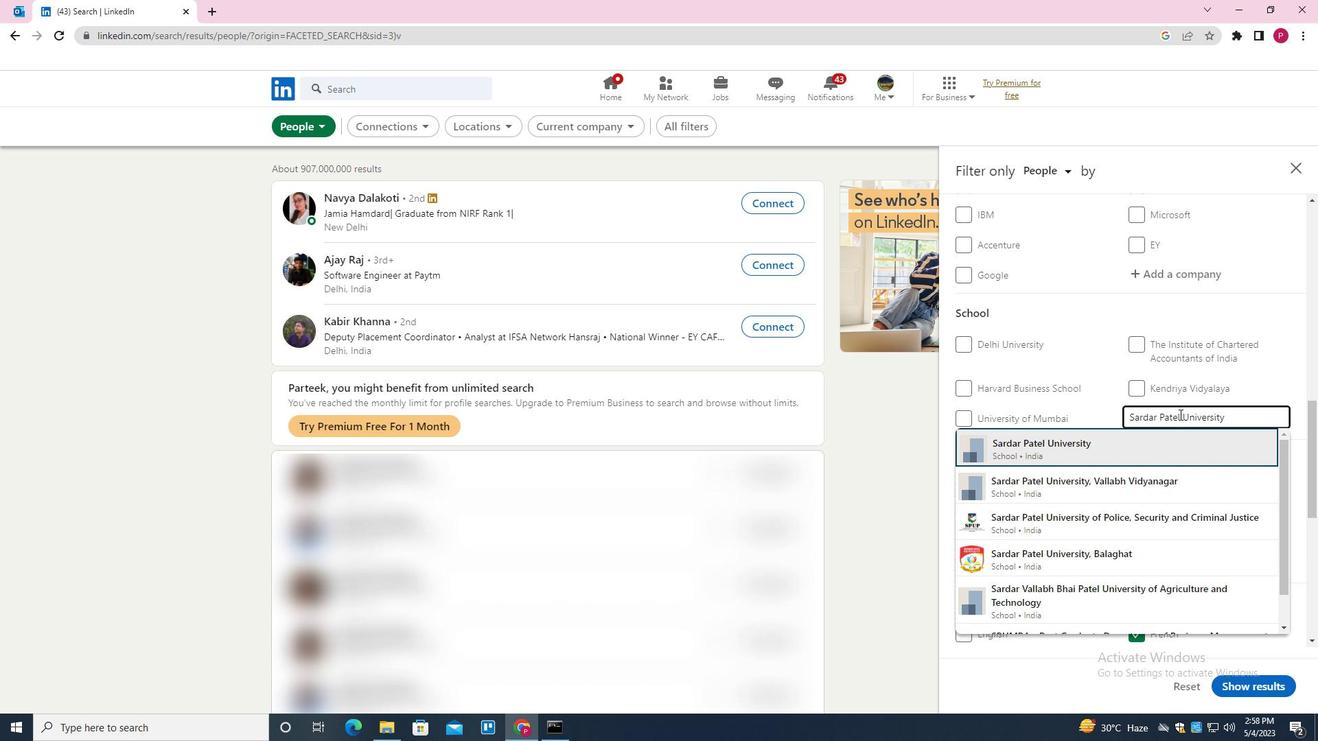 
Action: Mouse moved to (1104, 392)
Screenshot: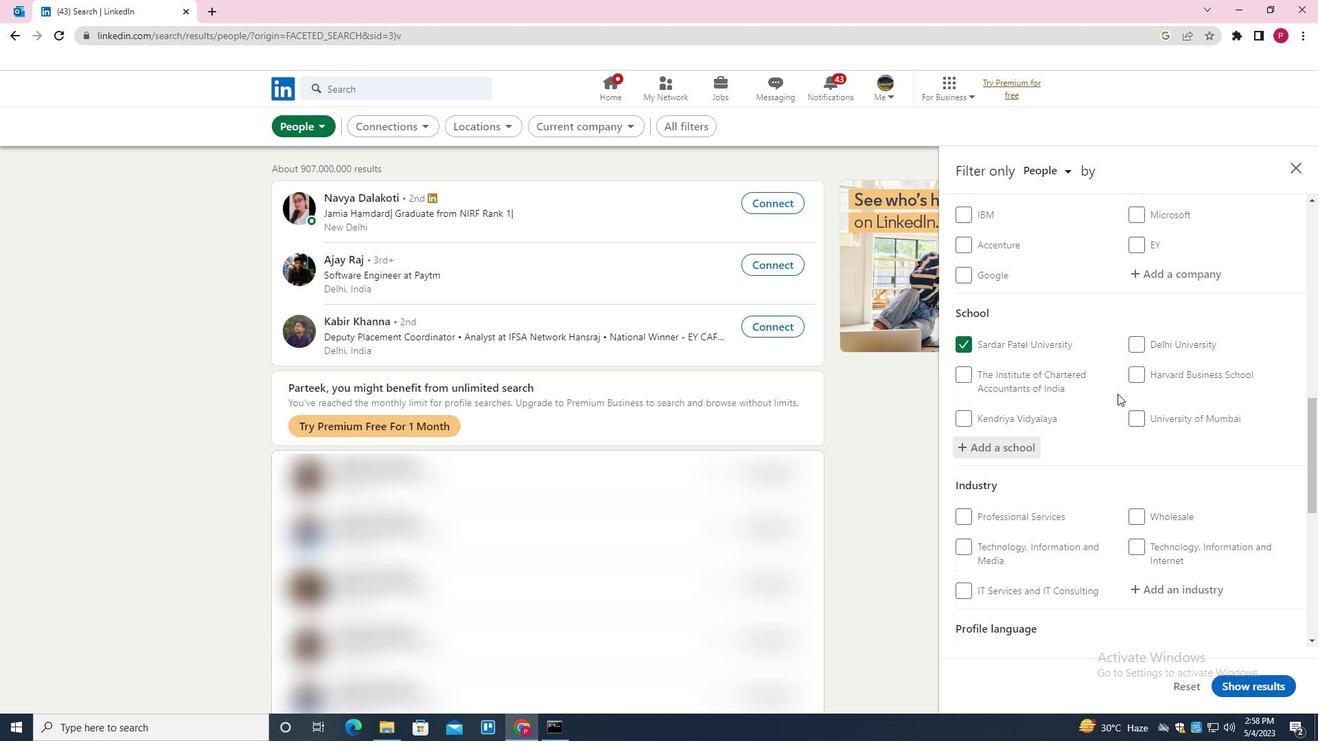 
Action: Mouse scrolled (1104, 392) with delta (0, 0)
Screenshot: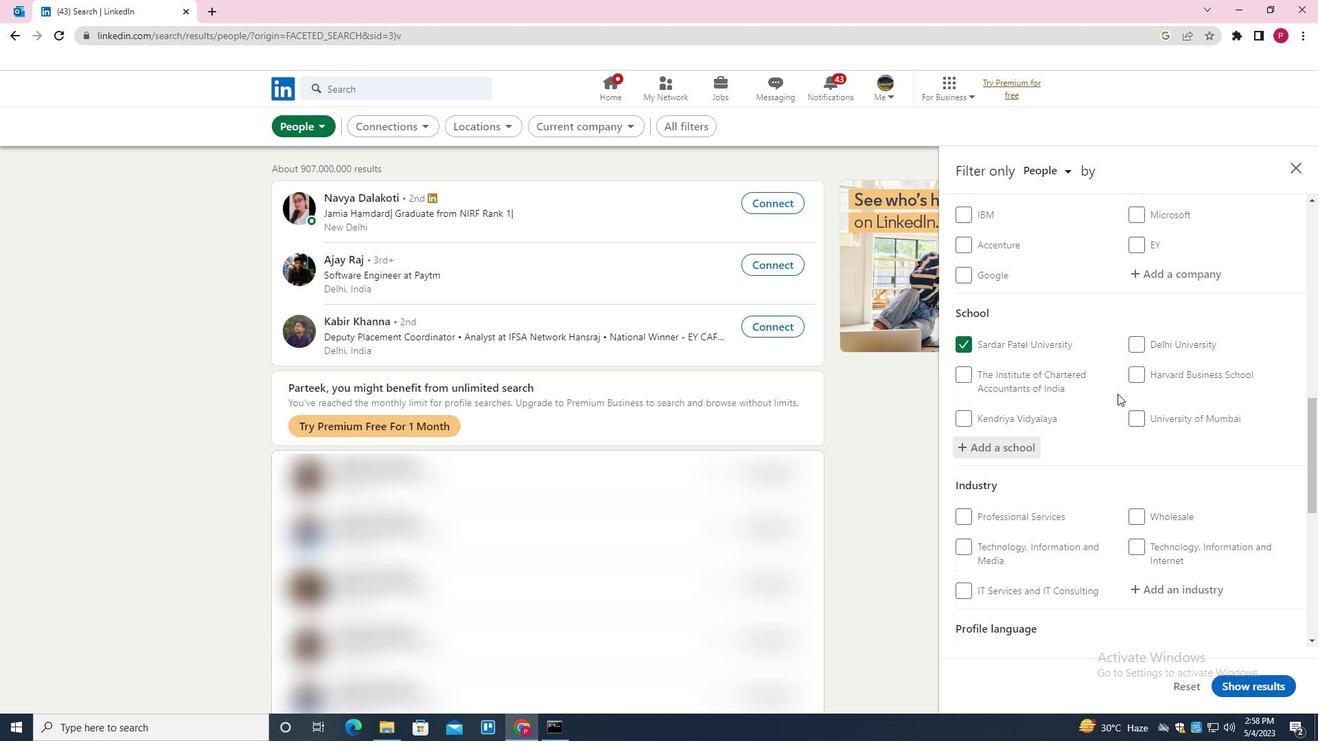 
Action: Mouse moved to (1104, 394)
Screenshot: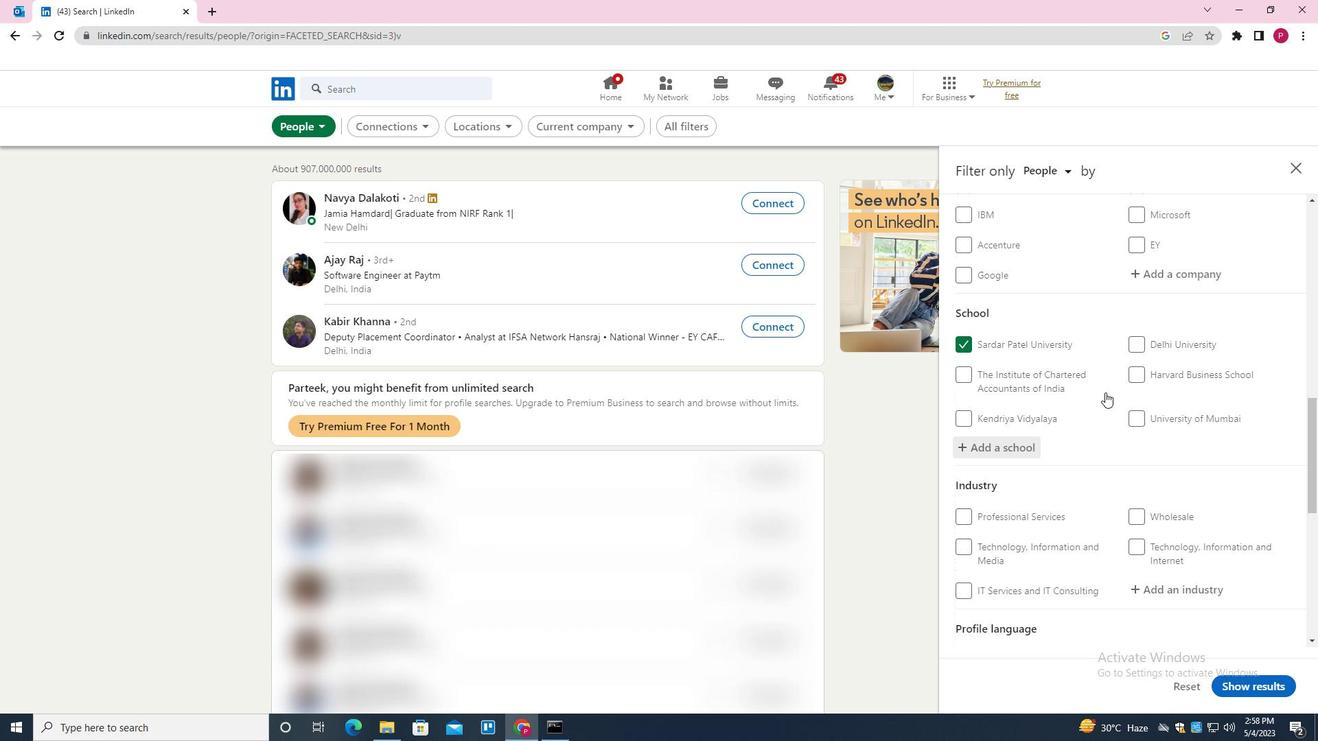 
Action: Mouse scrolled (1104, 394) with delta (0, 0)
Screenshot: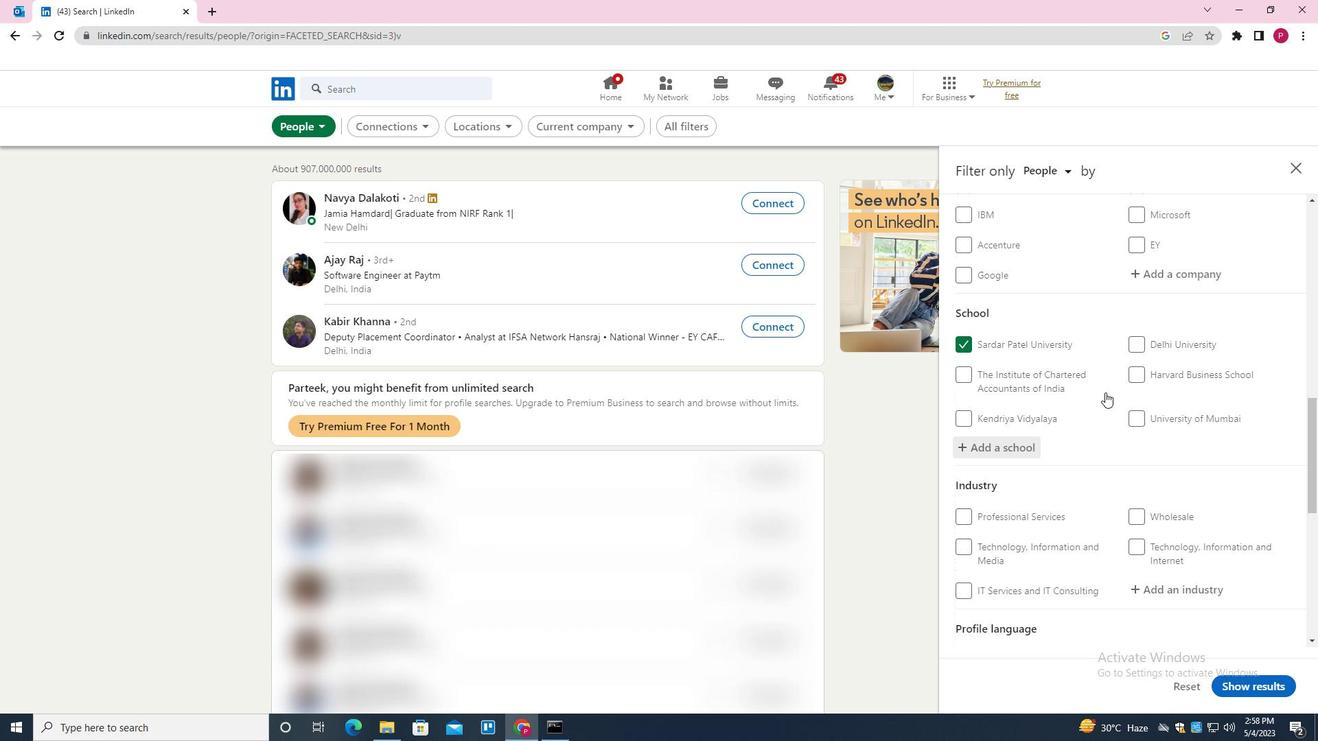 
Action: Mouse moved to (1104, 395)
Screenshot: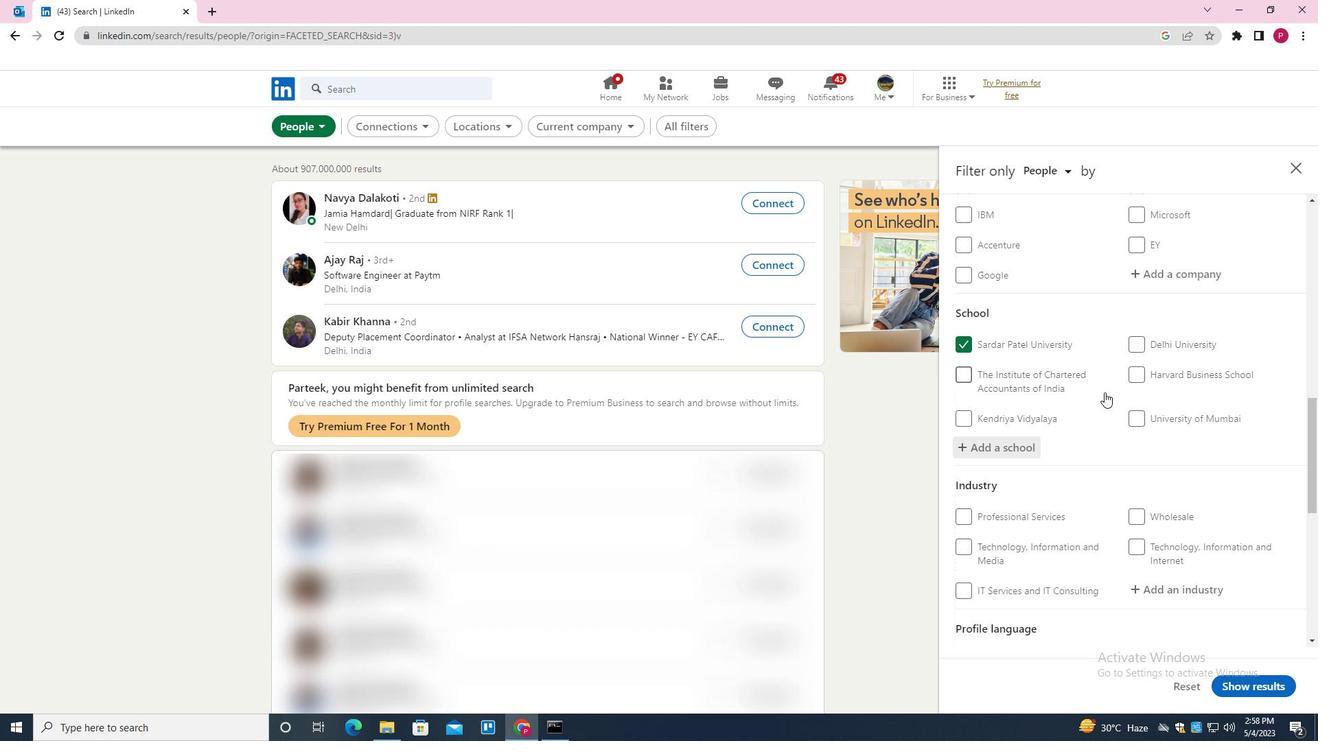 
Action: Mouse scrolled (1104, 394) with delta (0, 0)
Screenshot: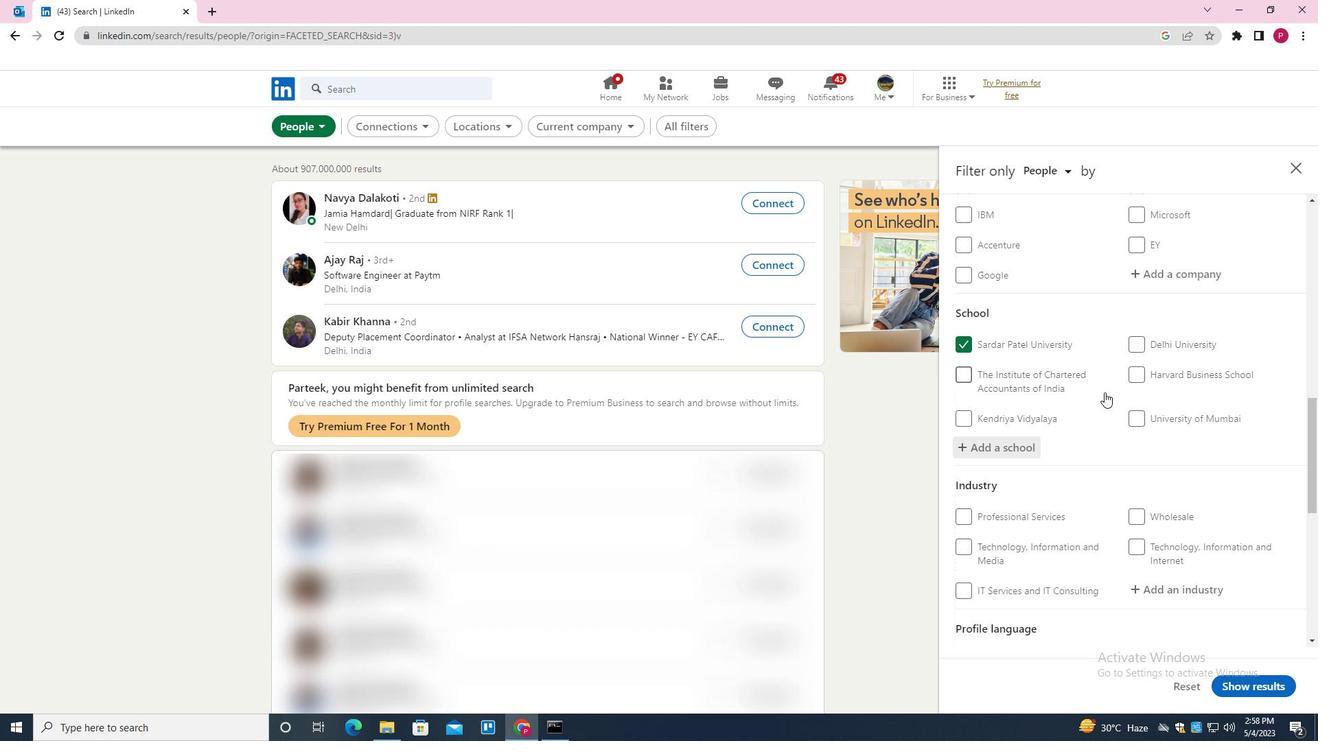 
Action: Mouse moved to (1104, 397)
Screenshot: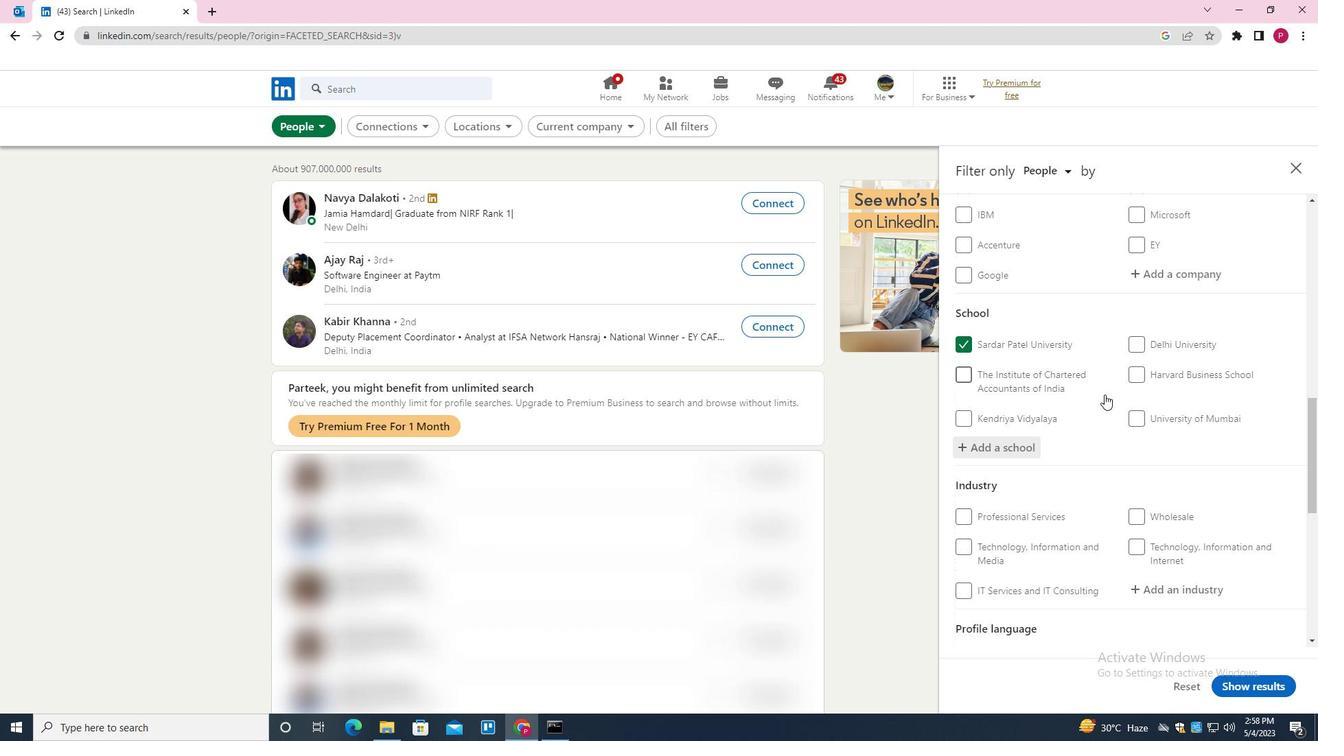 
Action: Mouse scrolled (1104, 396) with delta (0, 0)
Screenshot: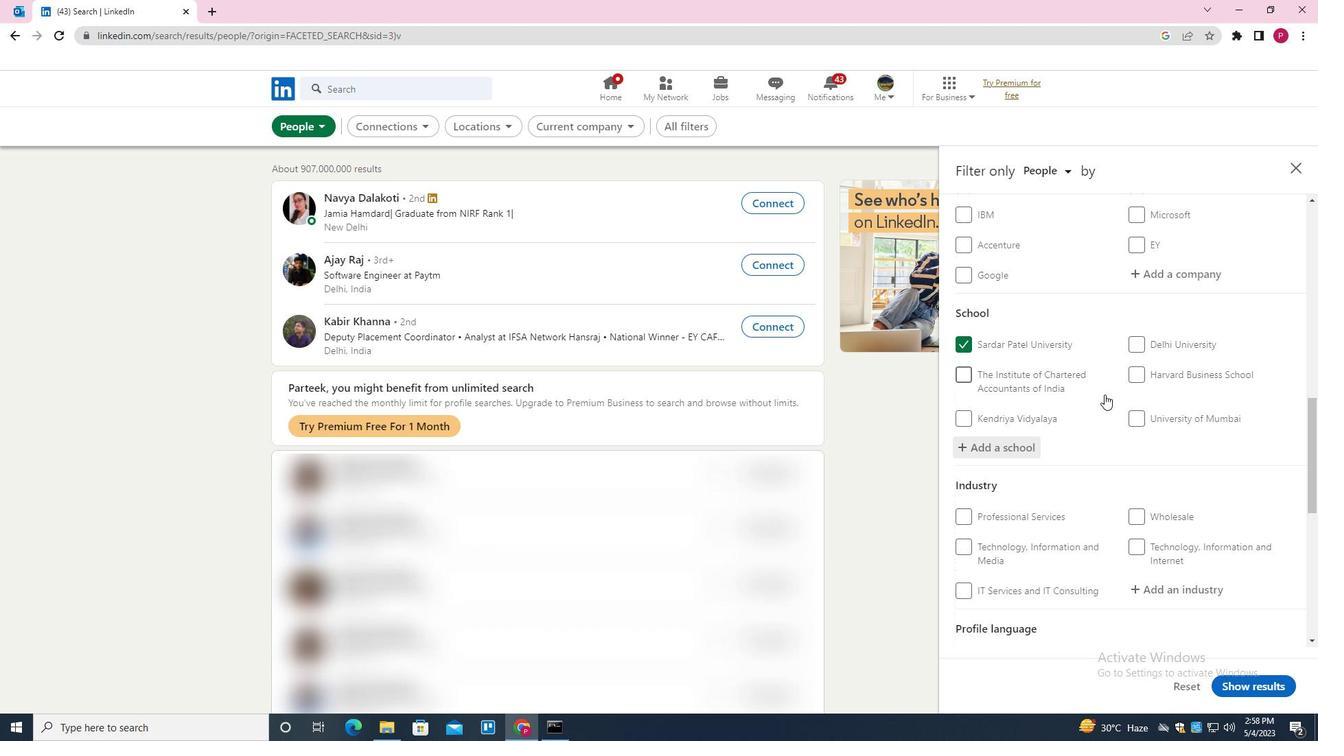 
Action: Mouse moved to (1187, 319)
Screenshot: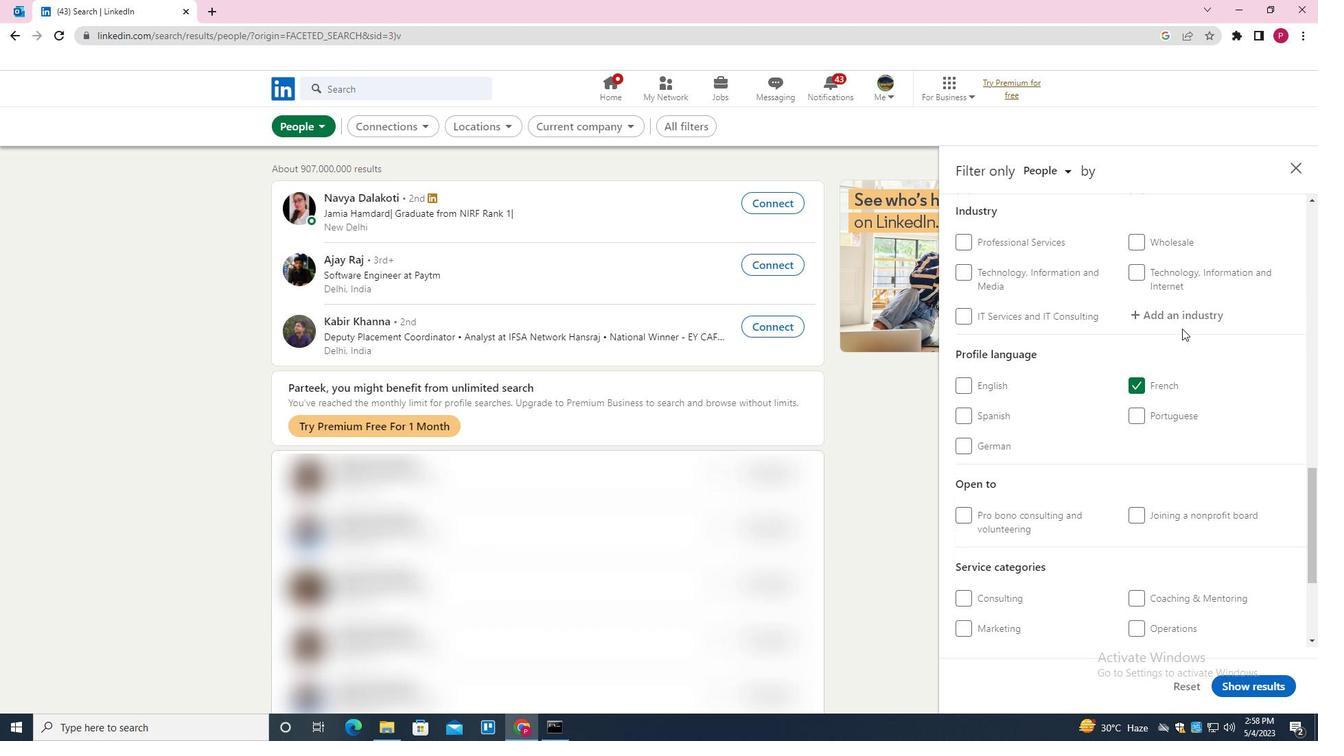 
Action: Mouse pressed left at (1187, 319)
Screenshot: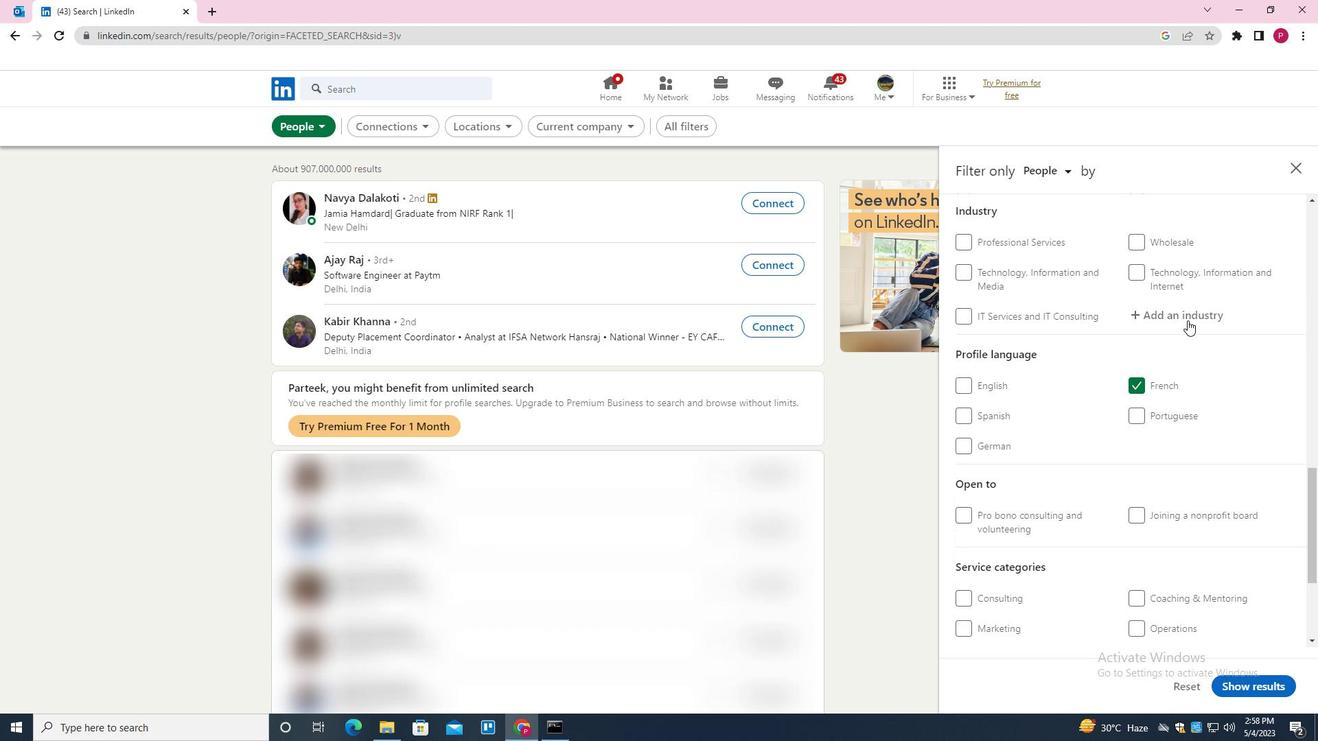 
Action: Key pressed <Key.shift><Key.shift><Key.shift><Key.shift>MEDICAL<Key.space><Key.shift><Key.shift>EQUIPMENT<Key.space><Key.shift>MANUFACTURING<Key.down><Key.enter>
Screenshot: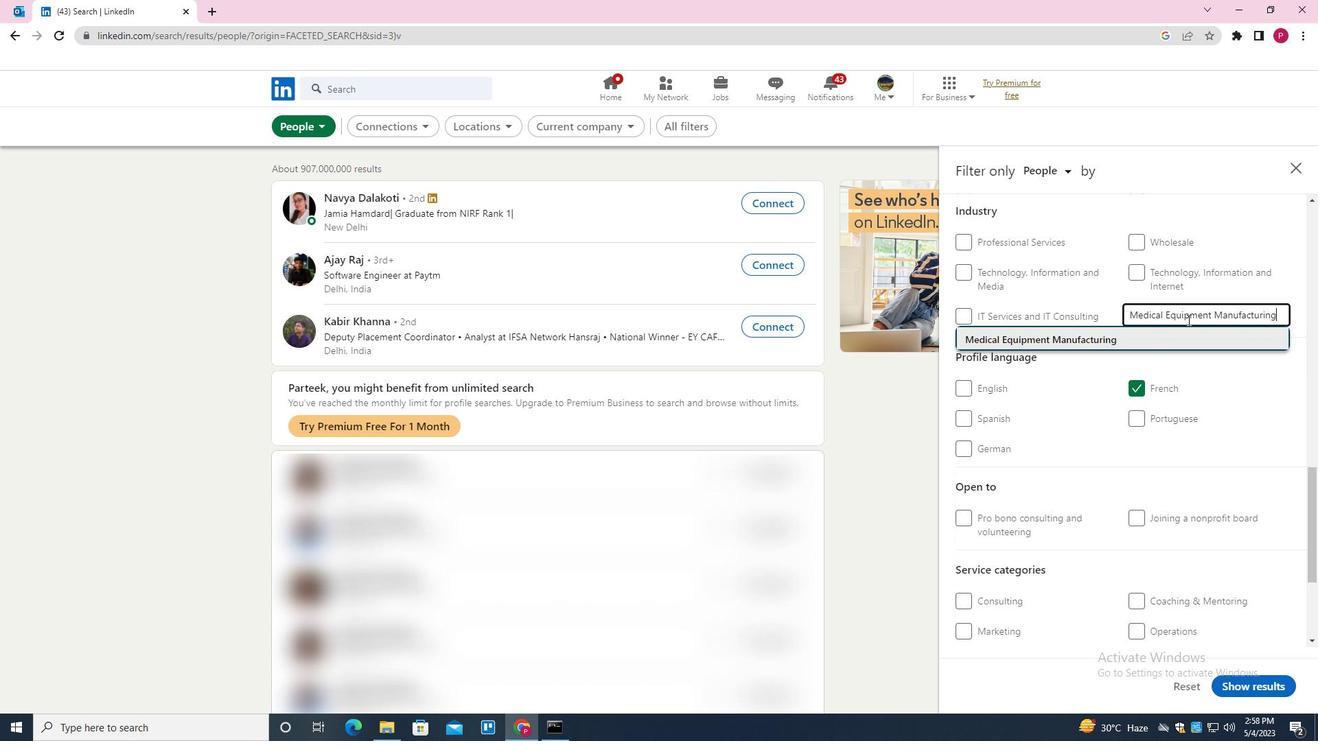 
Action: Mouse moved to (1144, 440)
Screenshot: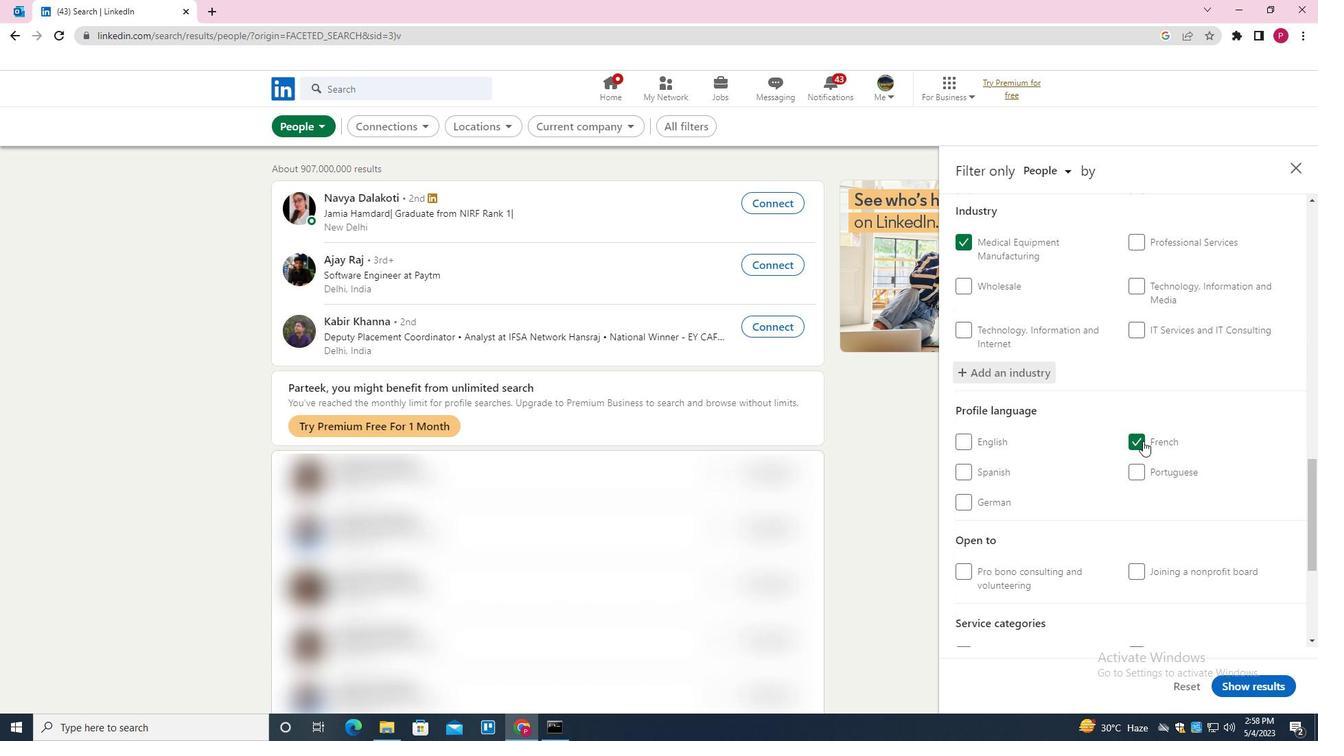 
Action: Mouse scrolled (1144, 440) with delta (0, 0)
Screenshot: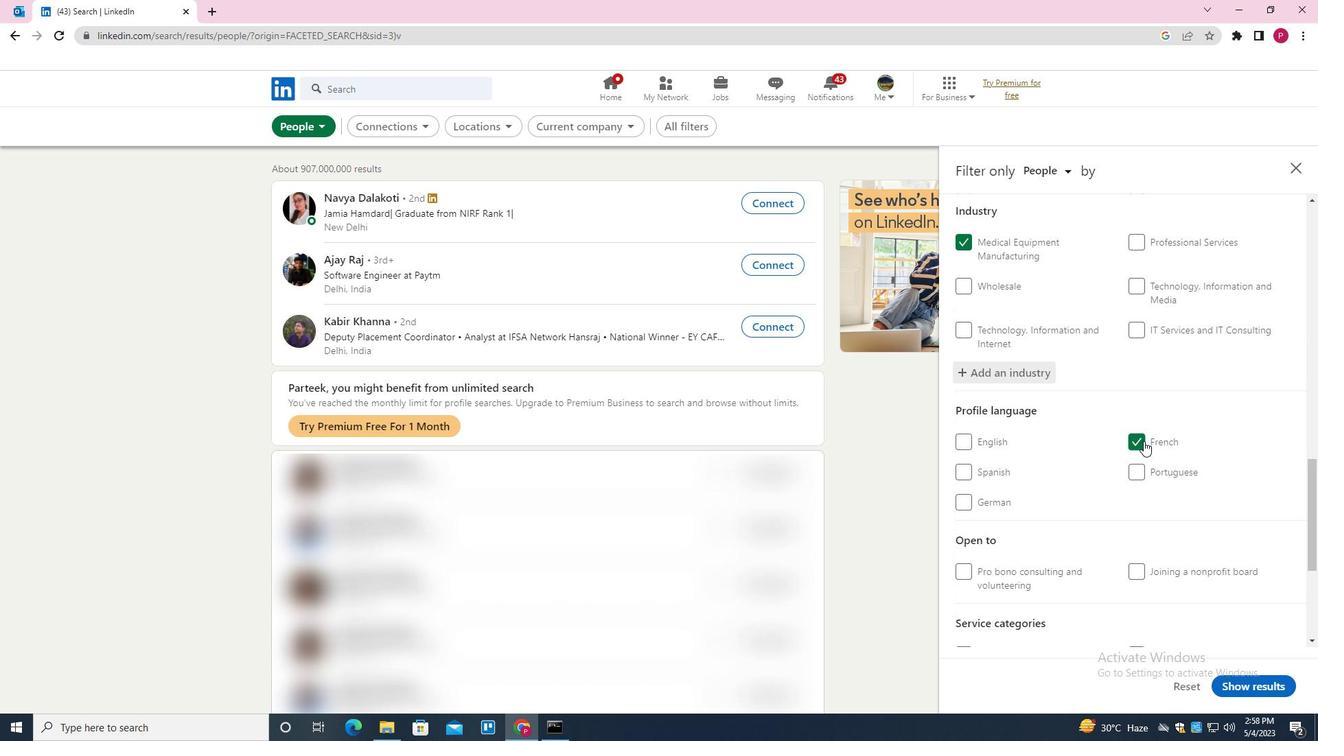 
Action: Mouse moved to (1137, 433)
Screenshot: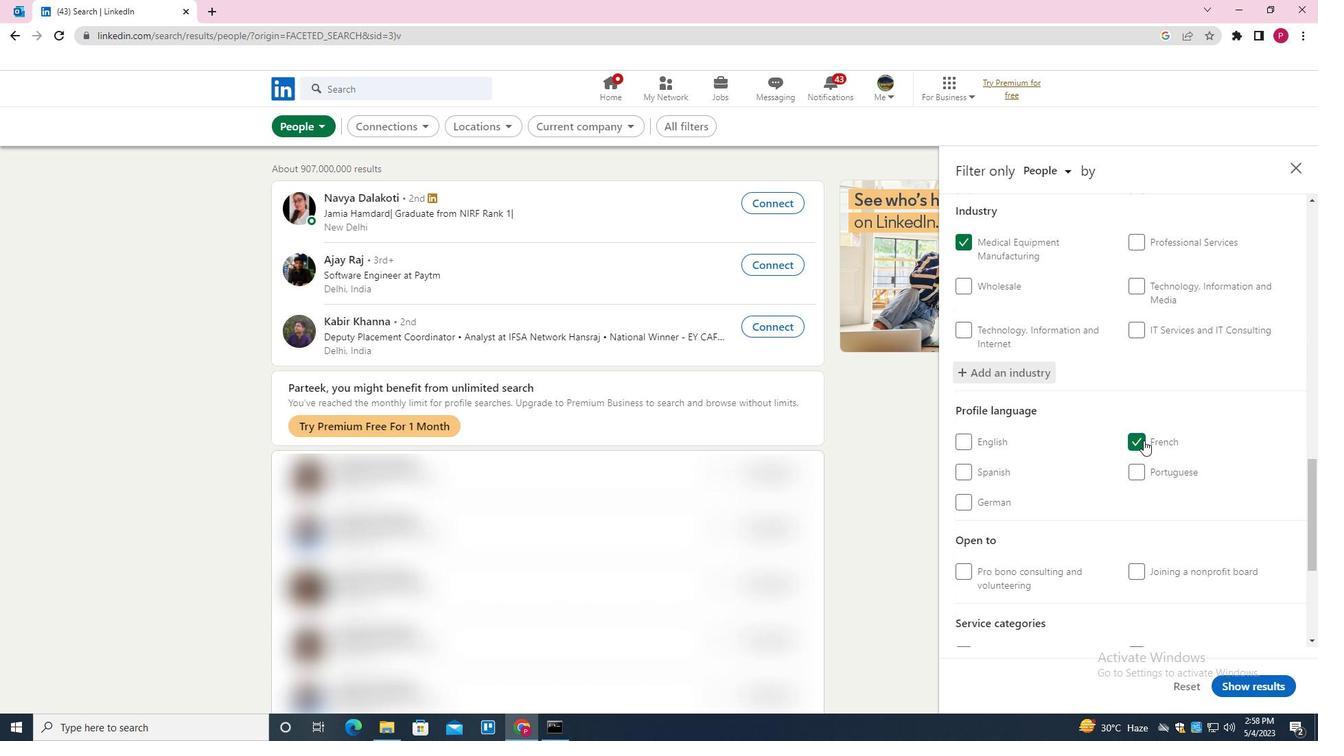 
Action: Mouse scrolled (1137, 433) with delta (0, 0)
Screenshot: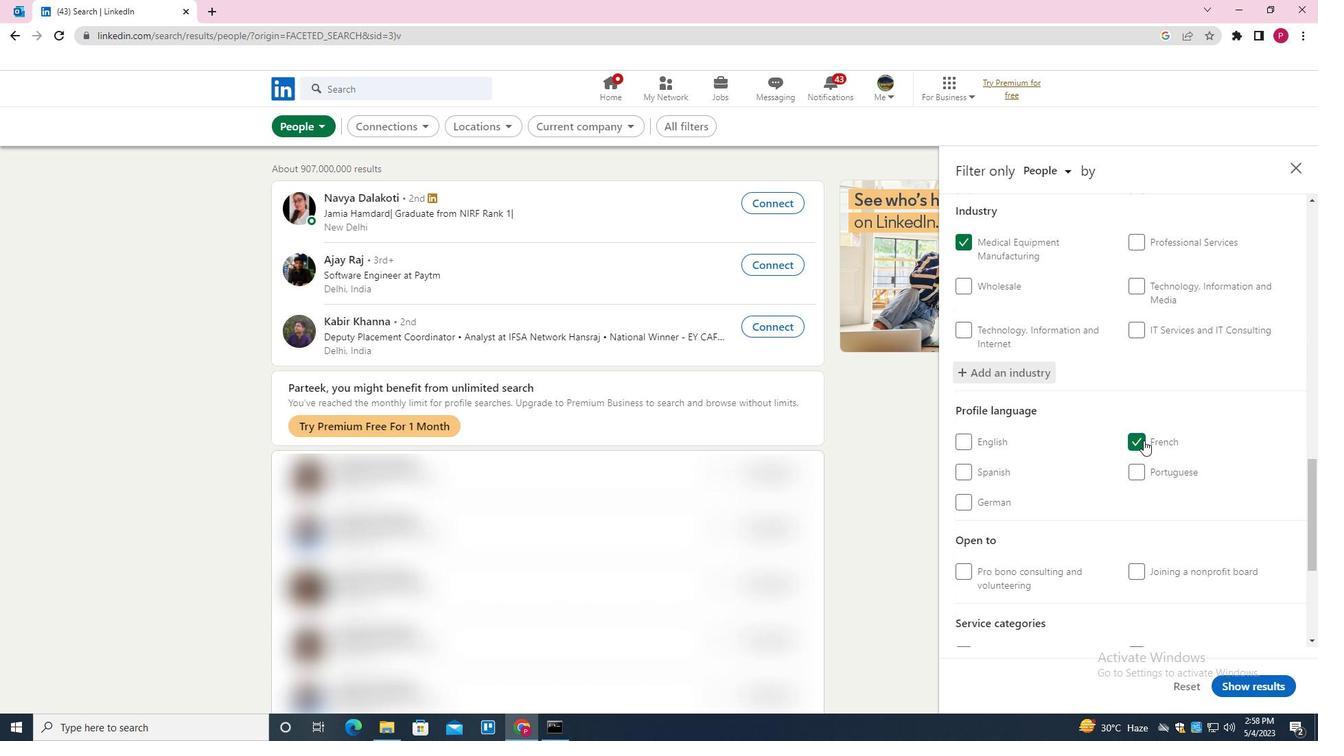 
Action: Mouse moved to (1135, 431)
Screenshot: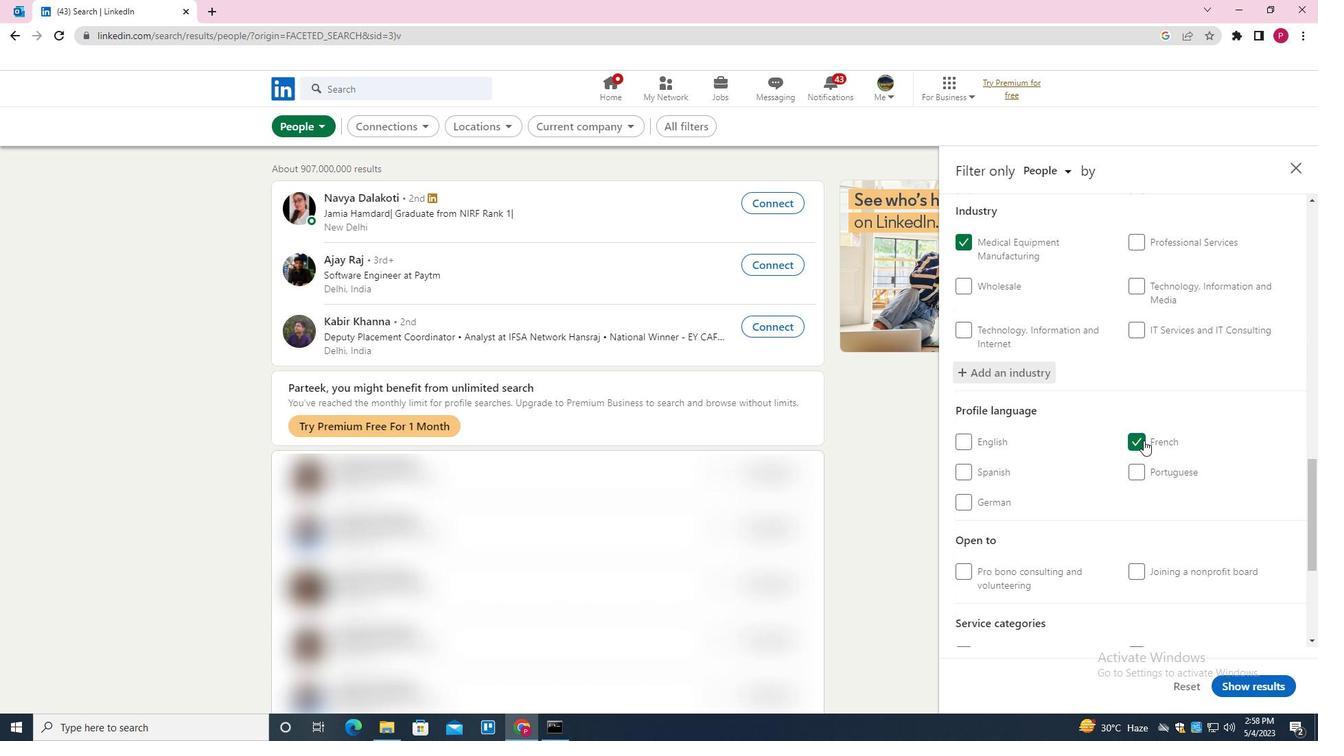 
Action: Mouse scrolled (1135, 431) with delta (0, 0)
Screenshot: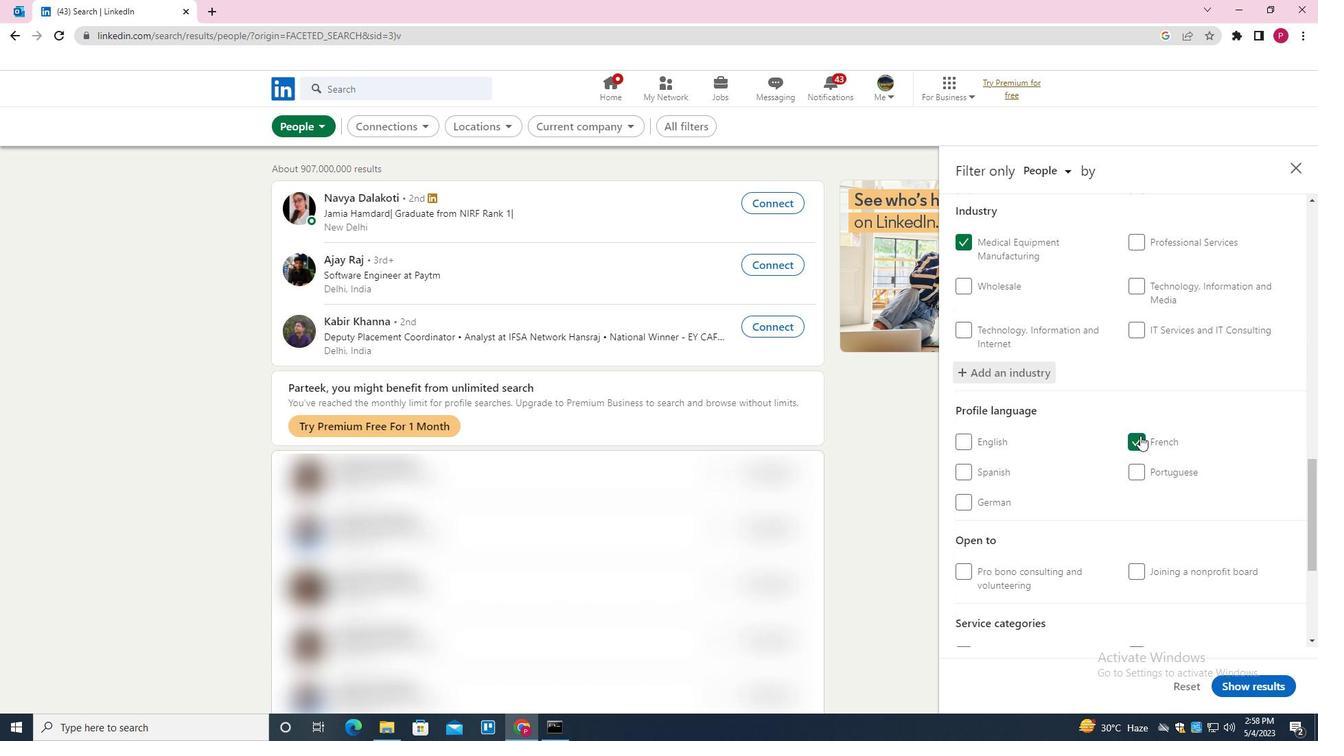 
Action: Mouse scrolled (1135, 431) with delta (0, 0)
Screenshot: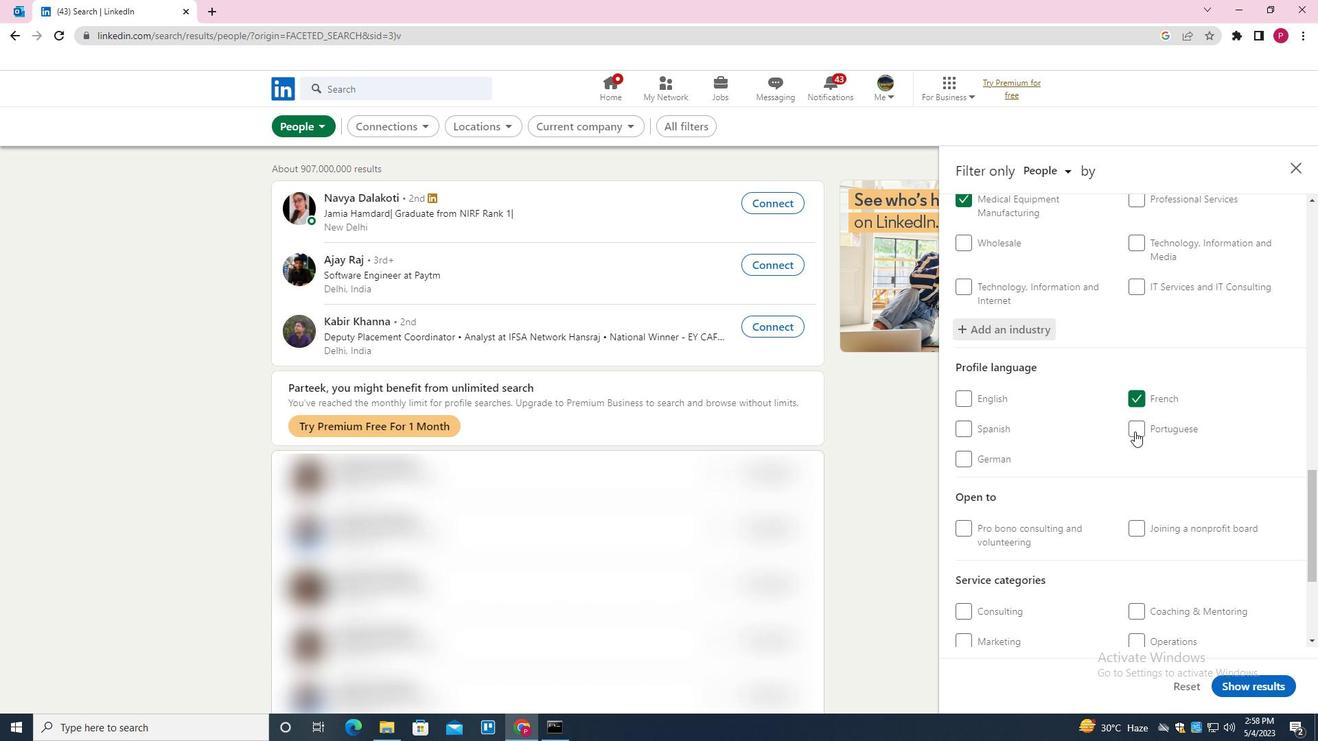 
Action: Mouse moved to (1163, 453)
Screenshot: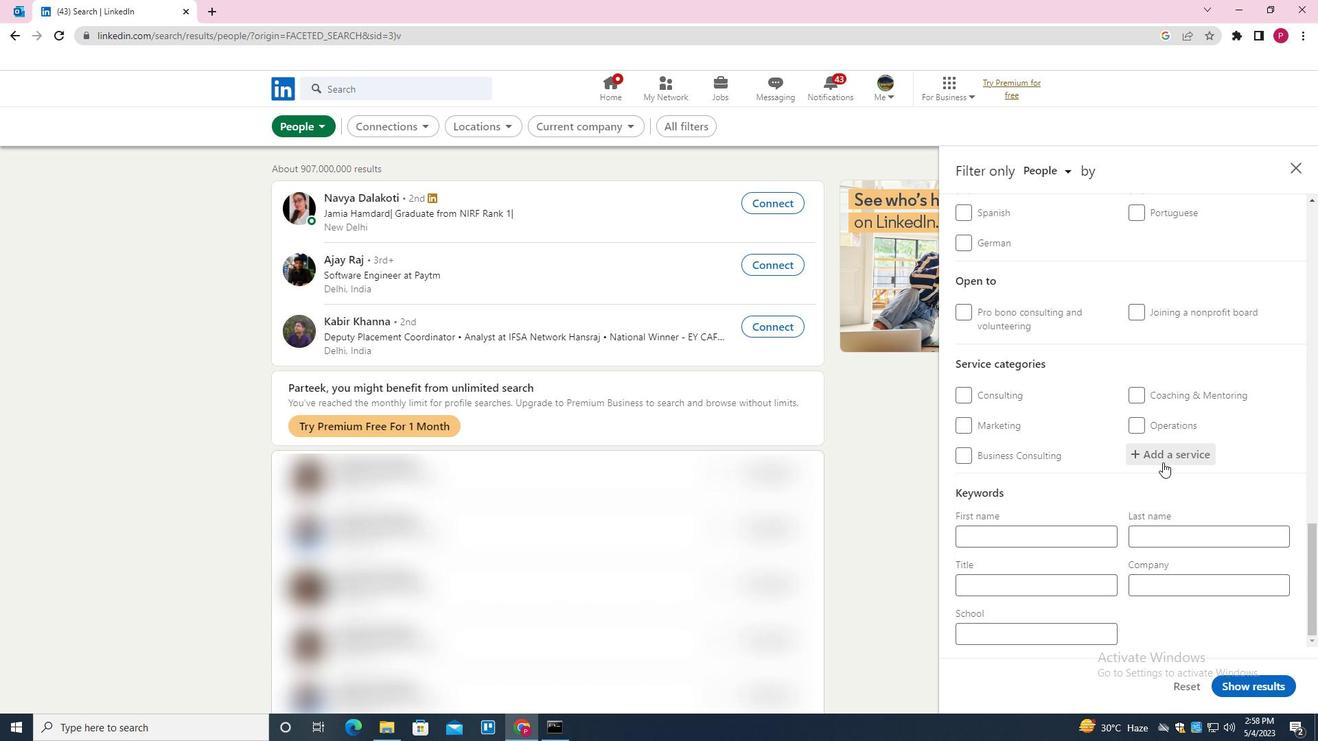 
Action: Mouse pressed left at (1163, 453)
Screenshot: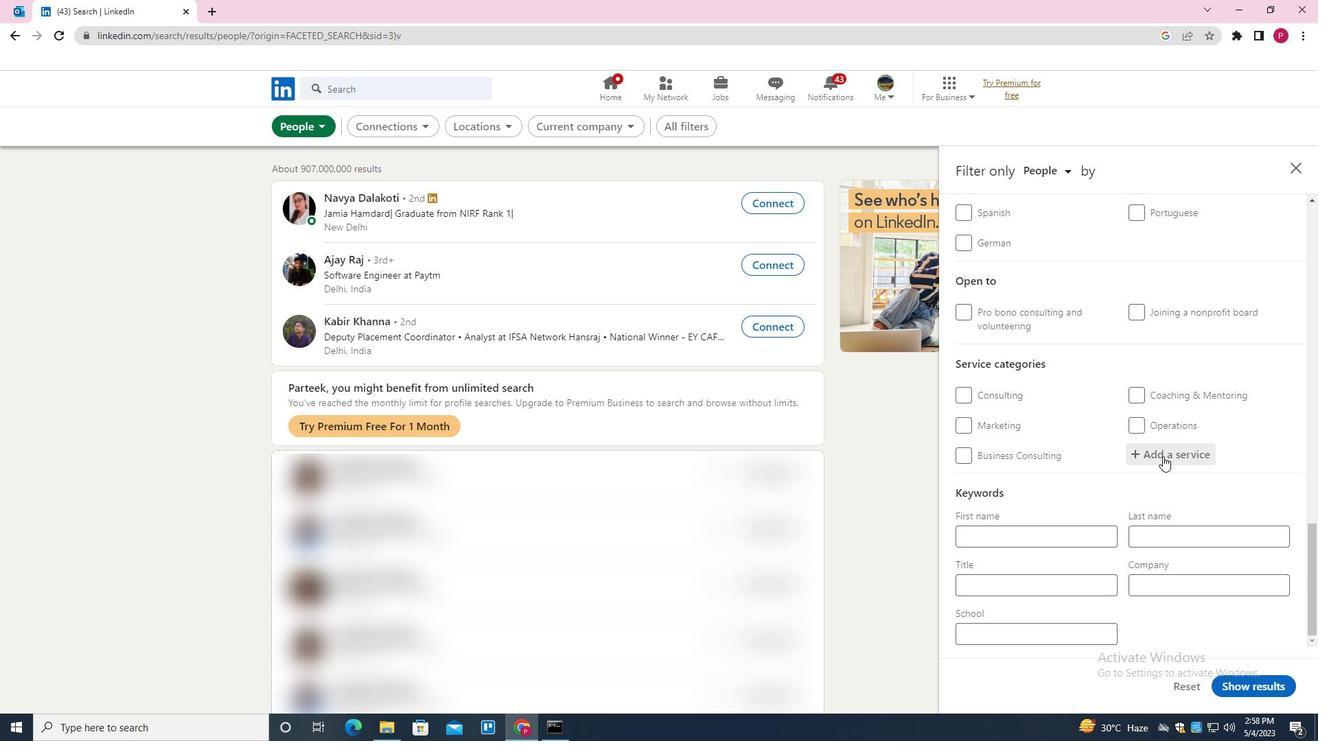 
Action: Key pressed <Key.shift><Key.shift><Key.shift><Key.shift><Key.shift><Key.shift><Key.shift>MARKETING<Key.enter>
Screenshot: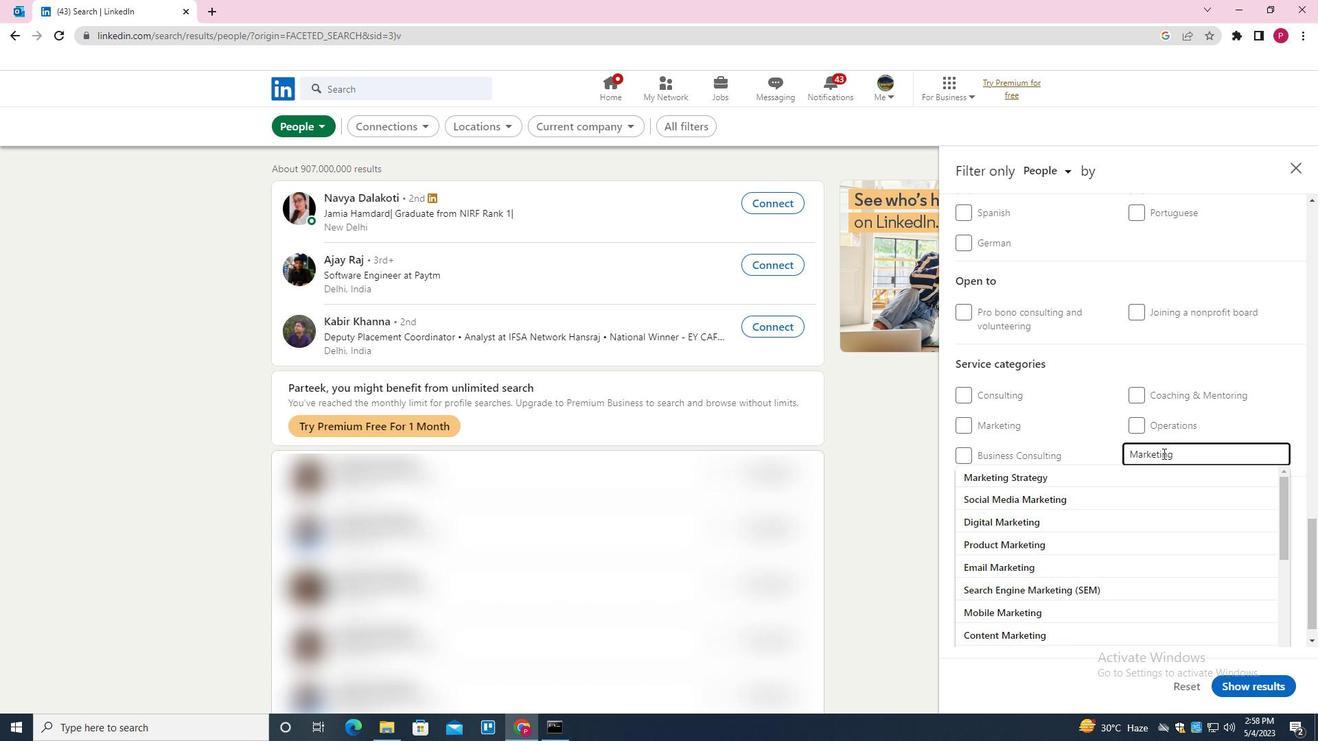 
Action: Mouse moved to (1185, 442)
Screenshot: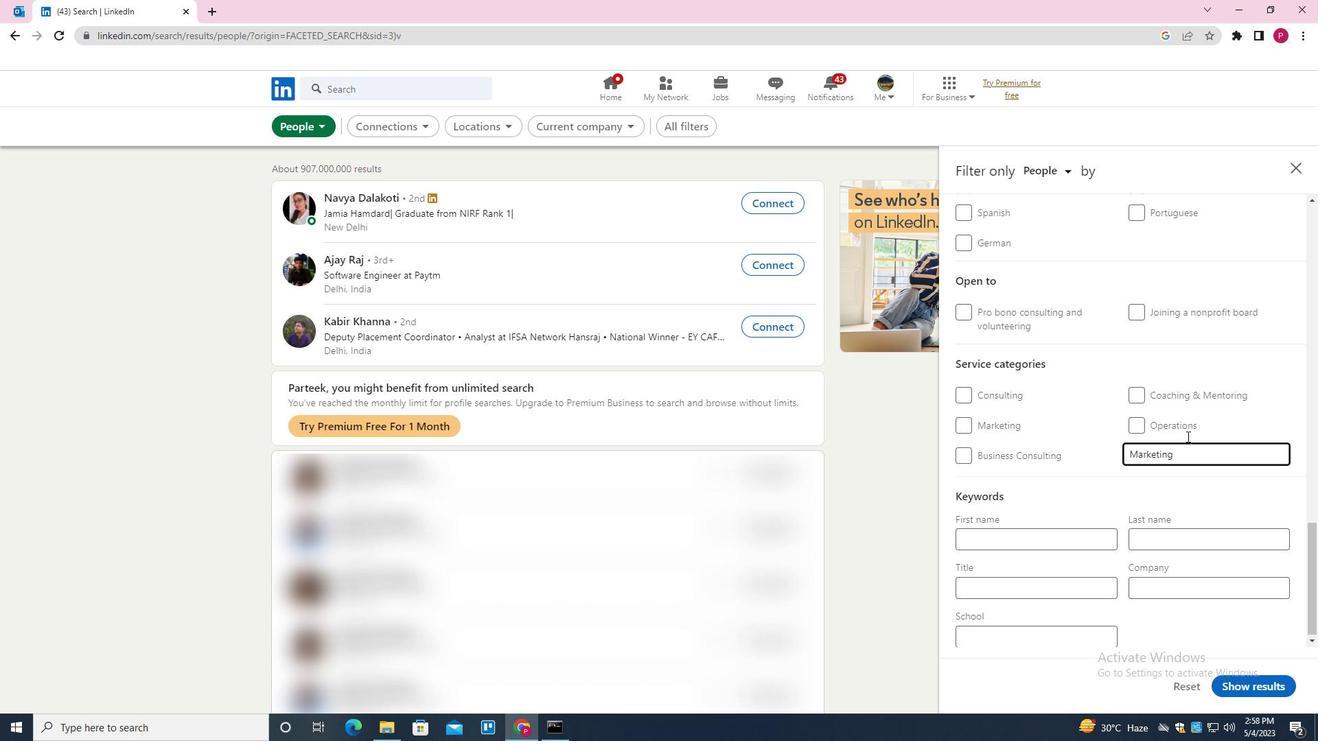 
Action: Mouse scrolled (1185, 442) with delta (0, 0)
Screenshot: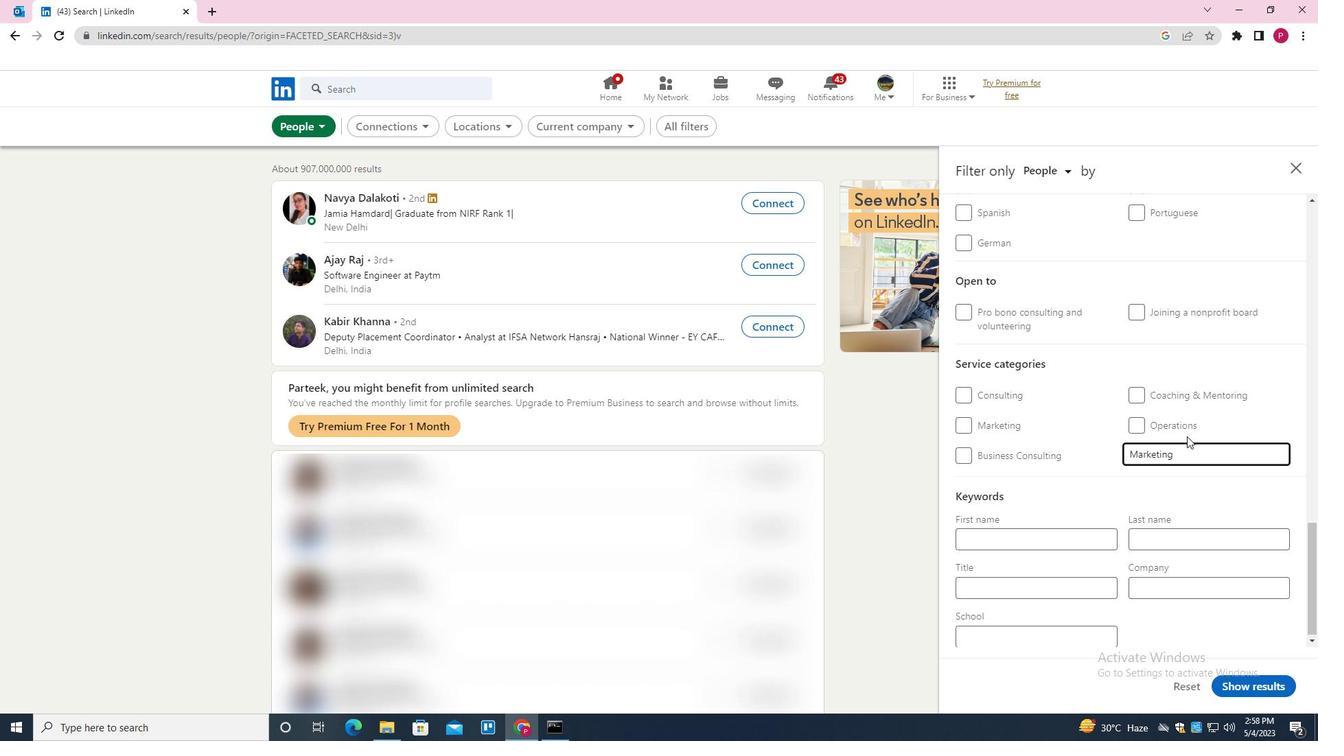 
Action: Mouse moved to (1183, 445)
Screenshot: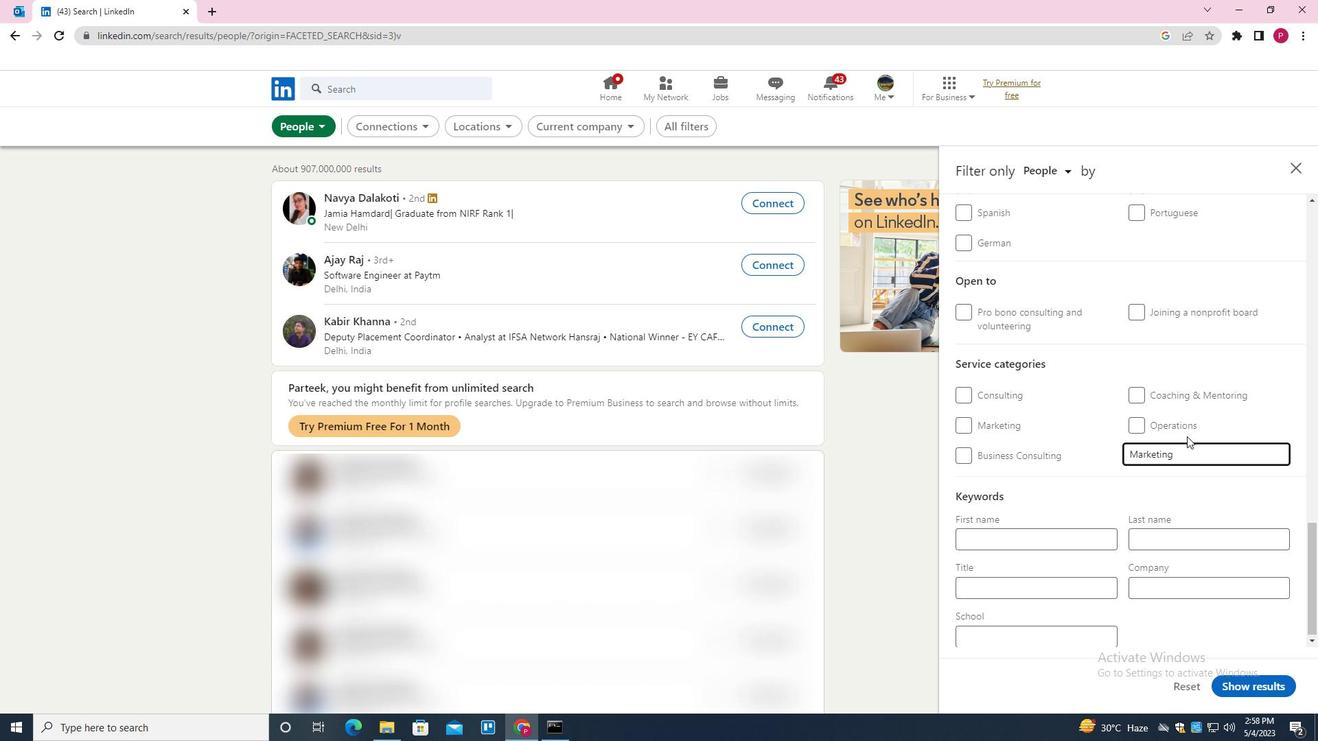 
Action: Mouse scrolled (1183, 444) with delta (0, 0)
Screenshot: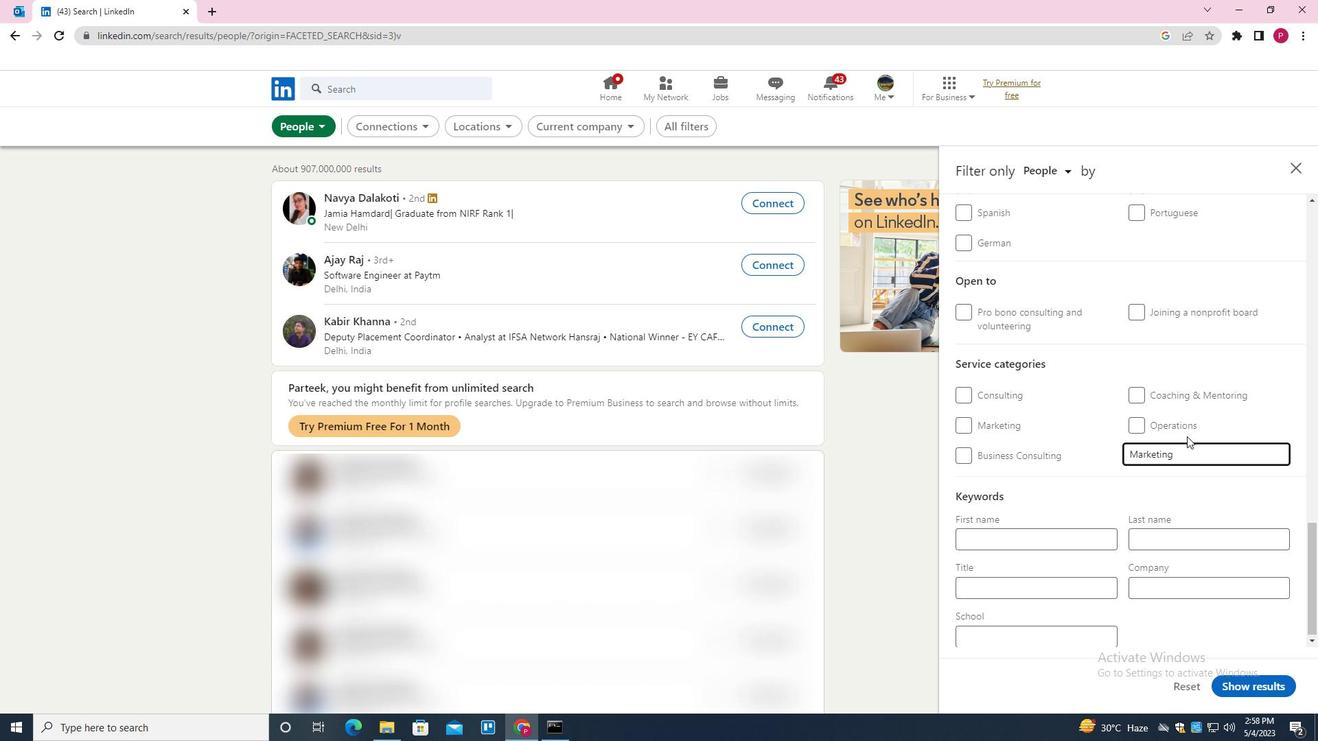 
Action: Mouse moved to (1178, 451)
Screenshot: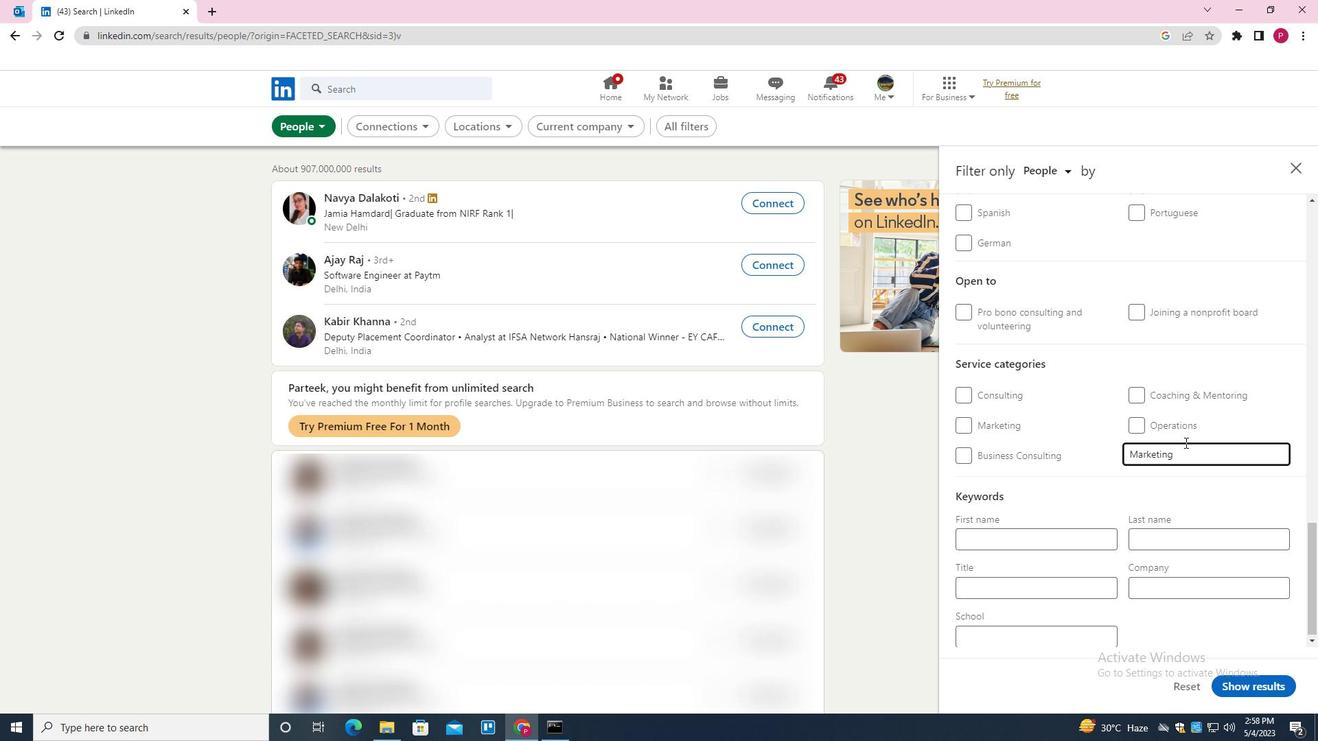 
Action: Mouse scrolled (1178, 450) with delta (0, 0)
Screenshot: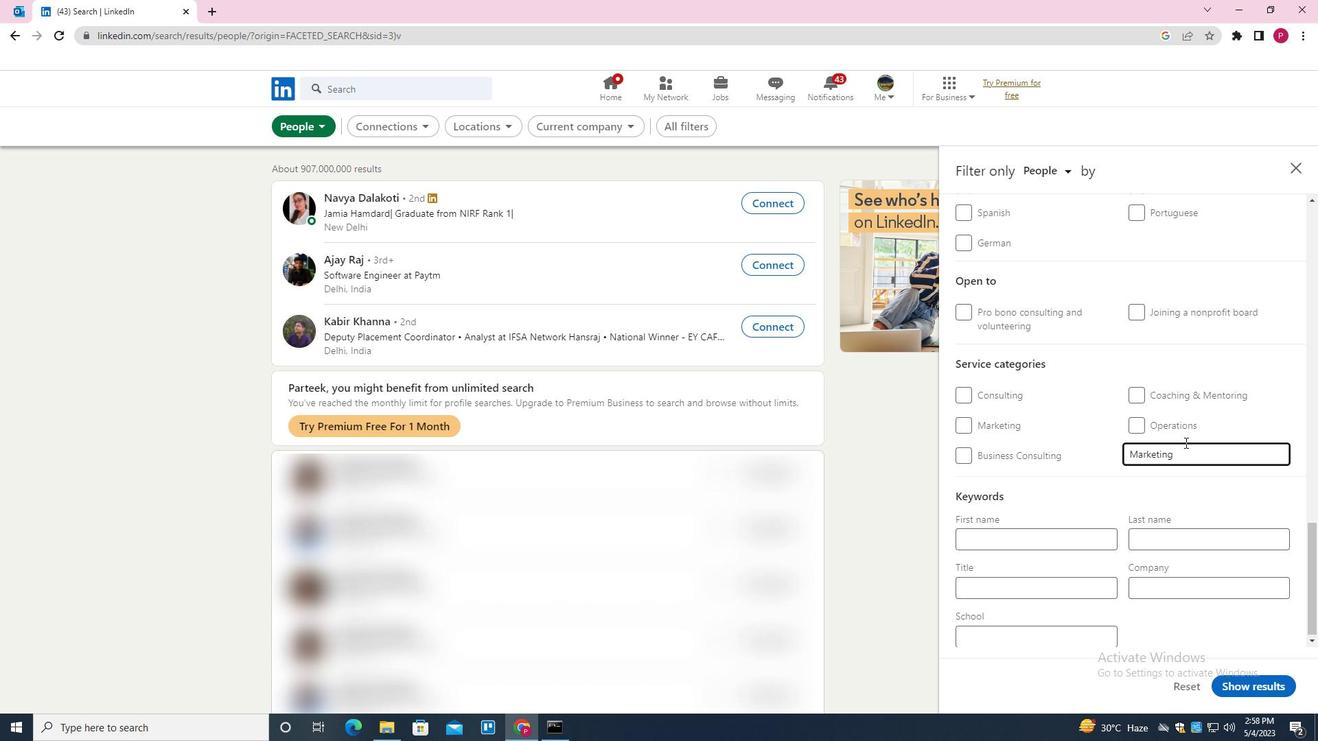 
Action: Mouse moved to (1052, 595)
Screenshot: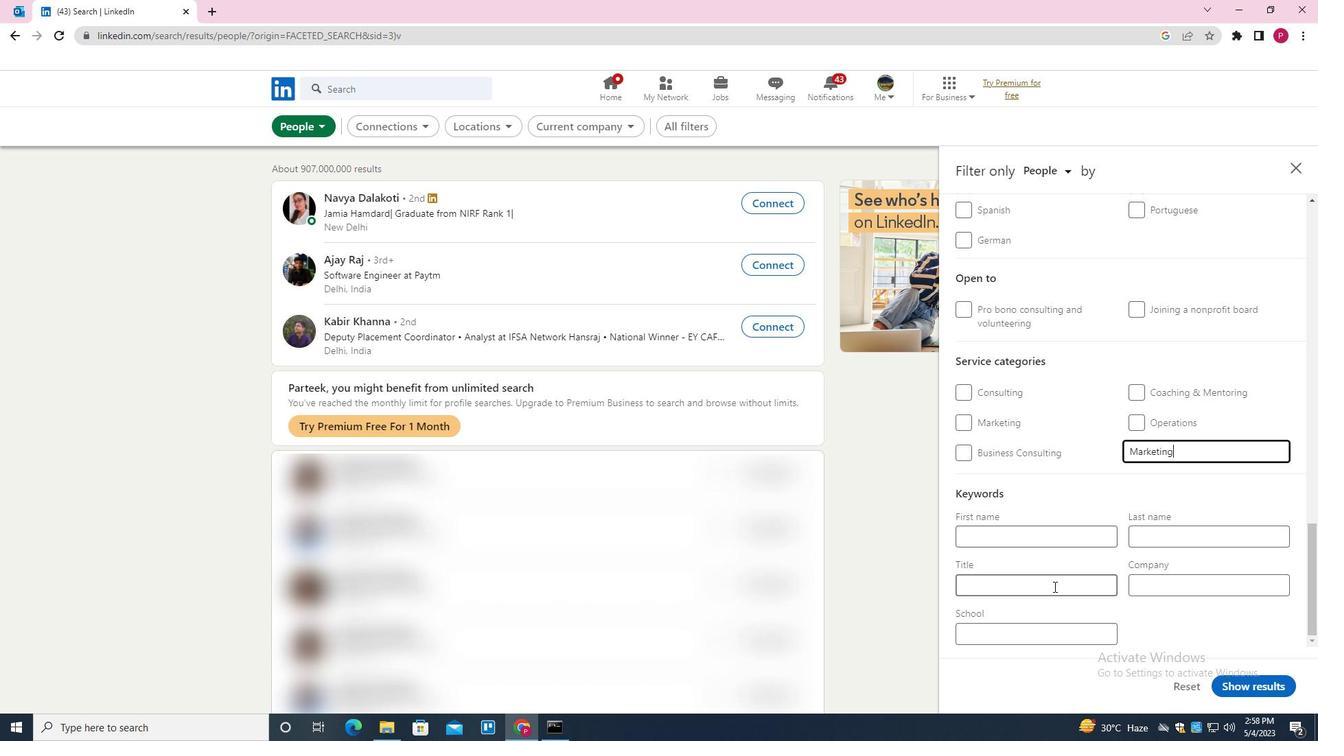 
Action: Mouse pressed left at (1052, 595)
Screenshot: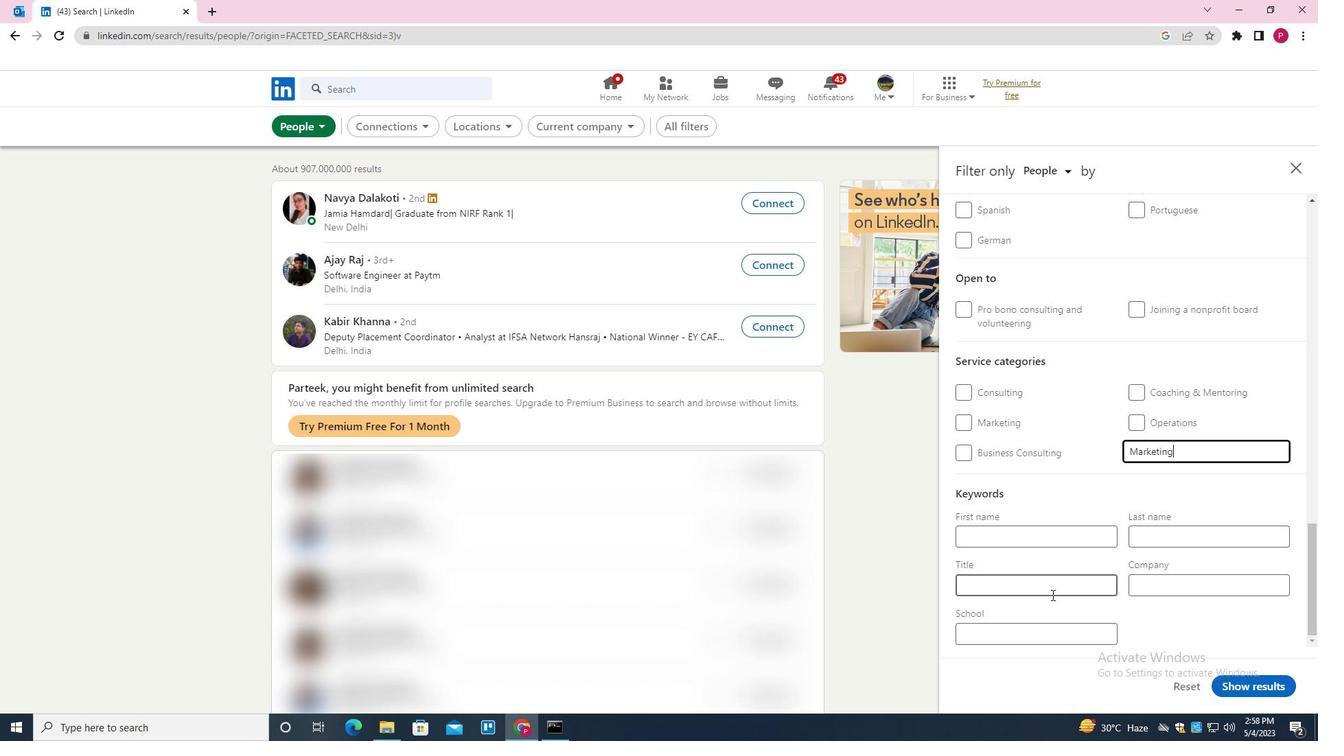 
Action: Key pressed <Key.shift>SHELF<Key.space><Key.shift>STOCKER
Screenshot: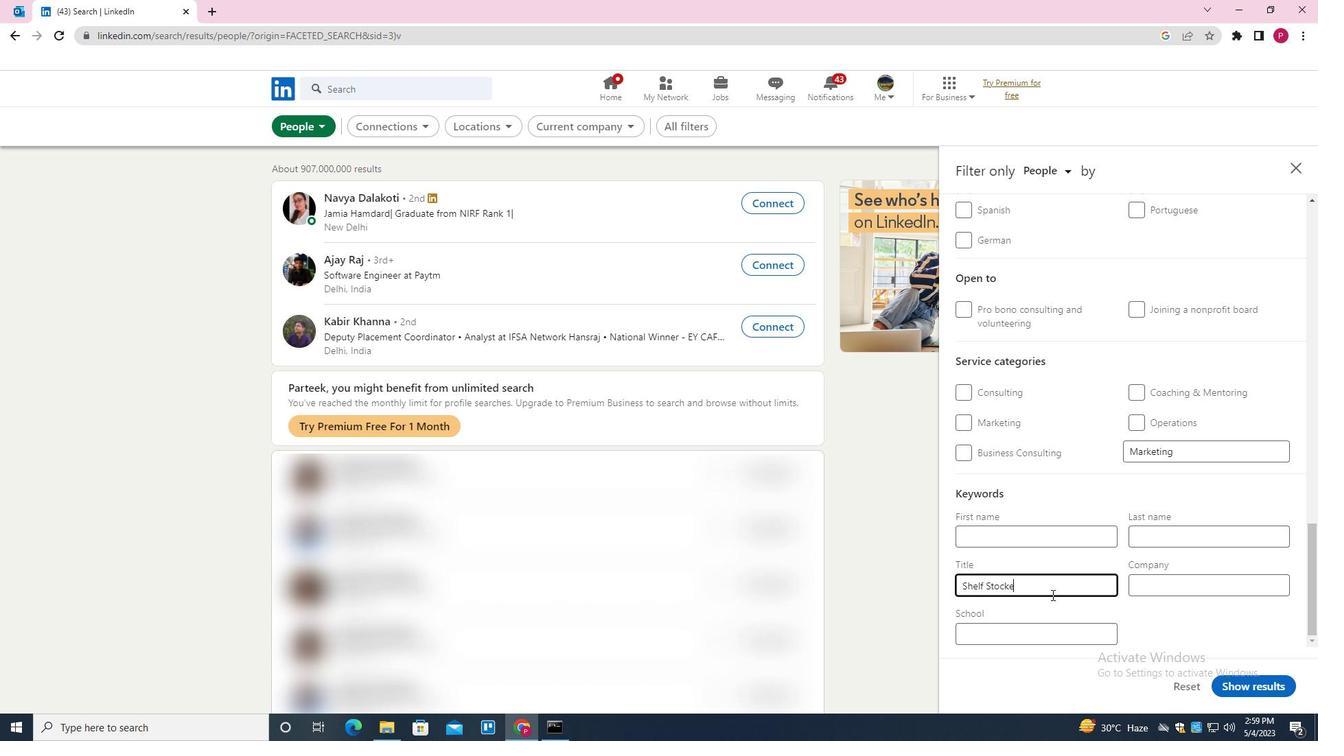 
Action: Mouse moved to (1261, 688)
Screenshot: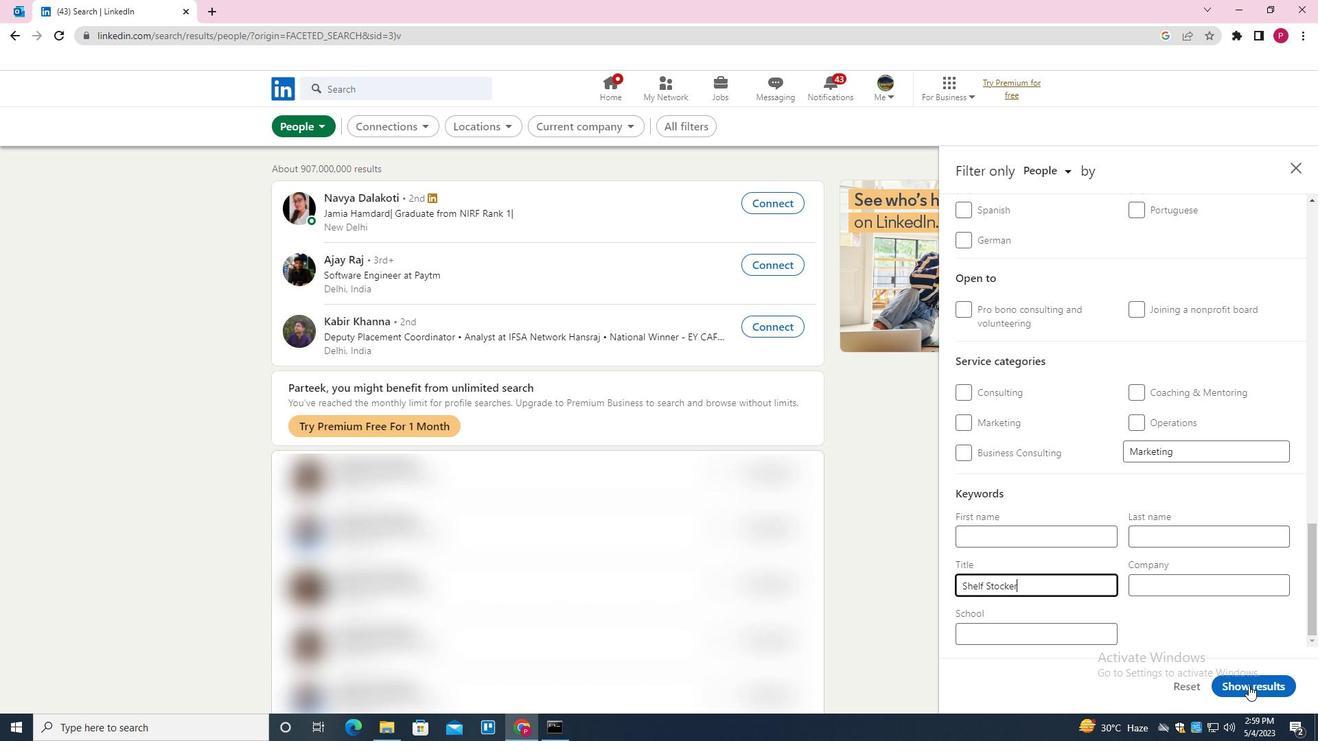 
Action: Mouse pressed left at (1261, 688)
Screenshot: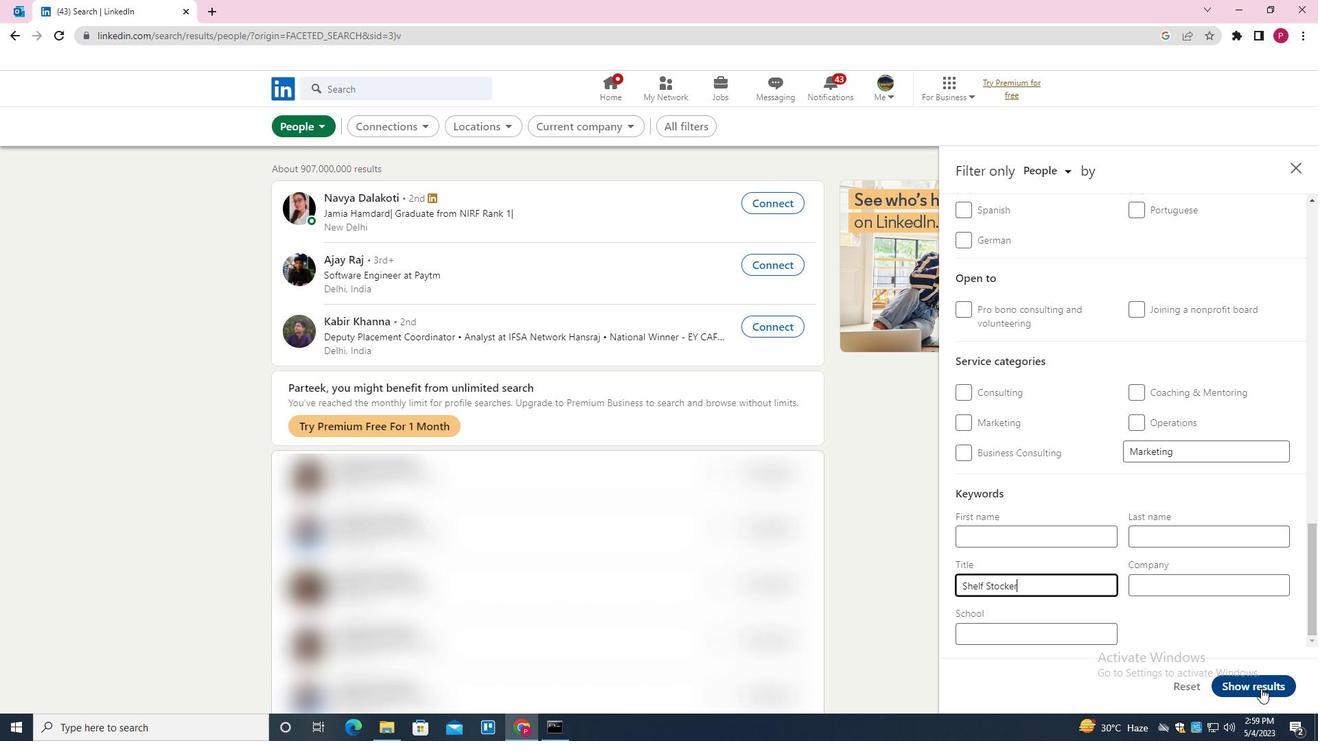 
Action: Mouse moved to (710, 350)
Screenshot: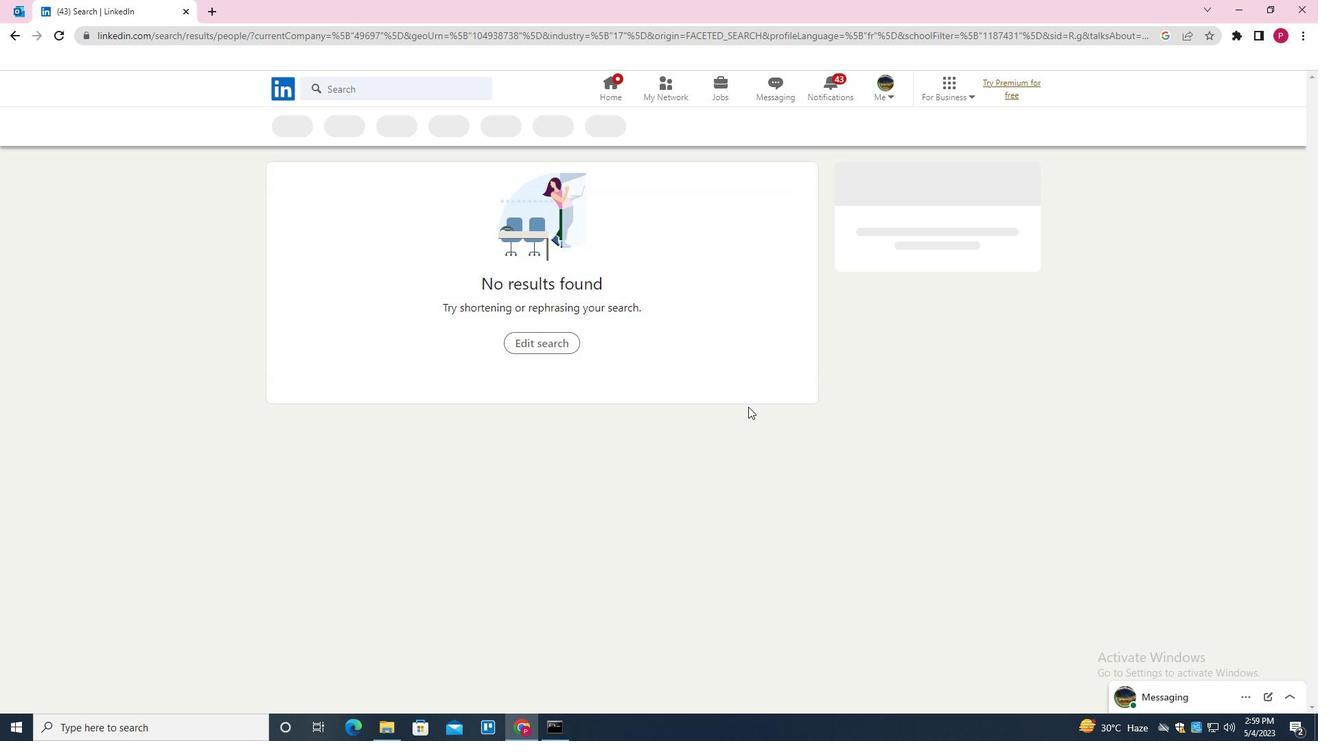 
